 Task: Look for space in Ashta, India from 6th September, 2023 to 18th September, 2023 for 3 adults in price range Rs.6000 to Rs.12000. Place can be entire place with 2 bedrooms having 2 beds and 2 bathrooms. Property type can be house, flat, guest house, hotel. Booking option can be shelf check-in. Required host language is English.
Action: Mouse moved to (442, 89)
Screenshot: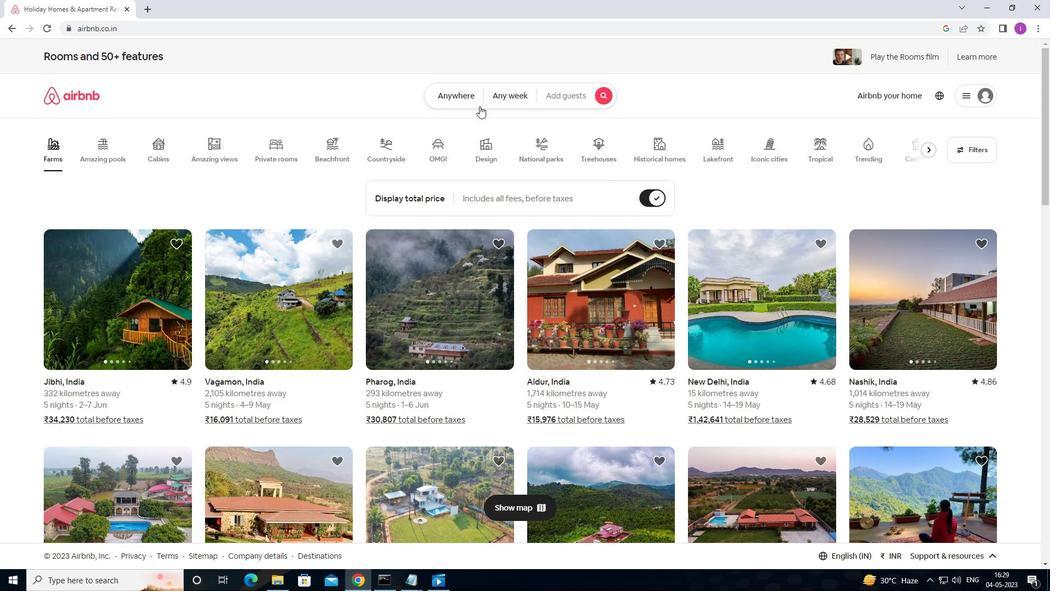 
Action: Mouse pressed left at (442, 89)
Screenshot: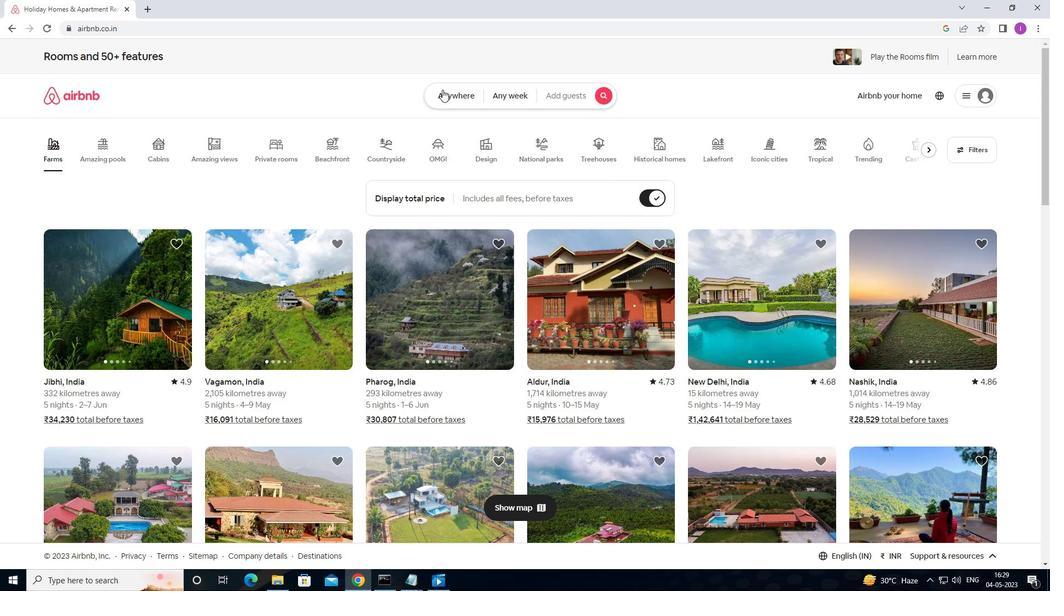 
Action: Mouse moved to (352, 146)
Screenshot: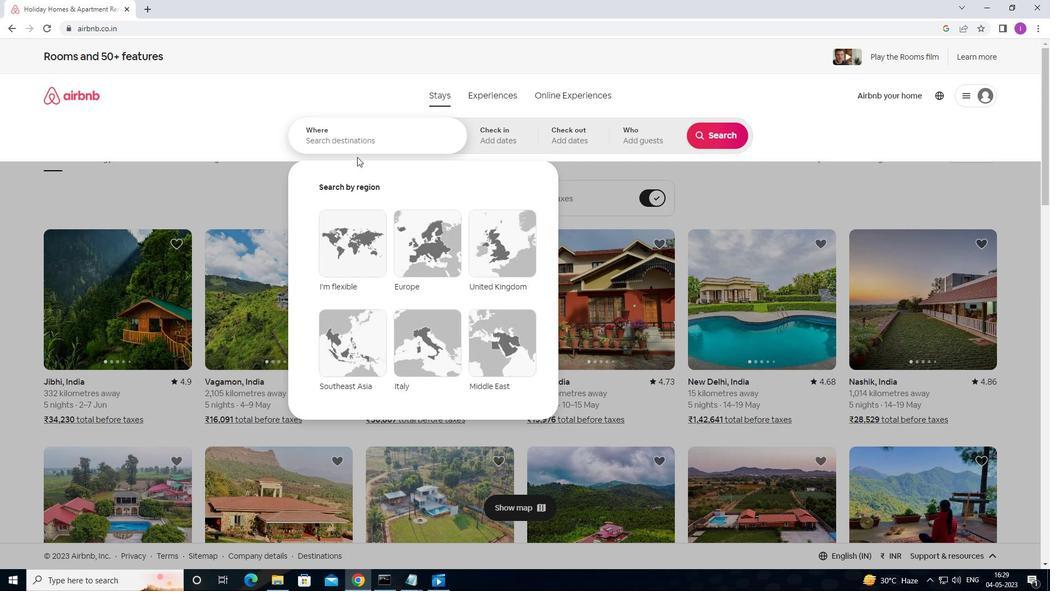 
Action: Mouse pressed left at (352, 146)
Screenshot: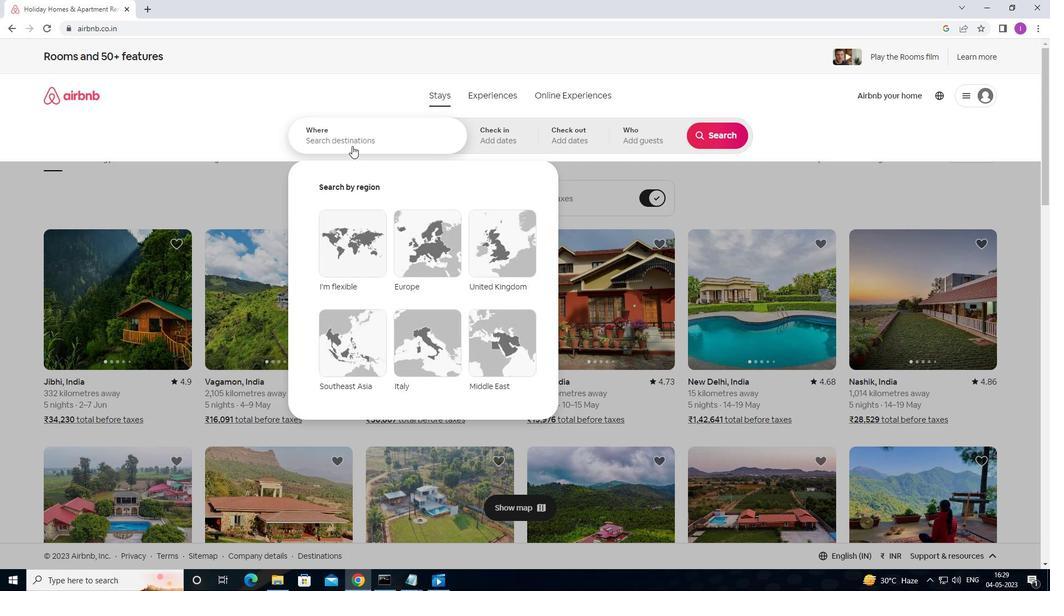 
Action: Mouse moved to (468, 153)
Screenshot: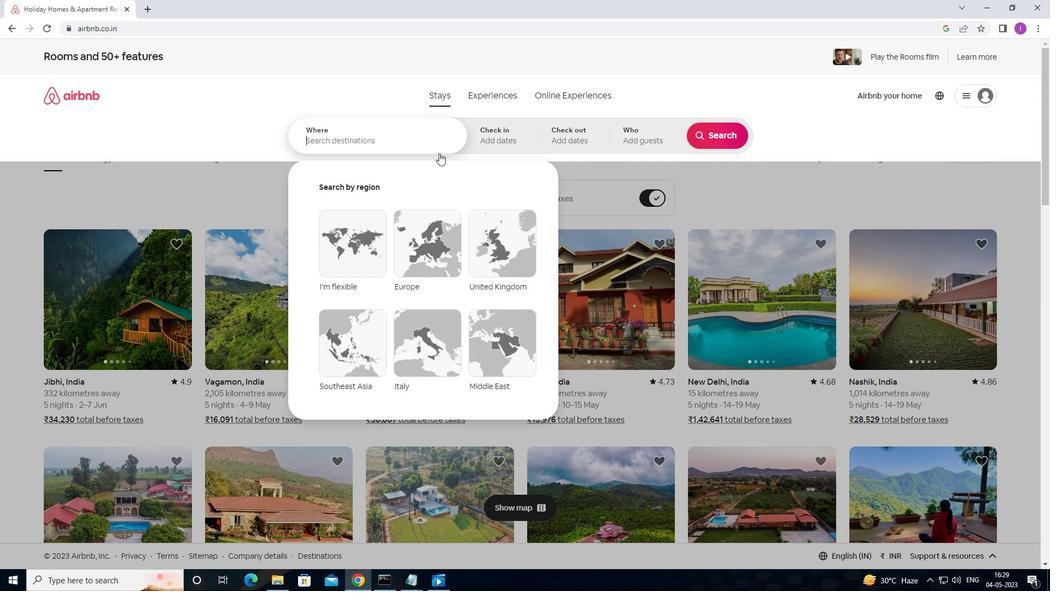 
Action: Key pressed <Key.shift>ASHTA,<Key.shift>INDIA
Screenshot: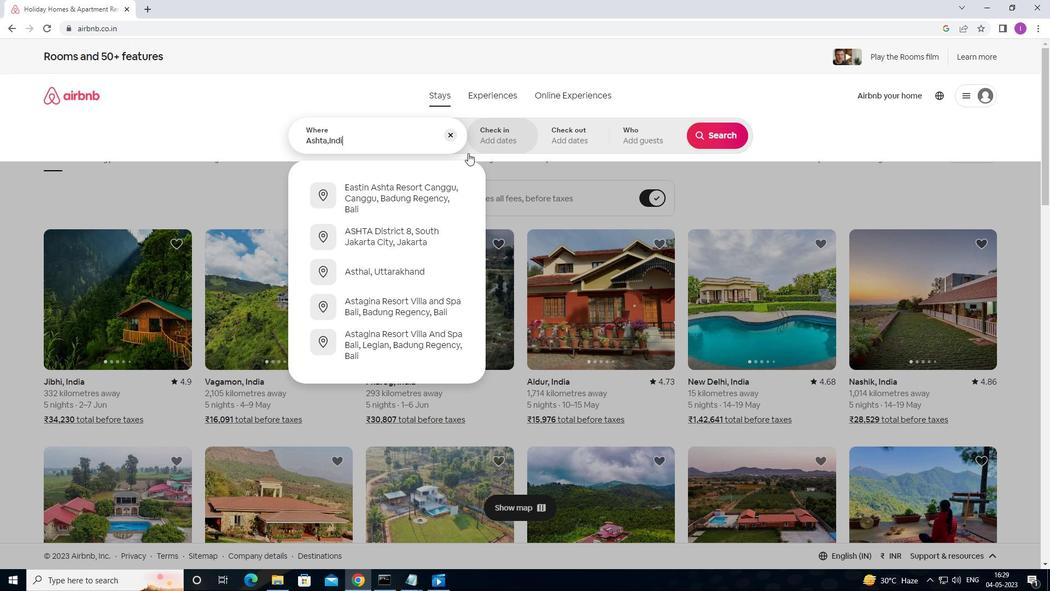 
Action: Mouse moved to (480, 140)
Screenshot: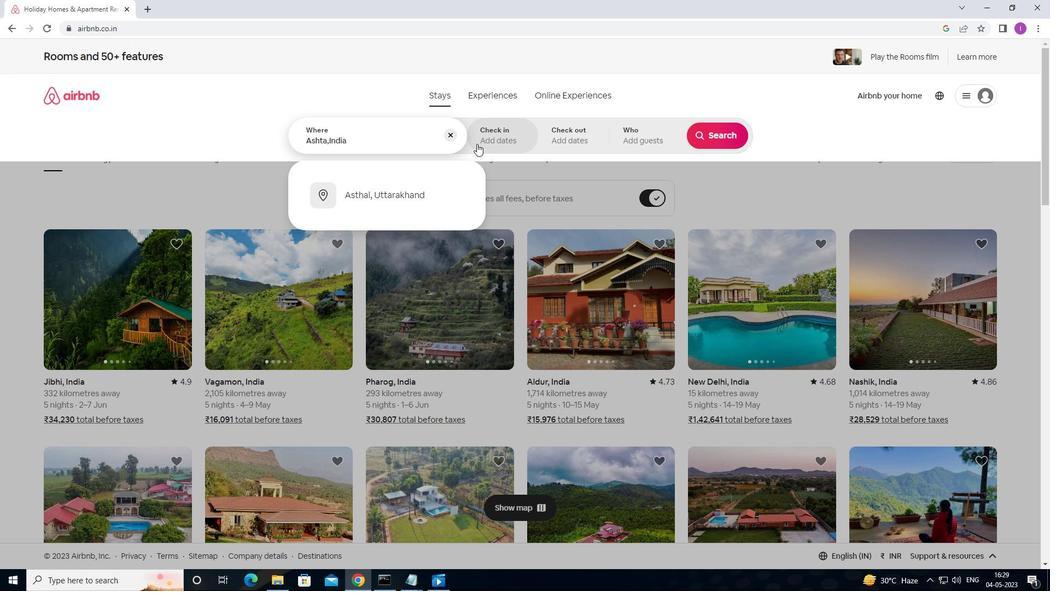 
Action: Mouse pressed left at (480, 140)
Screenshot: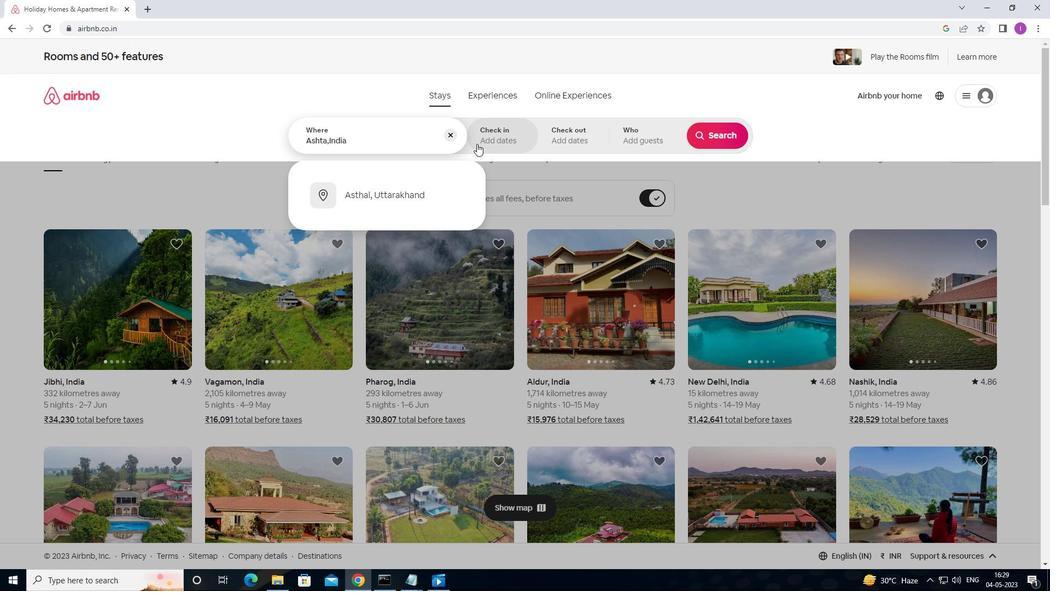 
Action: Mouse moved to (711, 220)
Screenshot: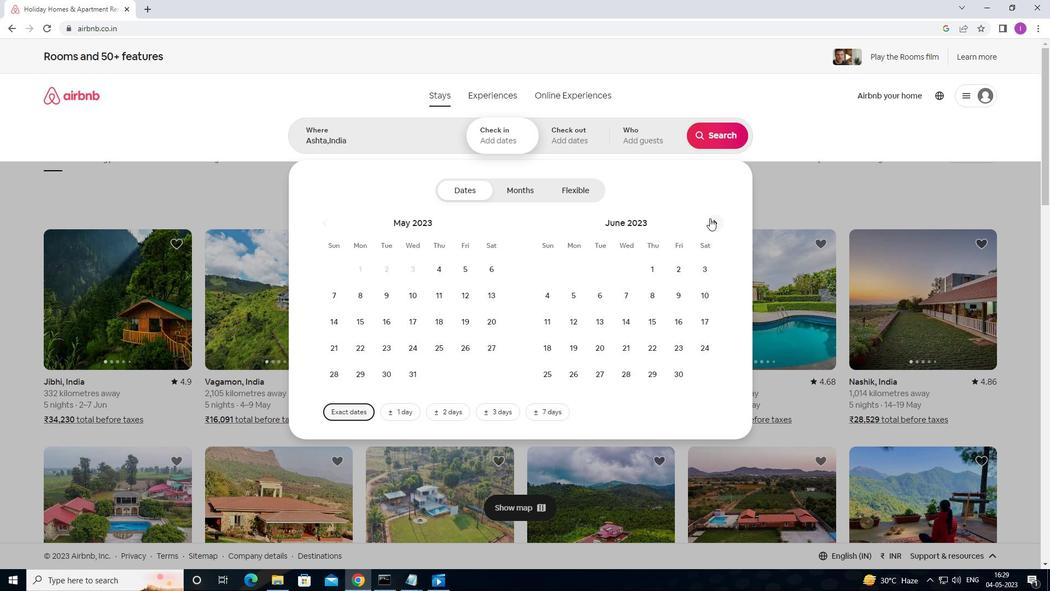 
Action: Mouse pressed left at (711, 220)
Screenshot: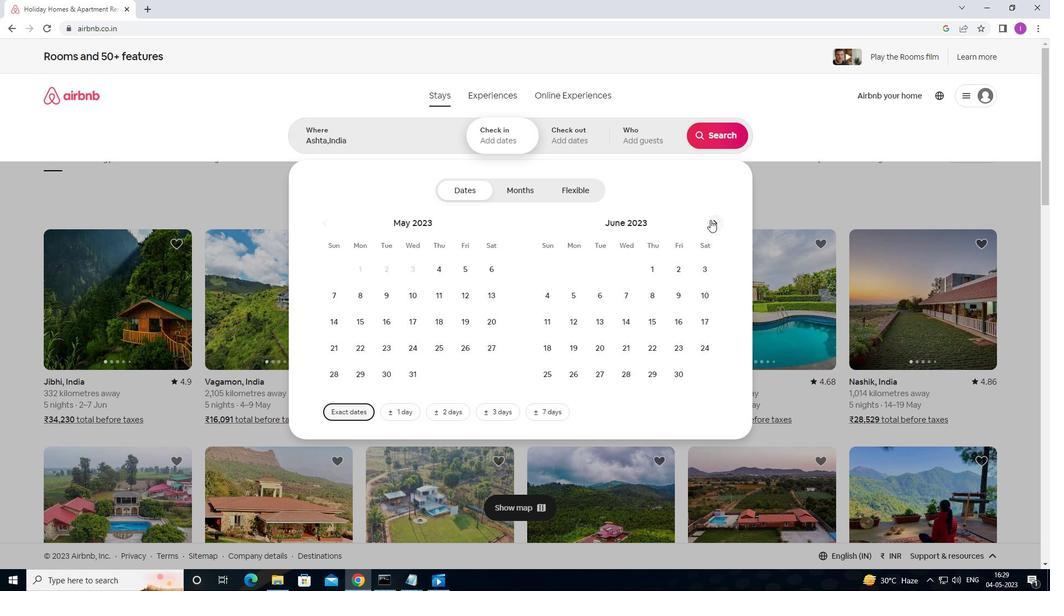 
Action: Mouse pressed left at (711, 220)
Screenshot: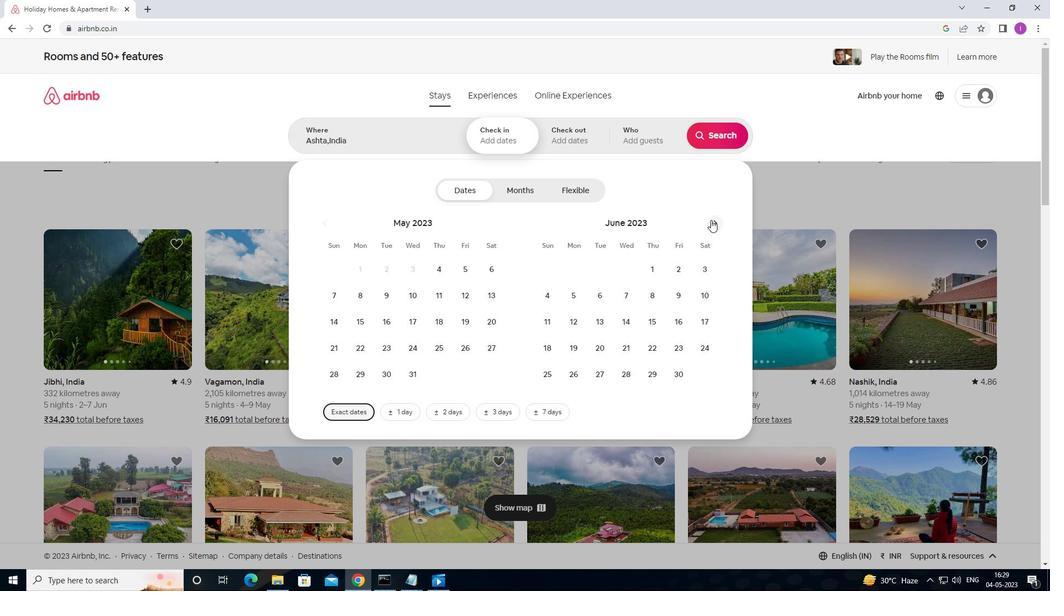 
Action: Mouse moved to (712, 220)
Screenshot: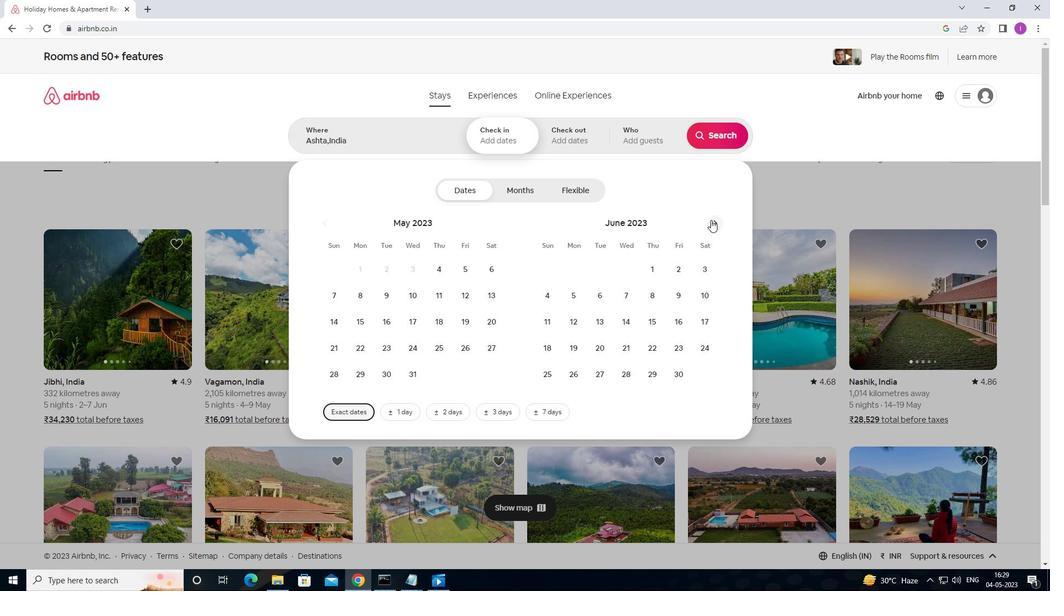 
Action: Mouse pressed left at (712, 220)
Screenshot: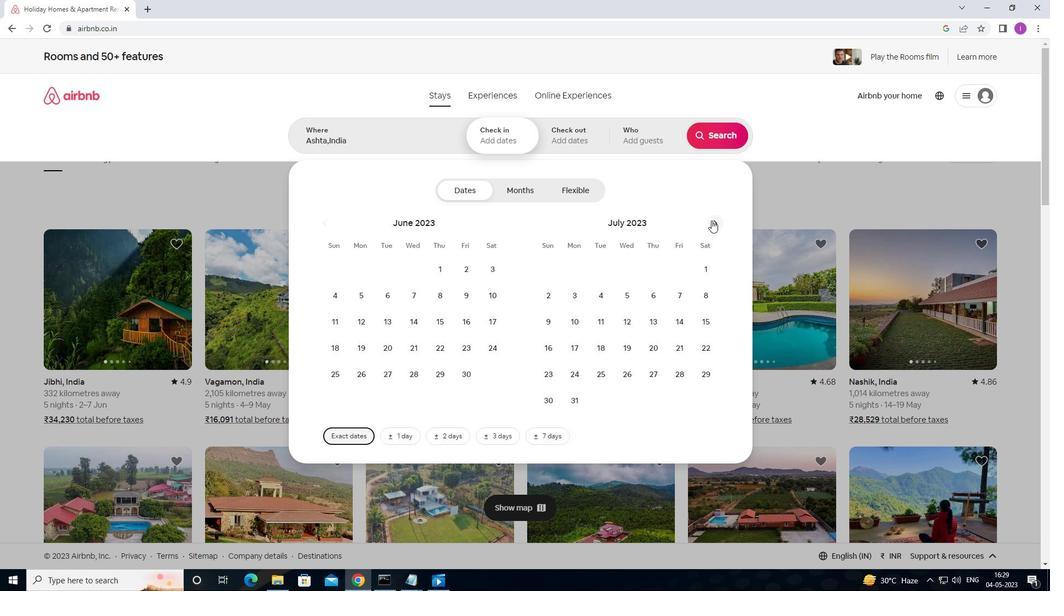 
Action: Mouse pressed left at (712, 220)
Screenshot: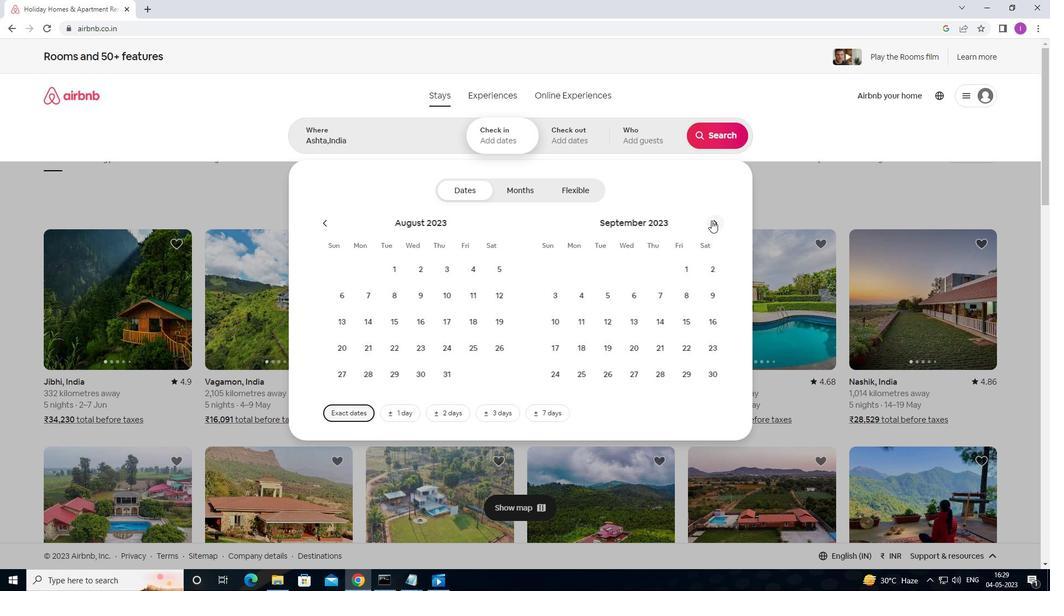 
Action: Mouse moved to (410, 290)
Screenshot: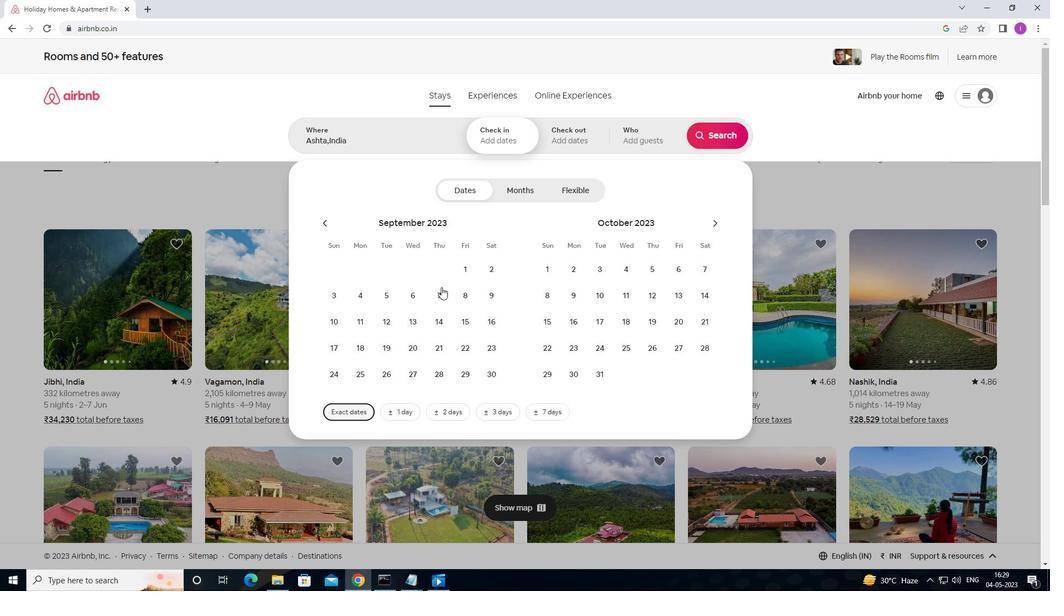 
Action: Mouse pressed left at (410, 290)
Screenshot: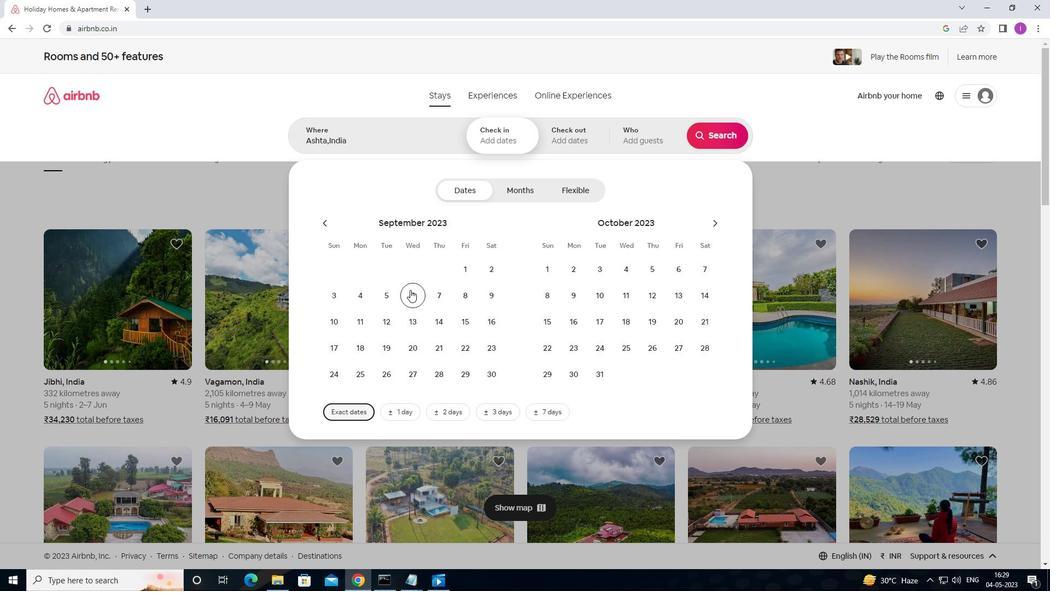 
Action: Mouse moved to (464, 294)
Screenshot: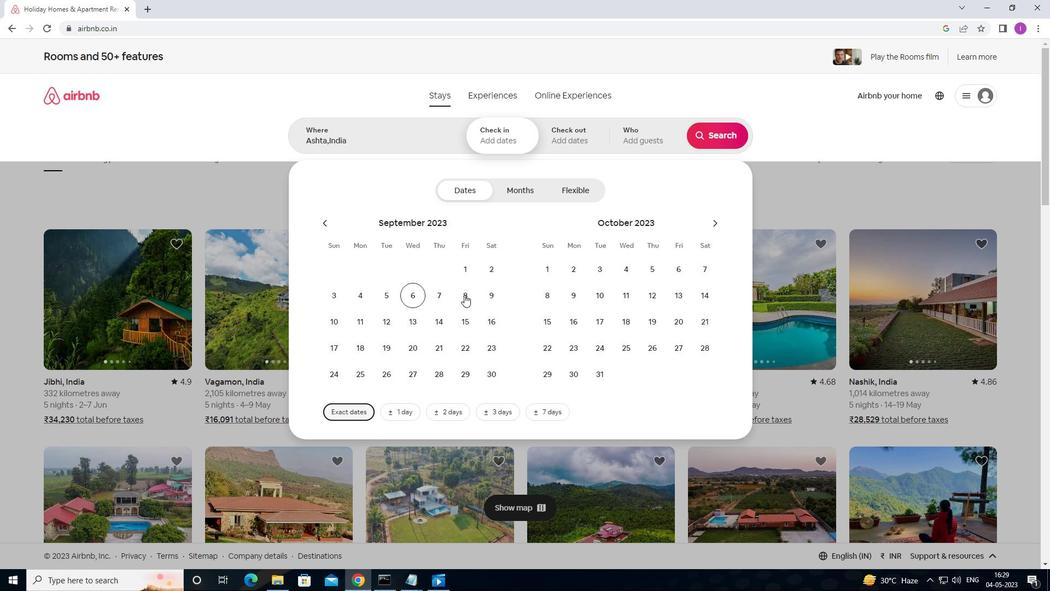
Action: Mouse pressed left at (464, 294)
Screenshot: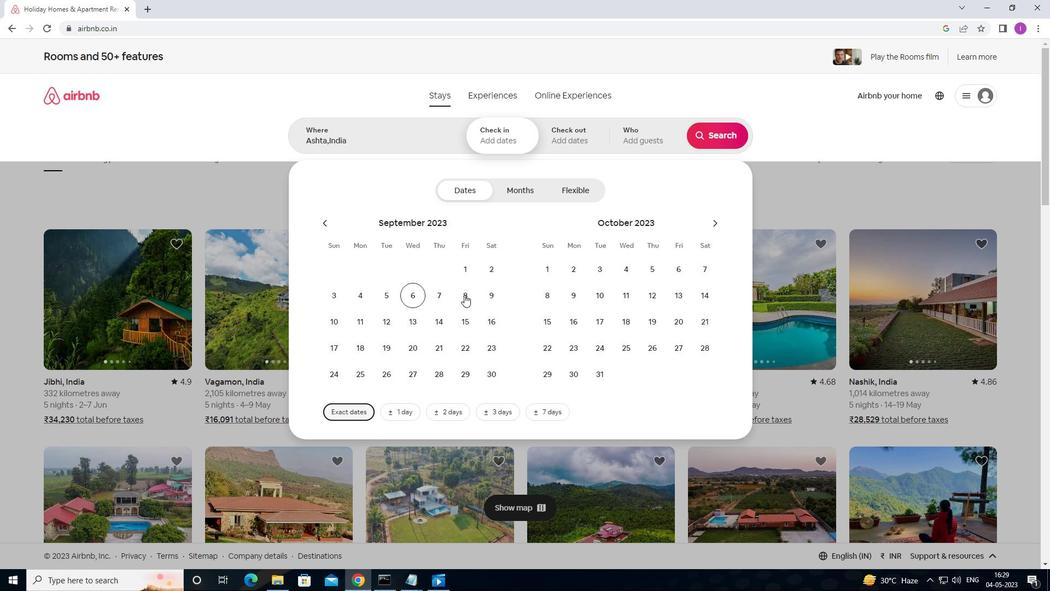 
Action: Mouse moved to (655, 143)
Screenshot: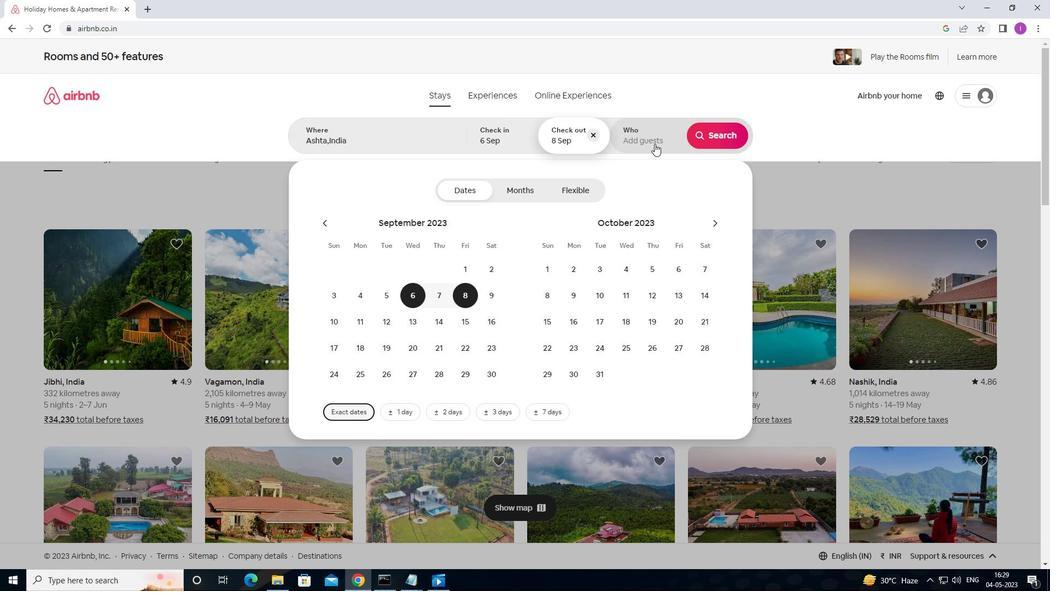 
Action: Mouse pressed left at (655, 143)
Screenshot: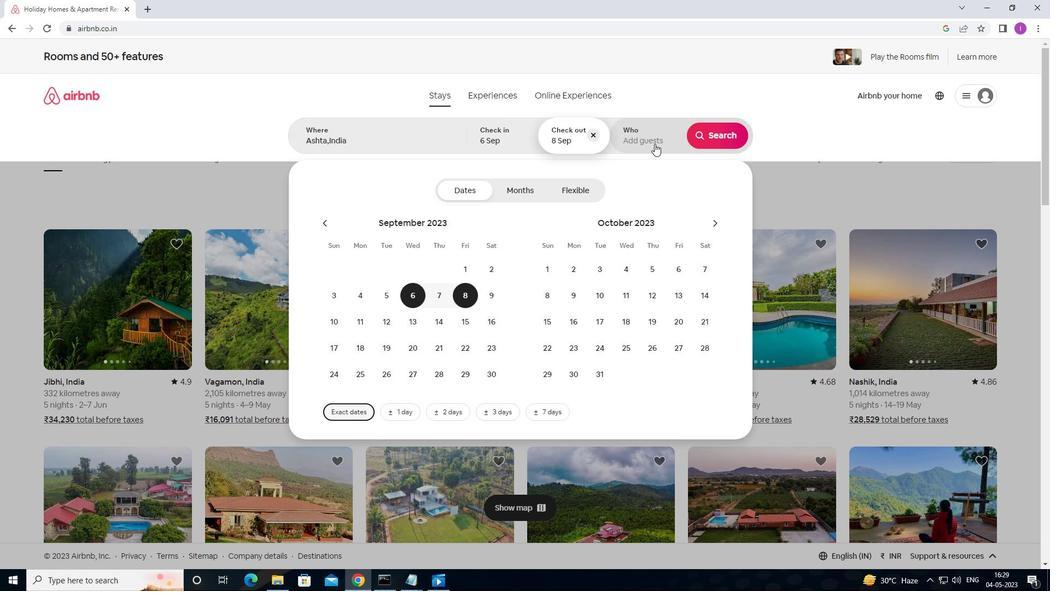 
Action: Mouse moved to (502, 135)
Screenshot: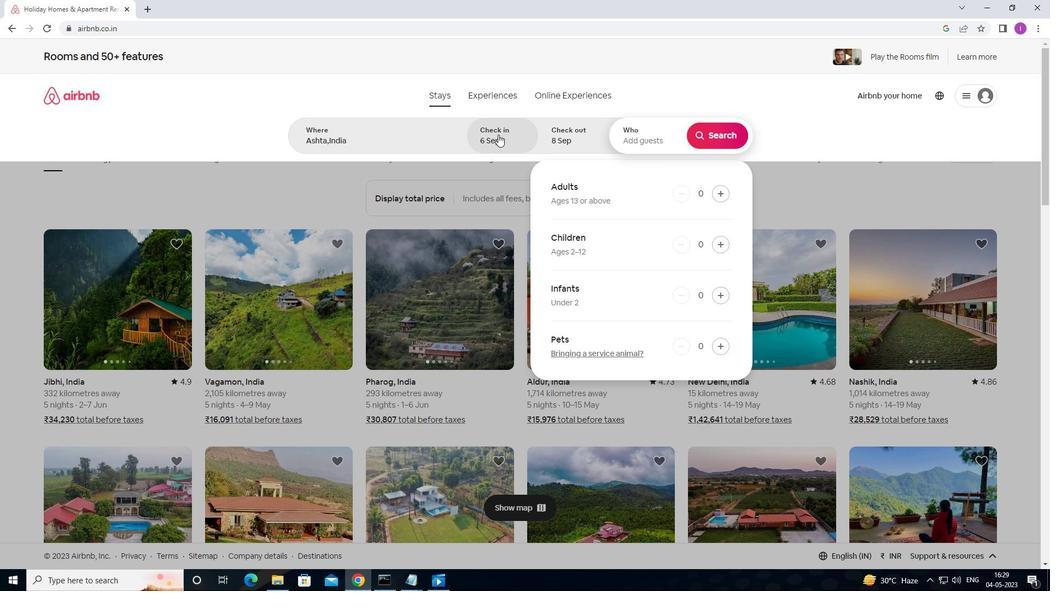
Action: Mouse pressed left at (502, 135)
Screenshot: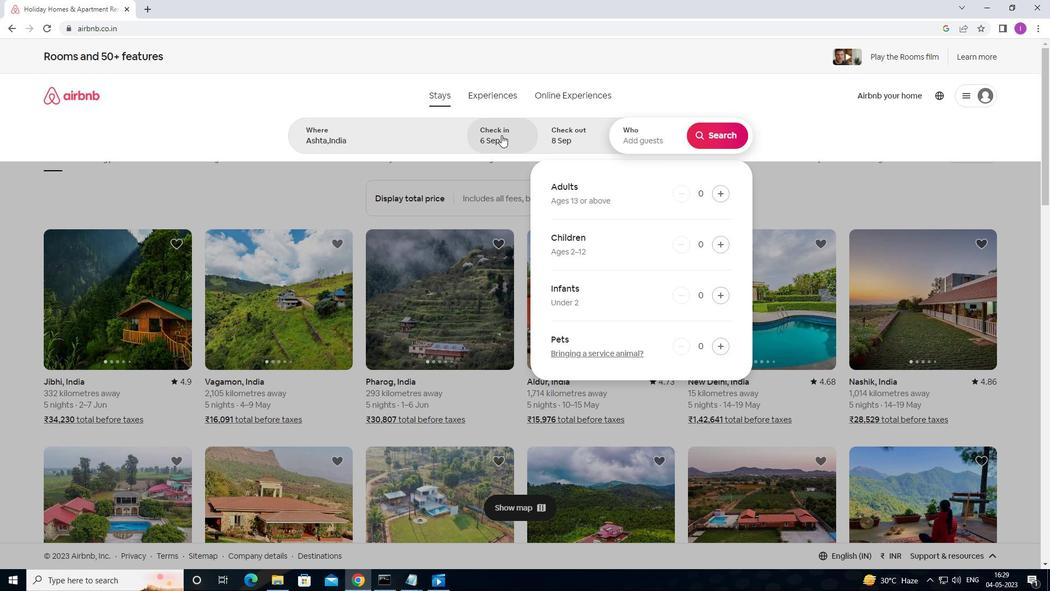 
Action: Mouse moved to (576, 137)
Screenshot: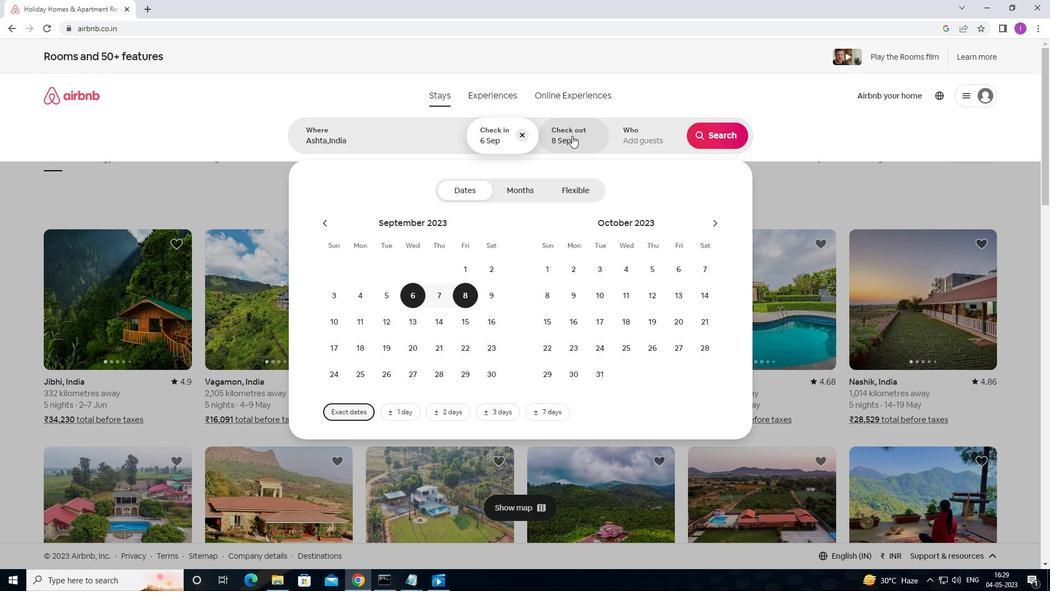 
Action: Mouse pressed left at (576, 137)
Screenshot: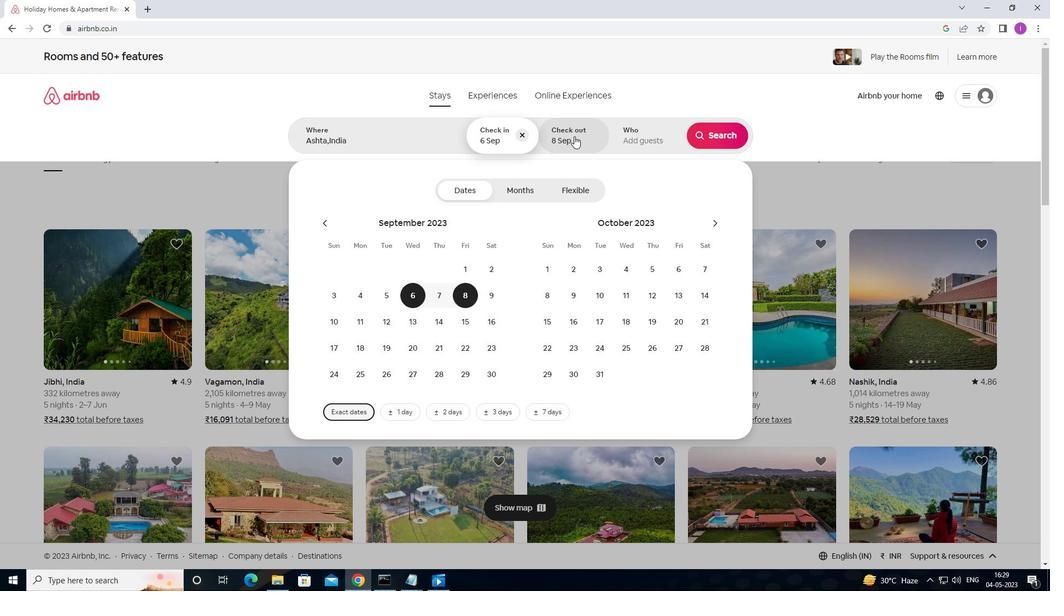 
Action: Mouse moved to (598, 131)
Screenshot: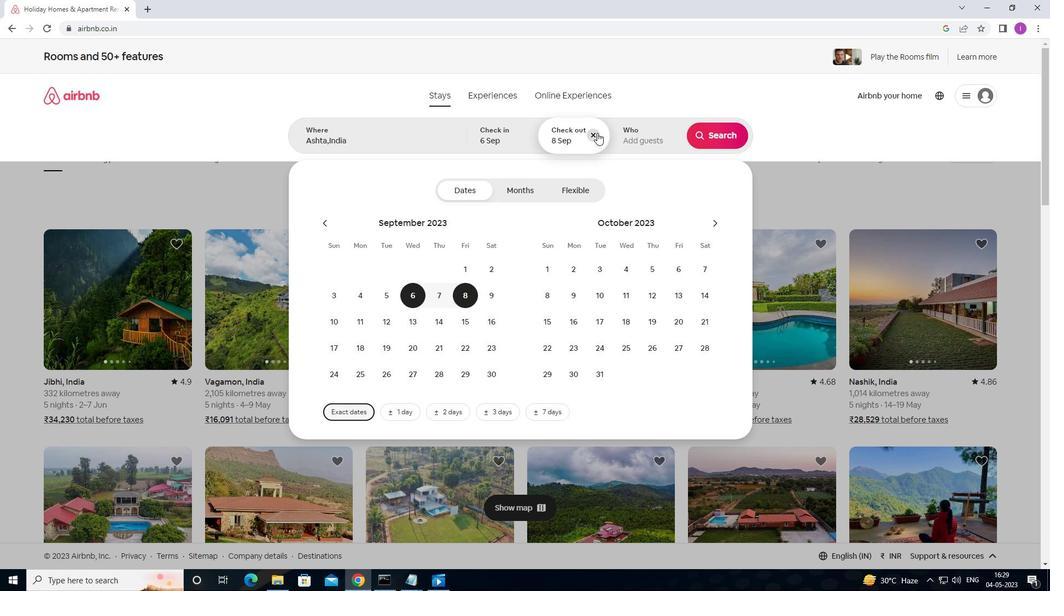 
Action: Mouse pressed left at (598, 131)
Screenshot: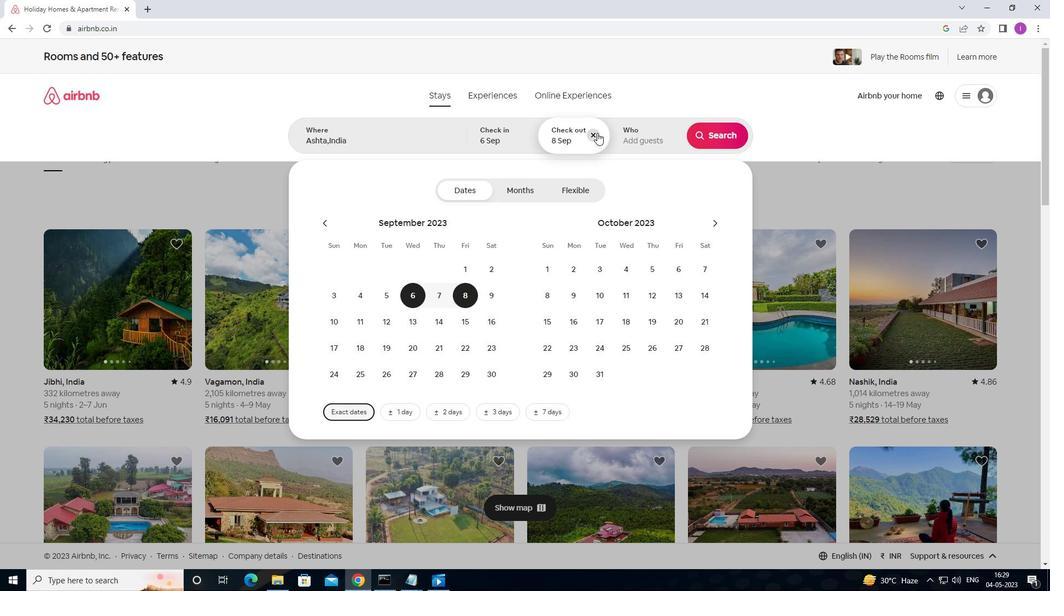 
Action: Mouse moved to (360, 348)
Screenshot: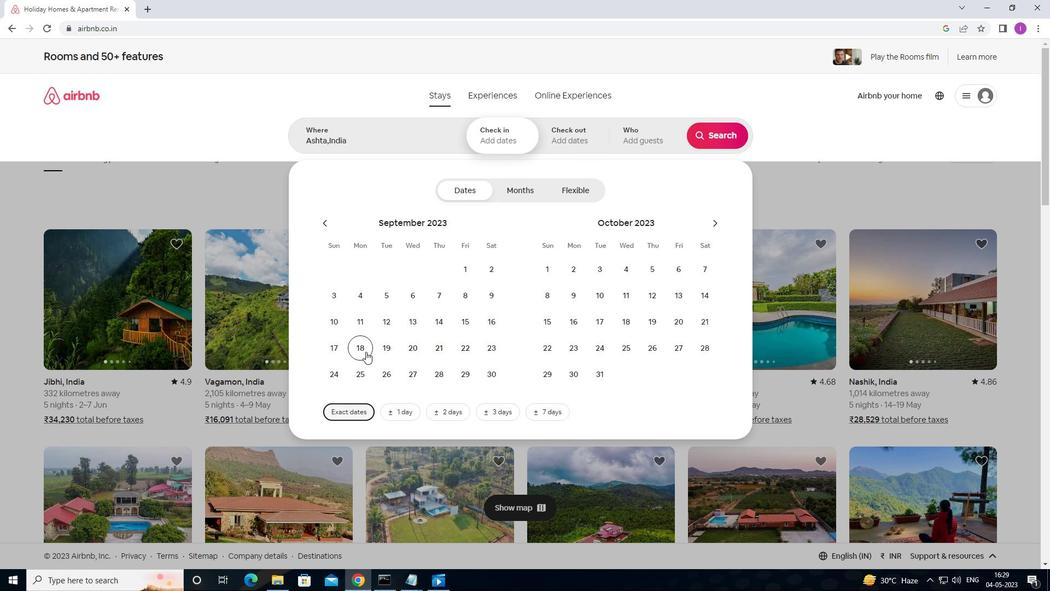 
Action: Mouse pressed left at (360, 348)
Screenshot: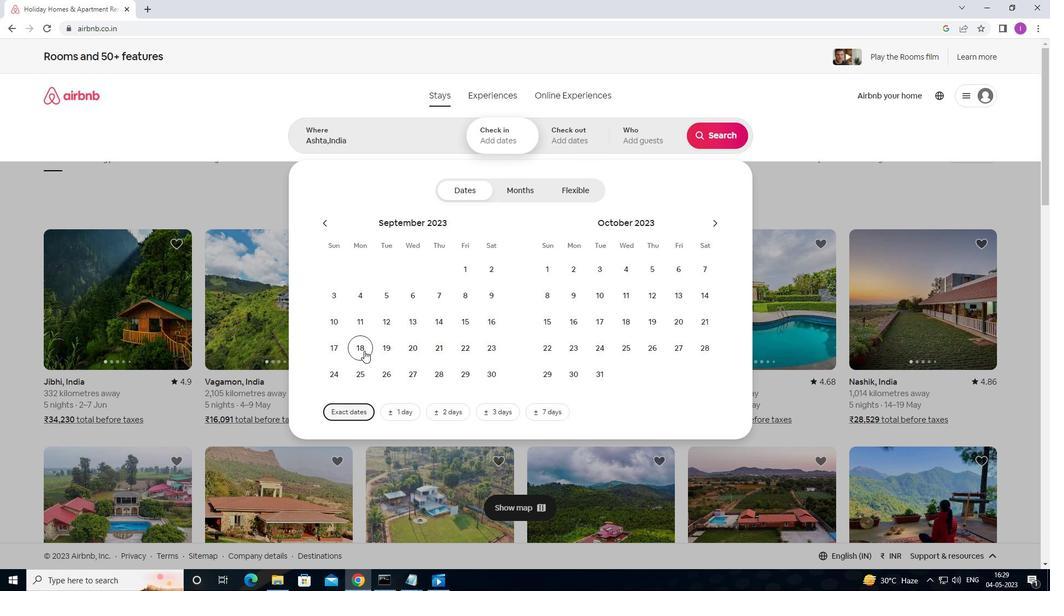 
Action: Mouse moved to (415, 296)
Screenshot: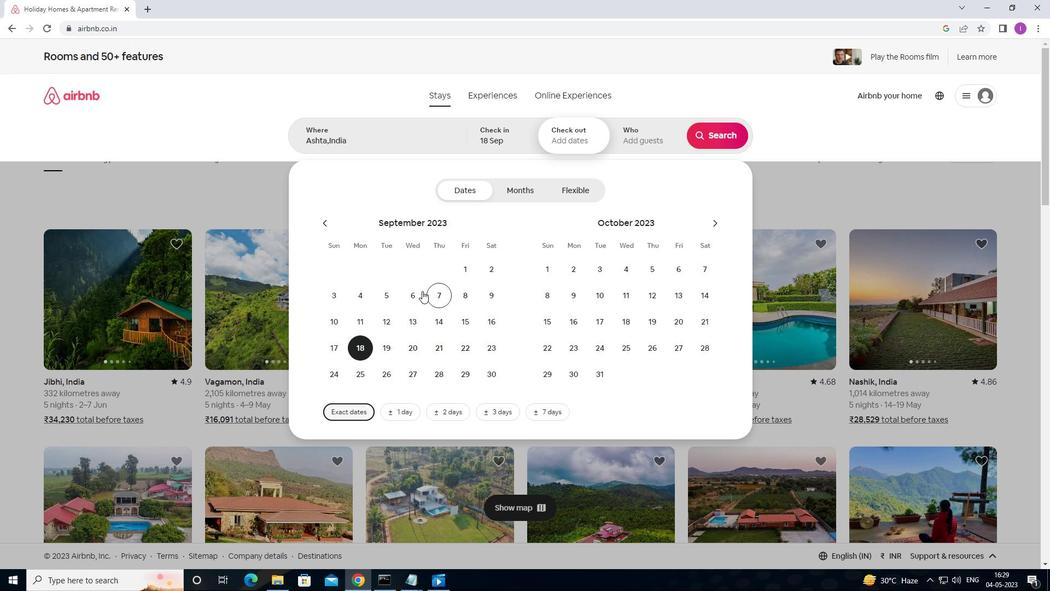 
Action: Mouse pressed left at (415, 296)
Screenshot: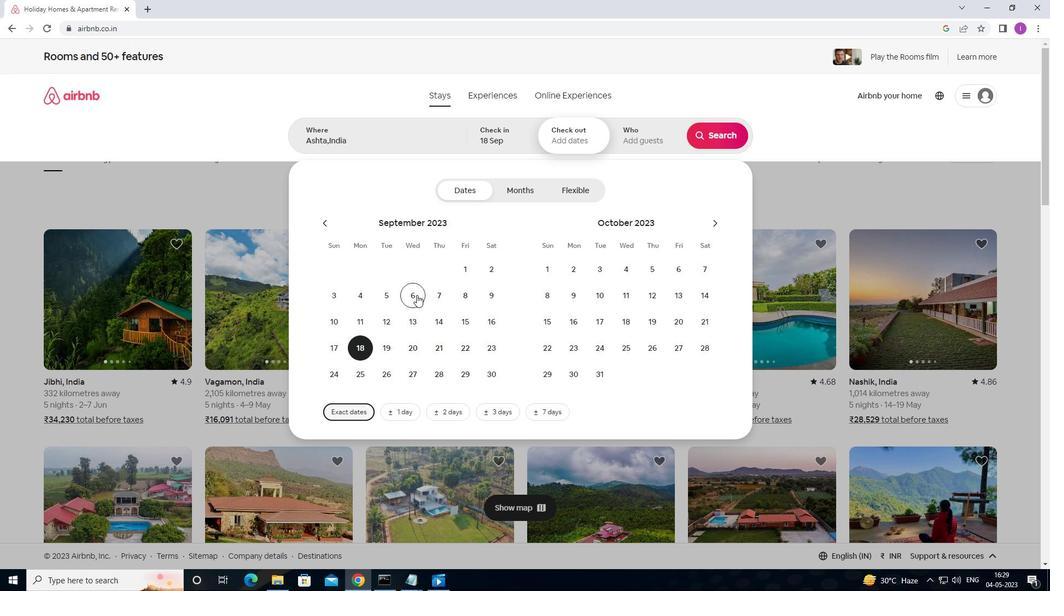 
Action: Mouse moved to (361, 344)
Screenshot: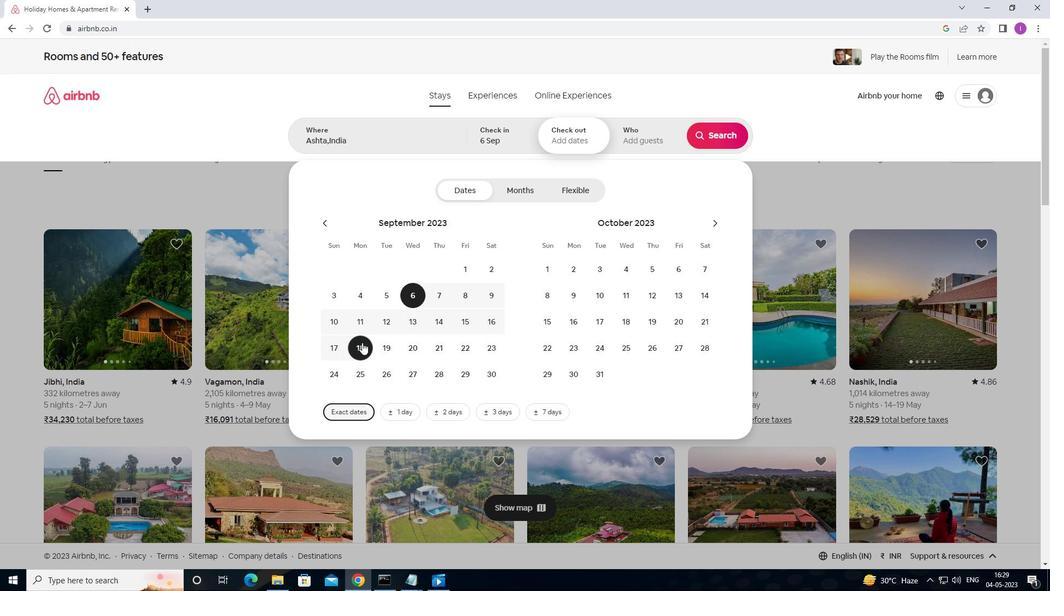
Action: Mouse pressed left at (361, 344)
Screenshot: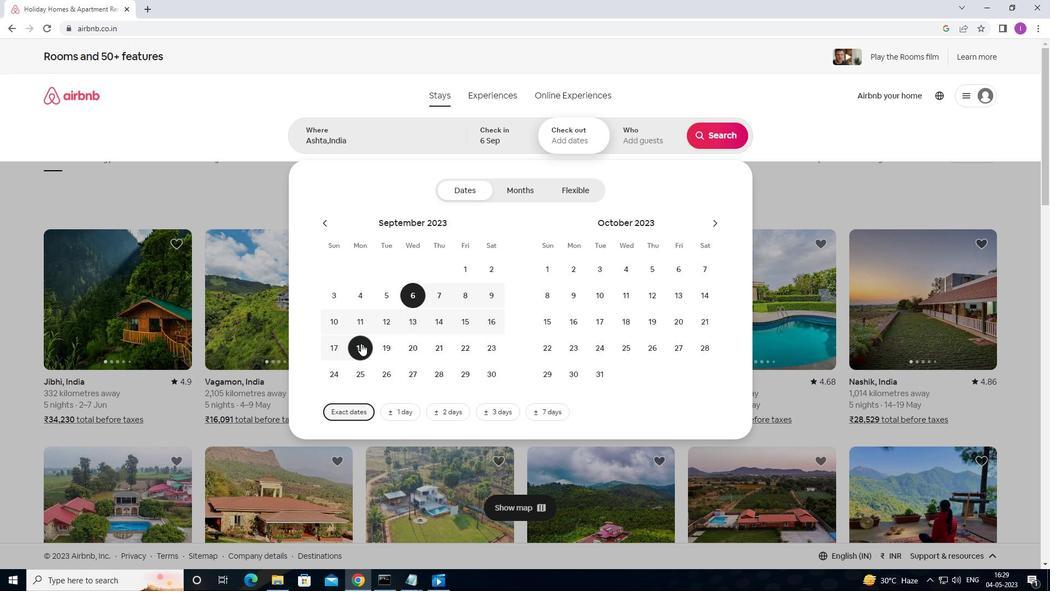 
Action: Mouse moved to (660, 139)
Screenshot: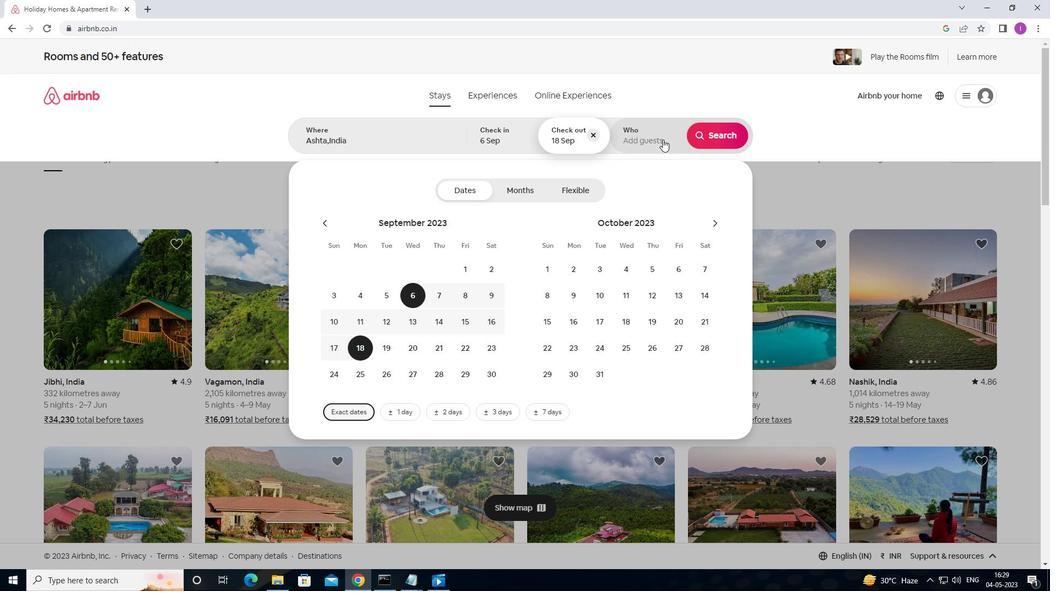 
Action: Mouse pressed left at (660, 139)
Screenshot: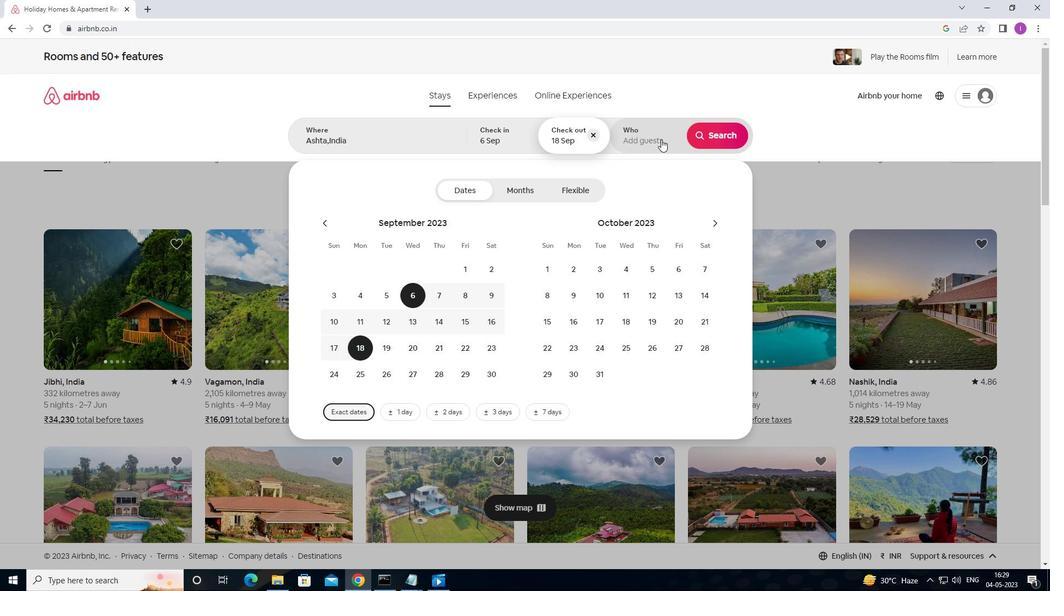 
Action: Mouse moved to (710, 191)
Screenshot: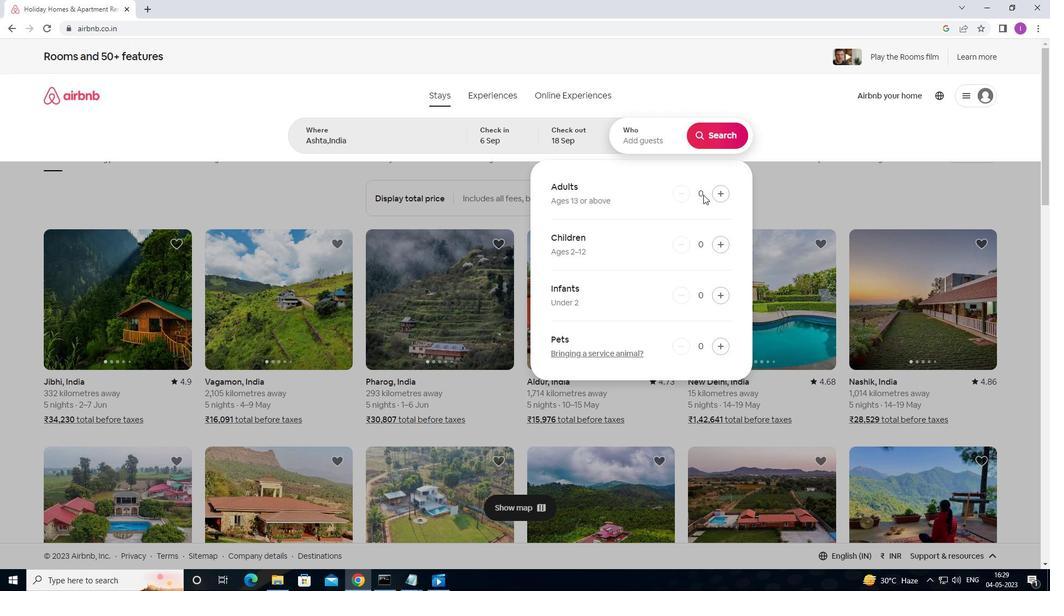 
Action: Mouse pressed left at (710, 191)
Screenshot: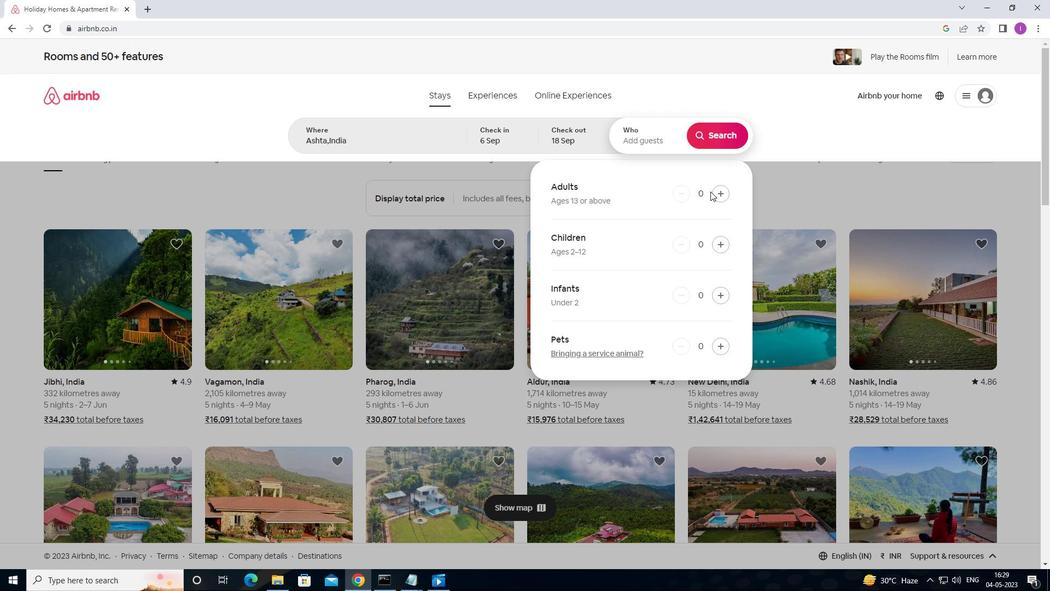 
Action: Mouse pressed left at (710, 191)
Screenshot: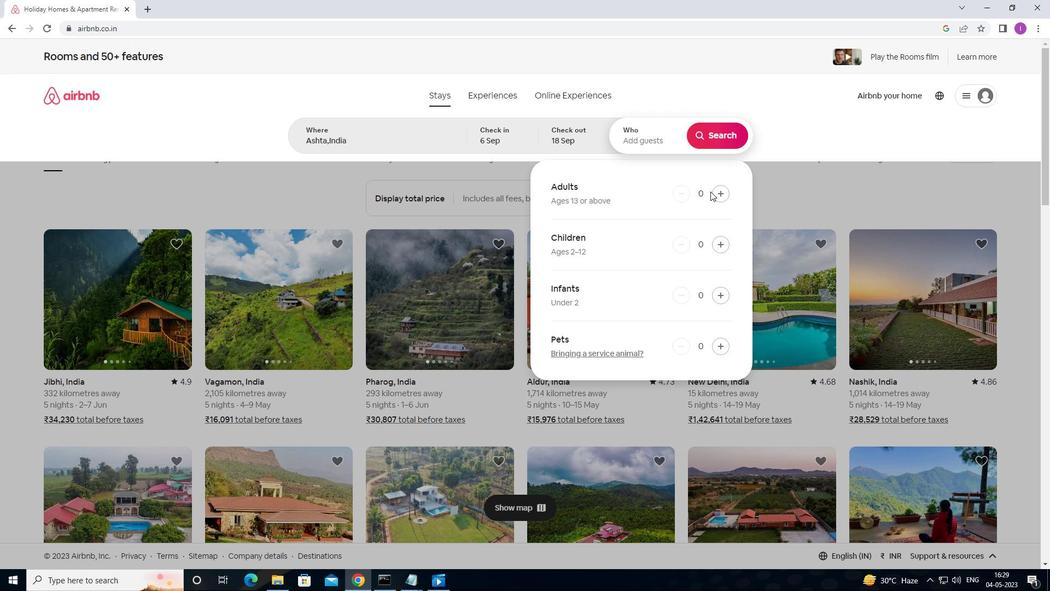 
Action: Mouse moved to (711, 191)
Screenshot: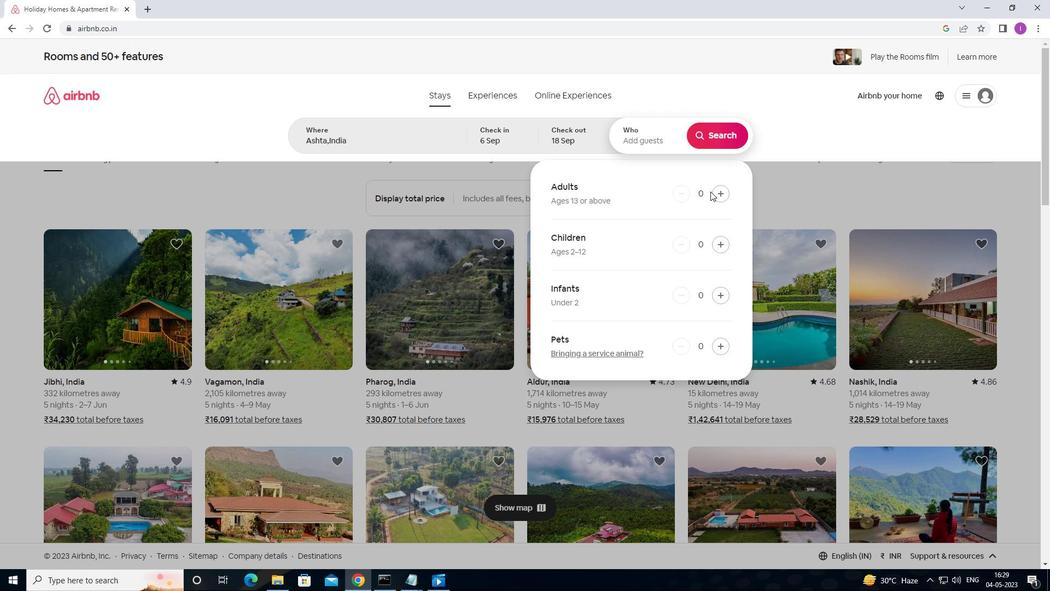 
Action: Mouse pressed left at (711, 191)
Screenshot: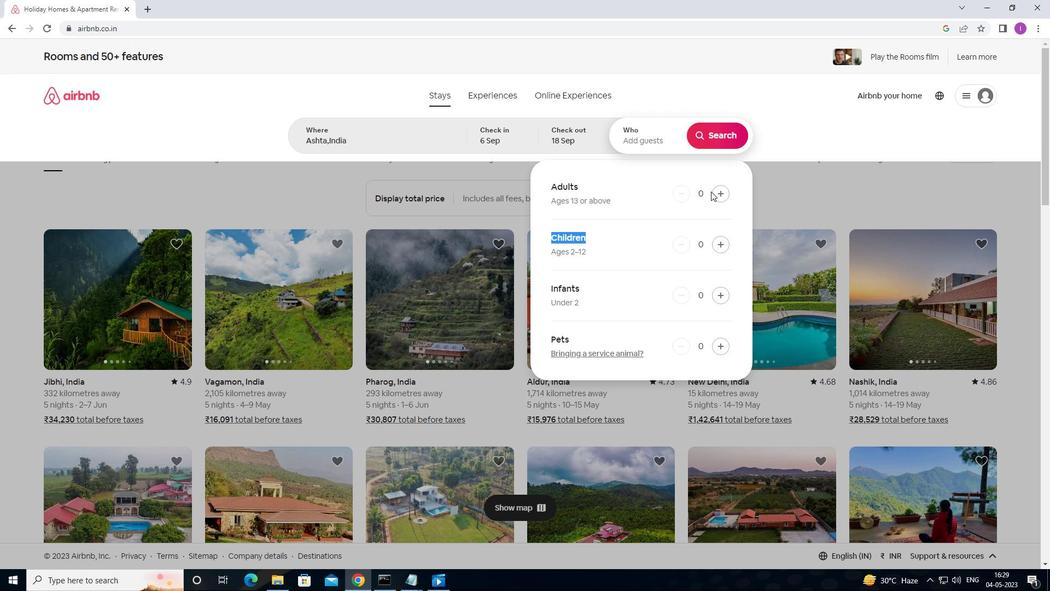 
Action: Mouse moved to (720, 192)
Screenshot: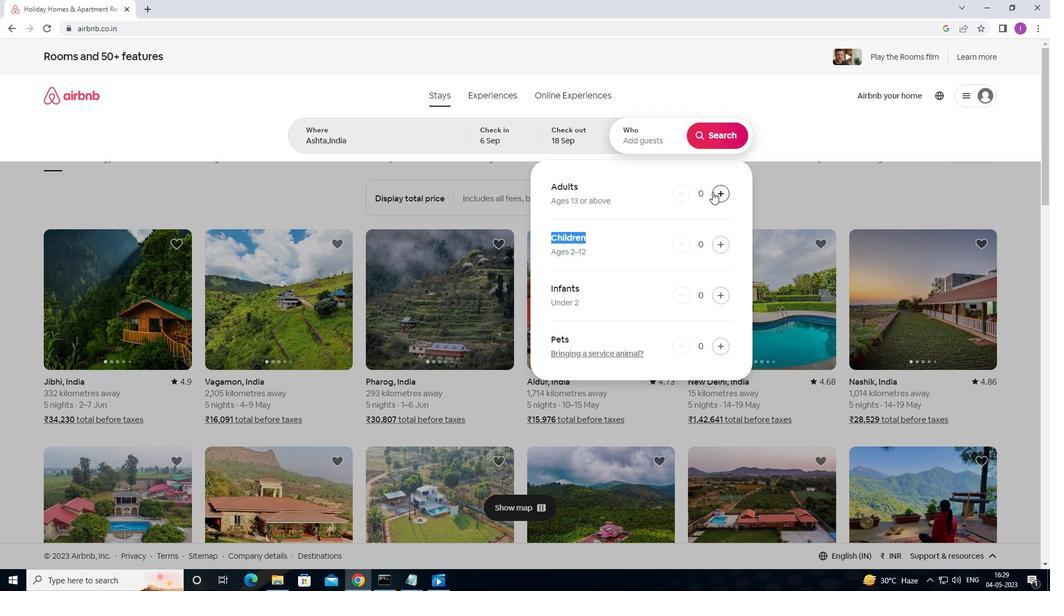
Action: Mouse pressed left at (720, 192)
Screenshot: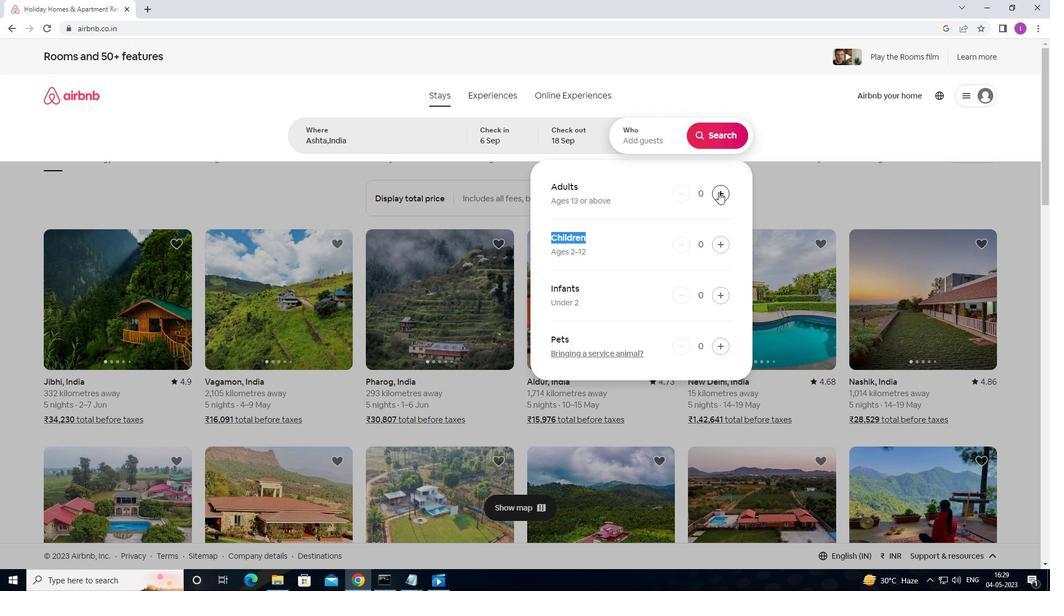 
Action: Mouse pressed left at (720, 192)
Screenshot: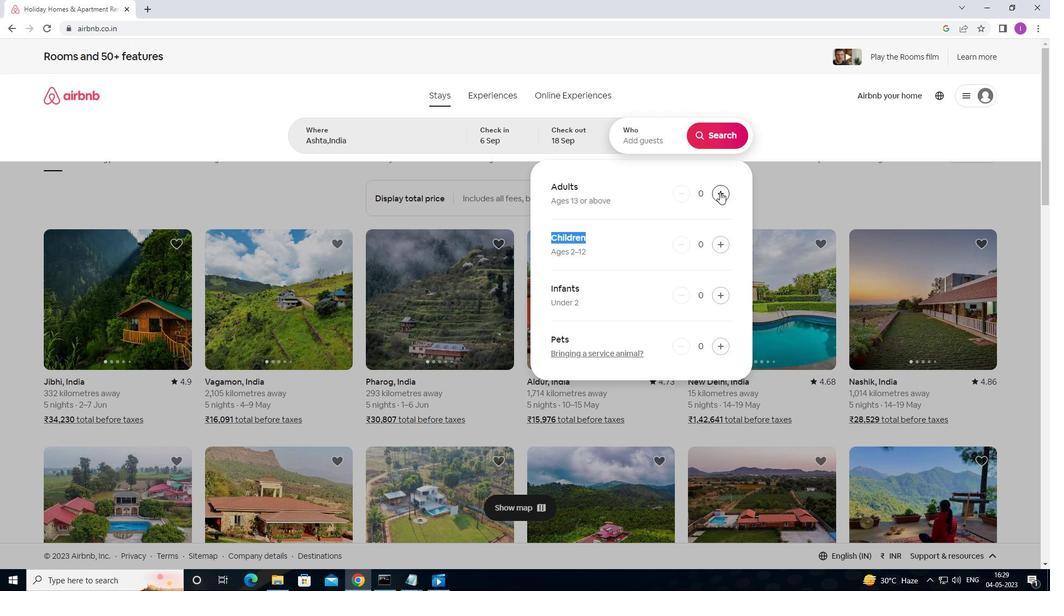 
Action: Mouse pressed left at (720, 192)
Screenshot: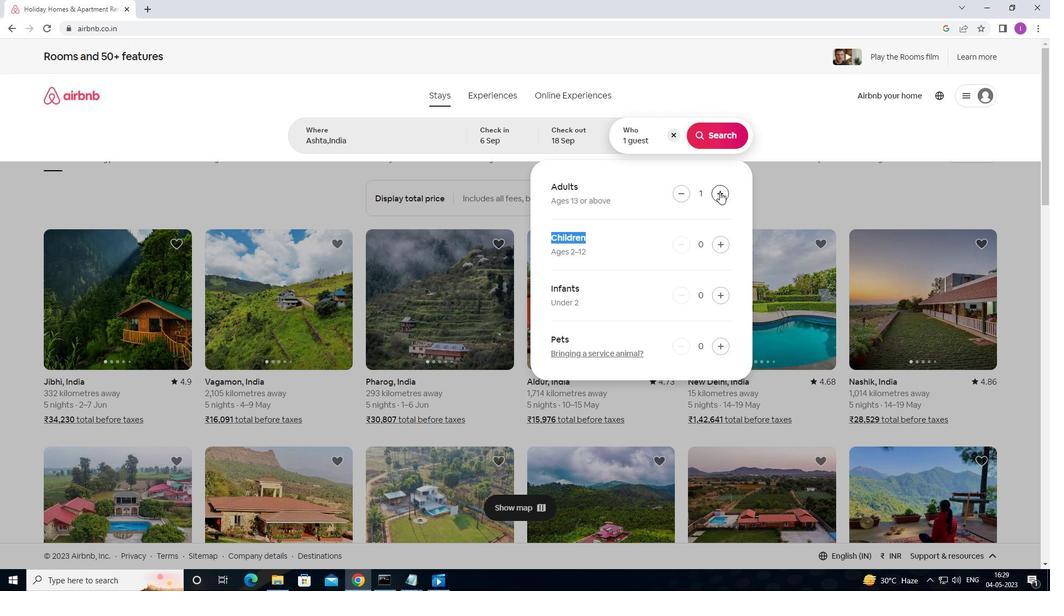 
Action: Mouse moved to (781, 136)
Screenshot: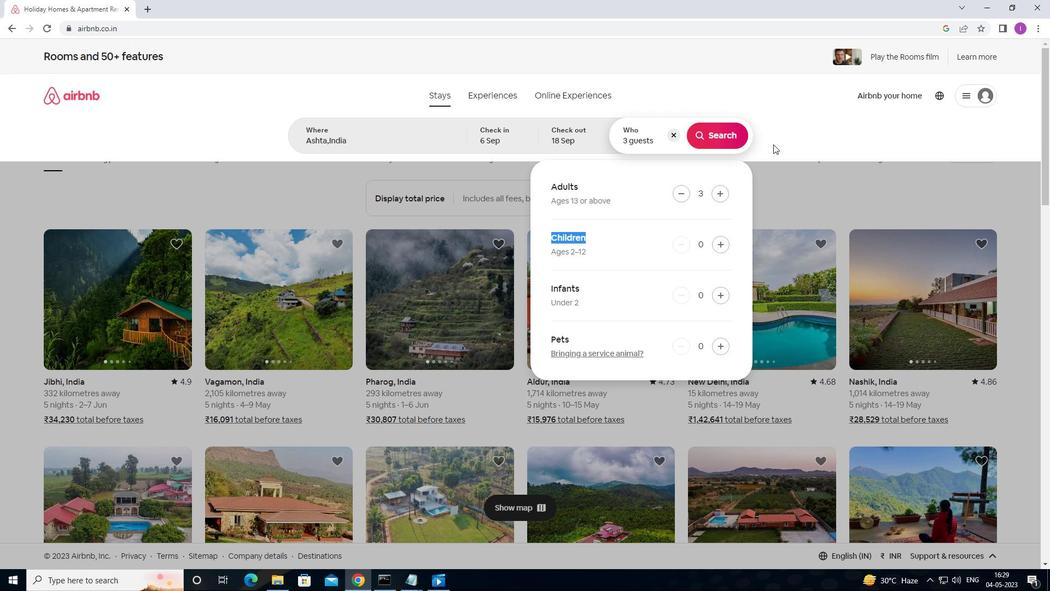 
Action: Mouse pressed left at (781, 136)
Screenshot: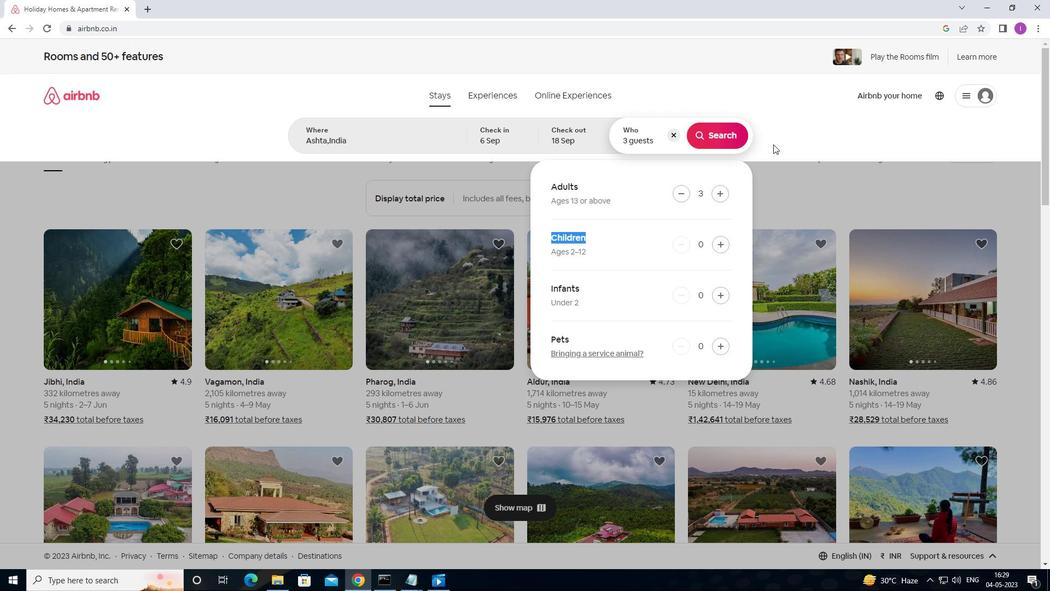 
Action: Mouse moved to (653, 141)
Screenshot: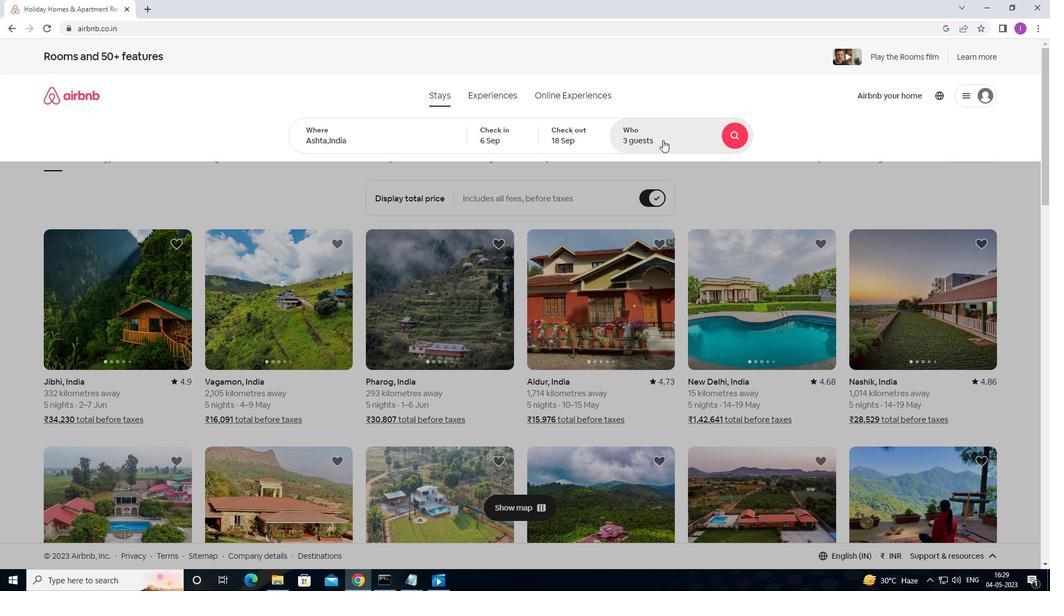 
Action: Mouse pressed left at (653, 141)
Screenshot: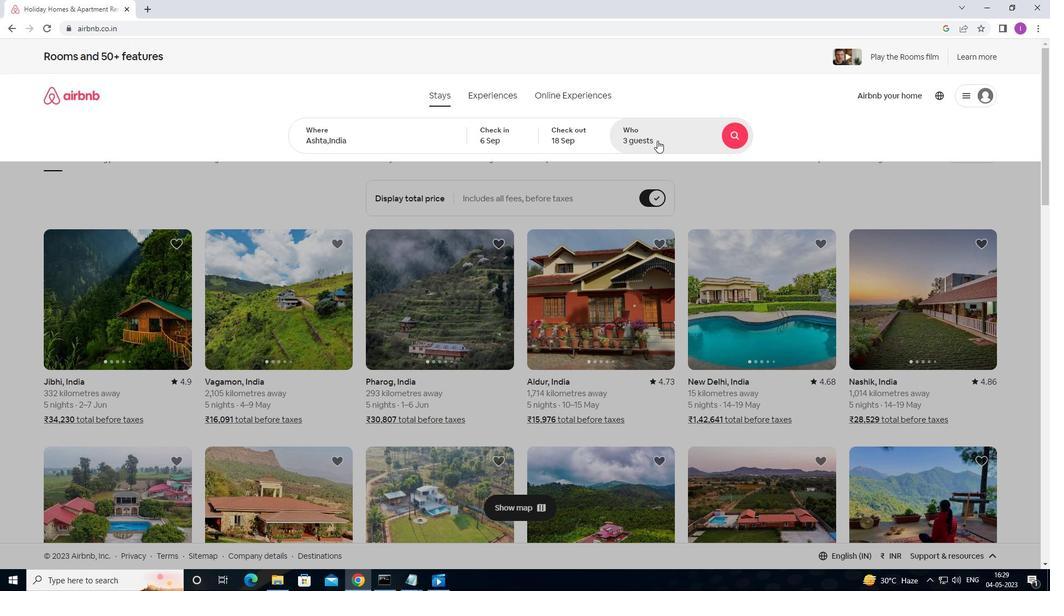 
Action: Mouse moved to (731, 142)
Screenshot: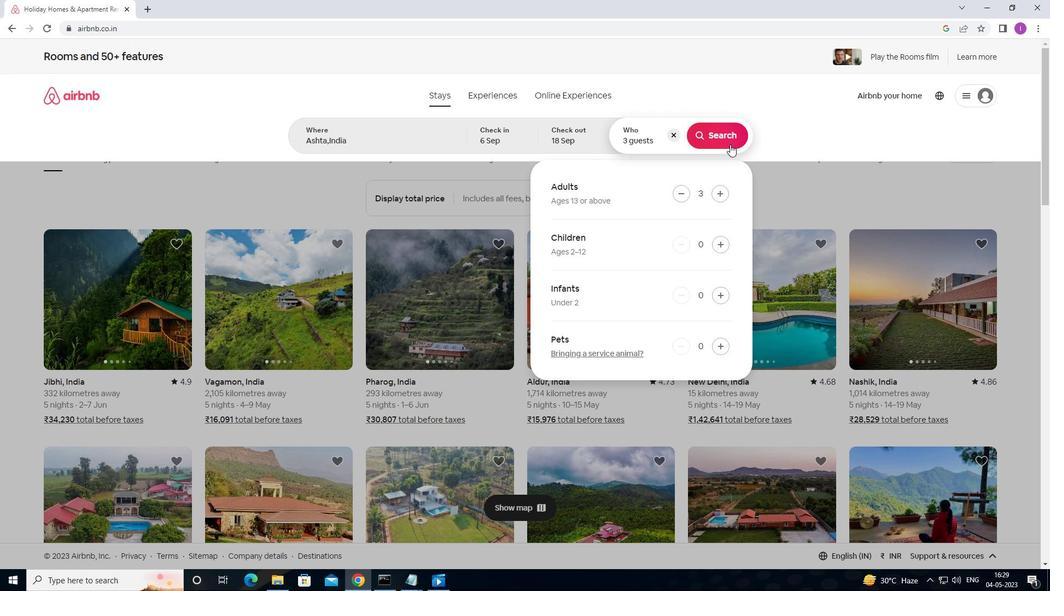 
Action: Mouse pressed left at (731, 142)
Screenshot: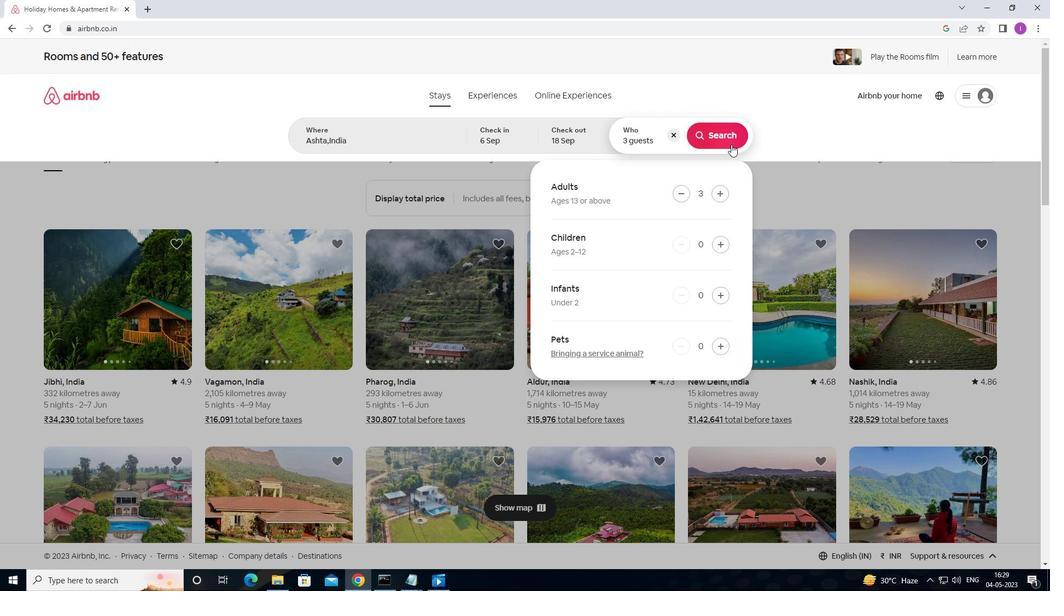 
Action: Mouse moved to (993, 103)
Screenshot: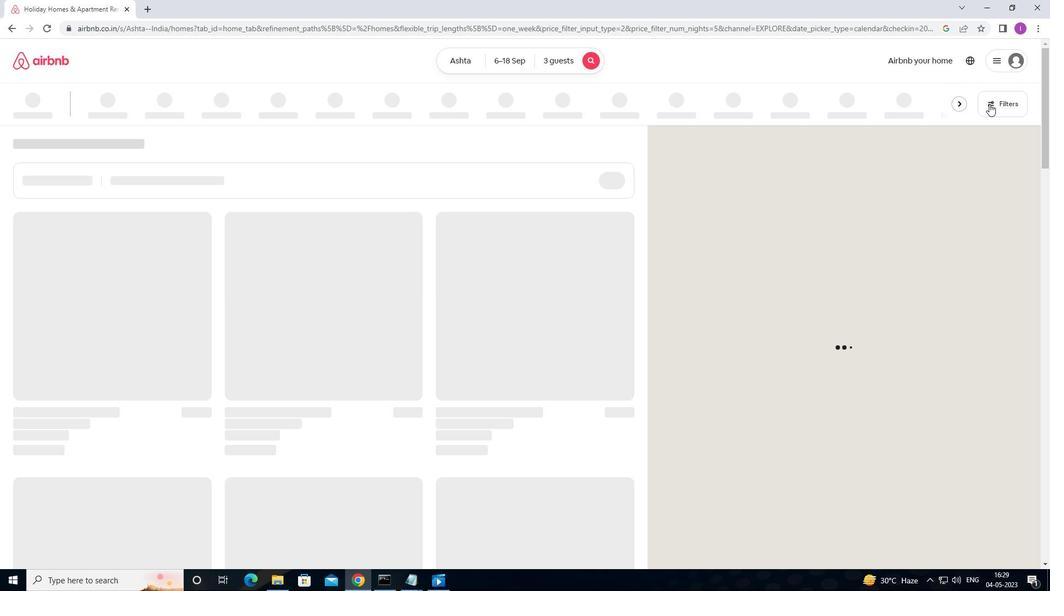 
Action: Mouse pressed left at (993, 103)
Screenshot: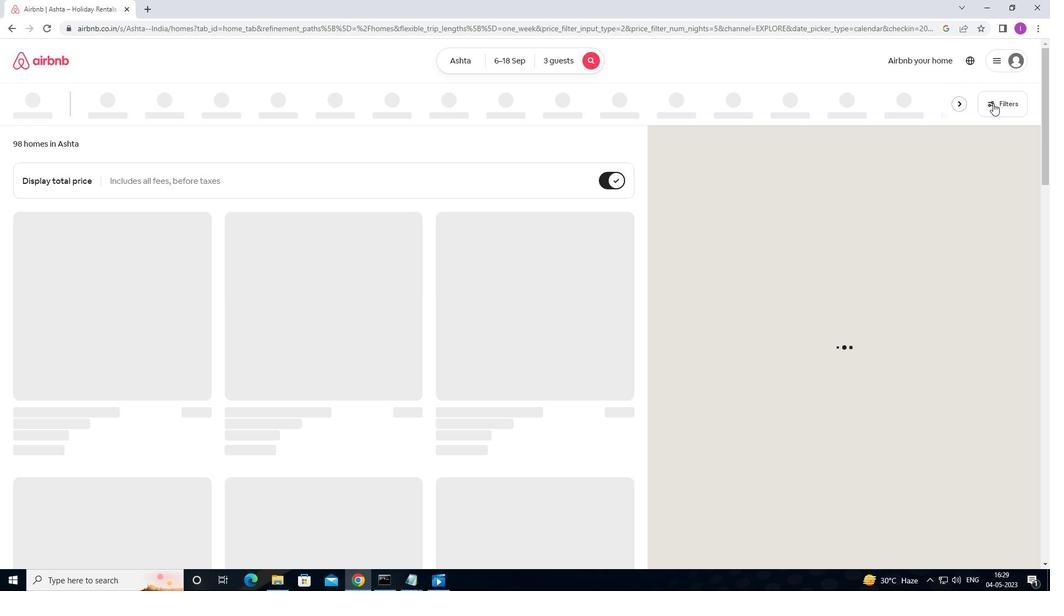 
Action: Mouse moved to (409, 237)
Screenshot: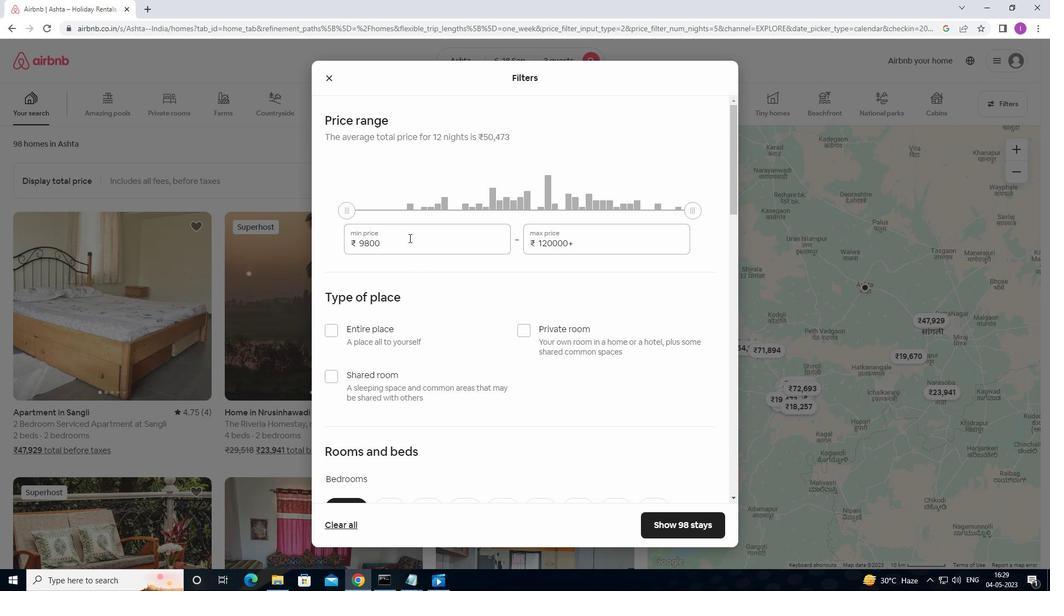 
Action: Mouse pressed left at (409, 237)
Screenshot: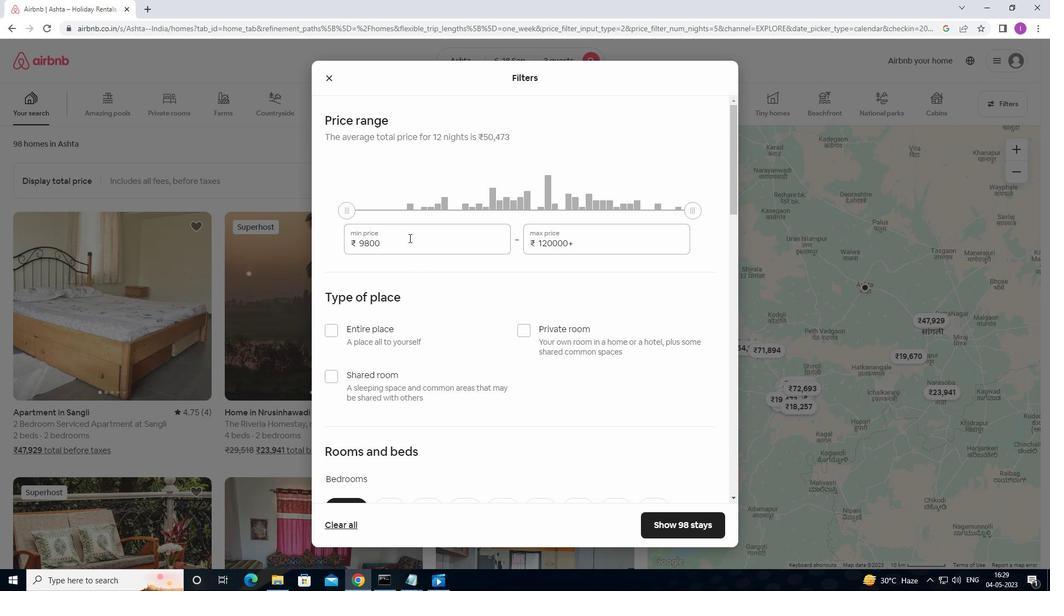 
Action: Mouse moved to (390, 242)
Screenshot: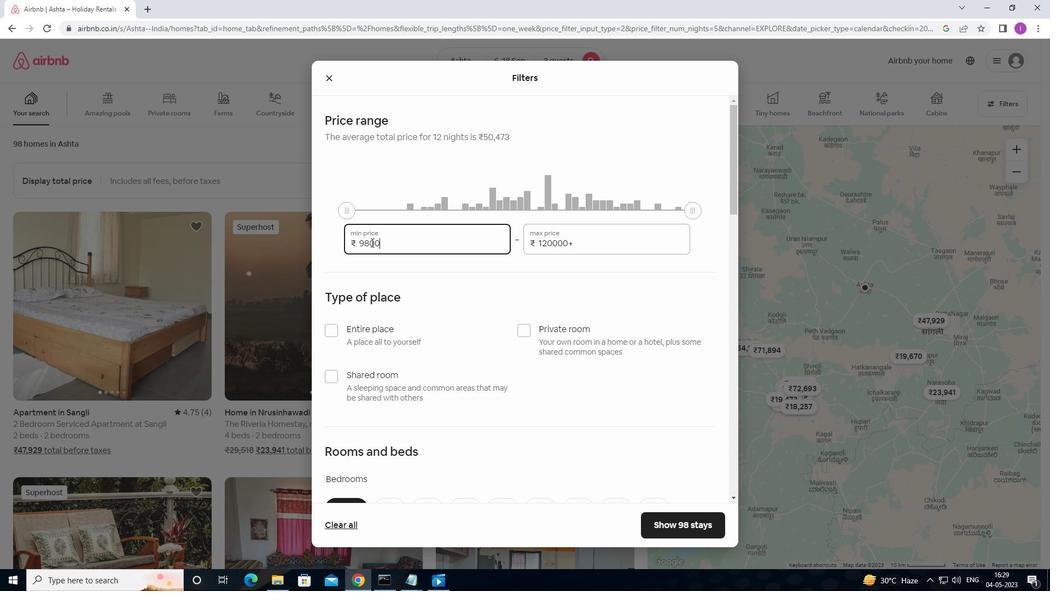 
Action: Mouse pressed left at (390, 242)
Screenshot: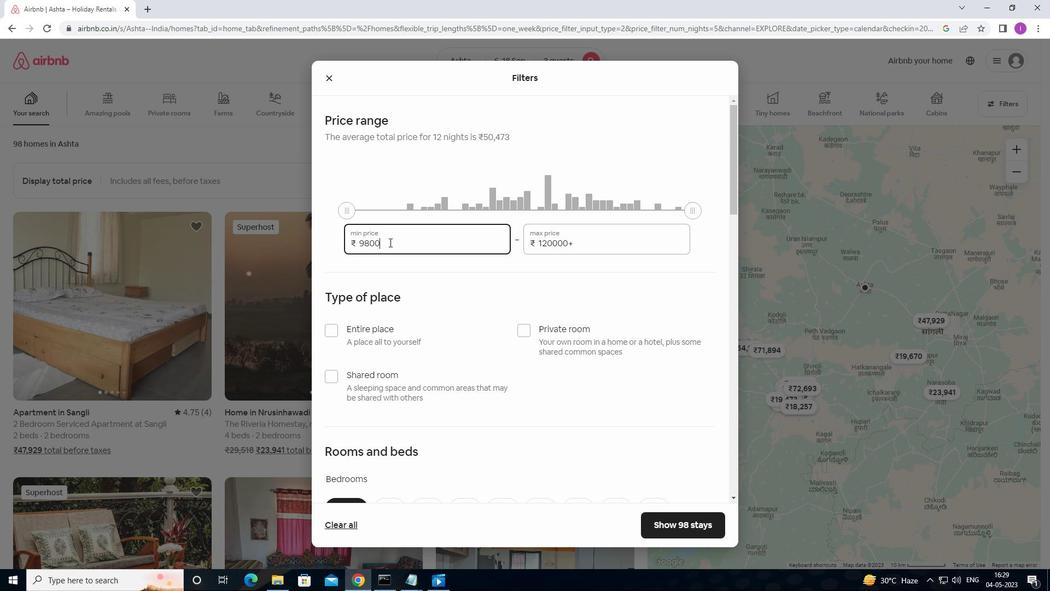 
Action: Mouse moved to (348, 246)
Screenshot: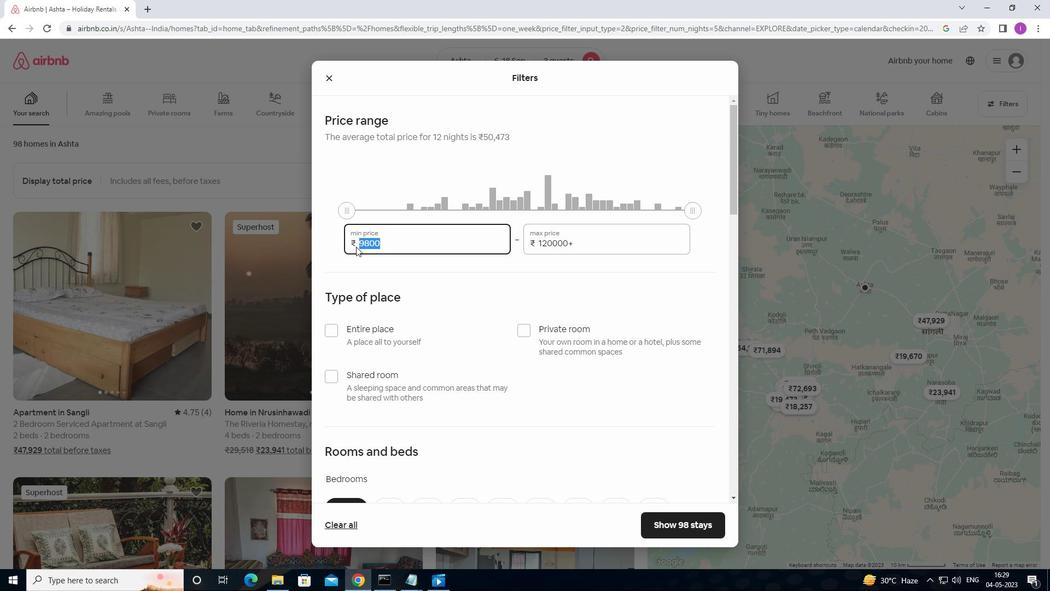 
Action: Key pressed 600
Screenshot: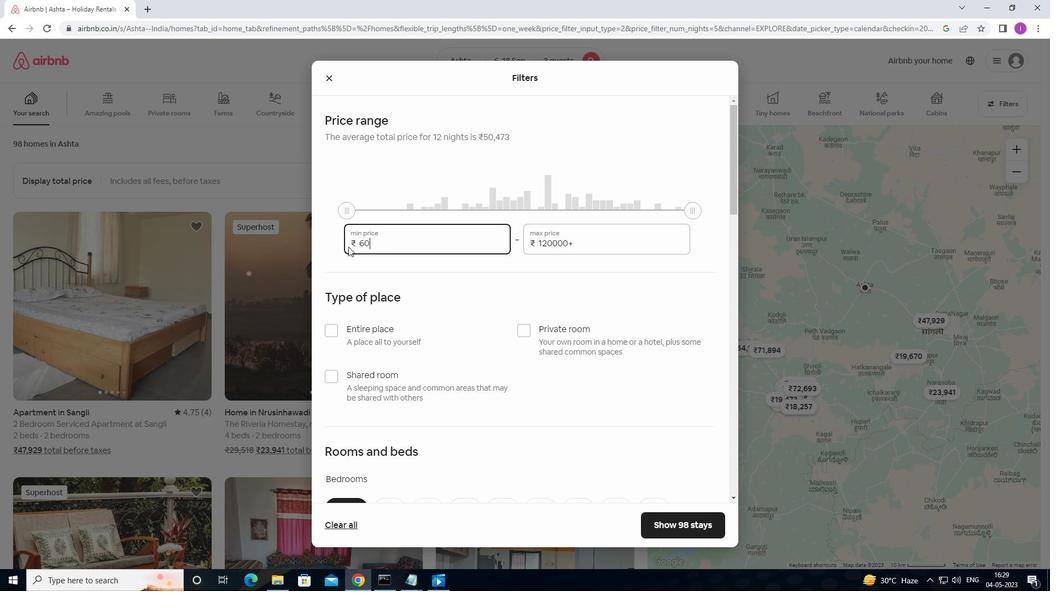
Action: Mouse moved to (360, 245)
Screenshot: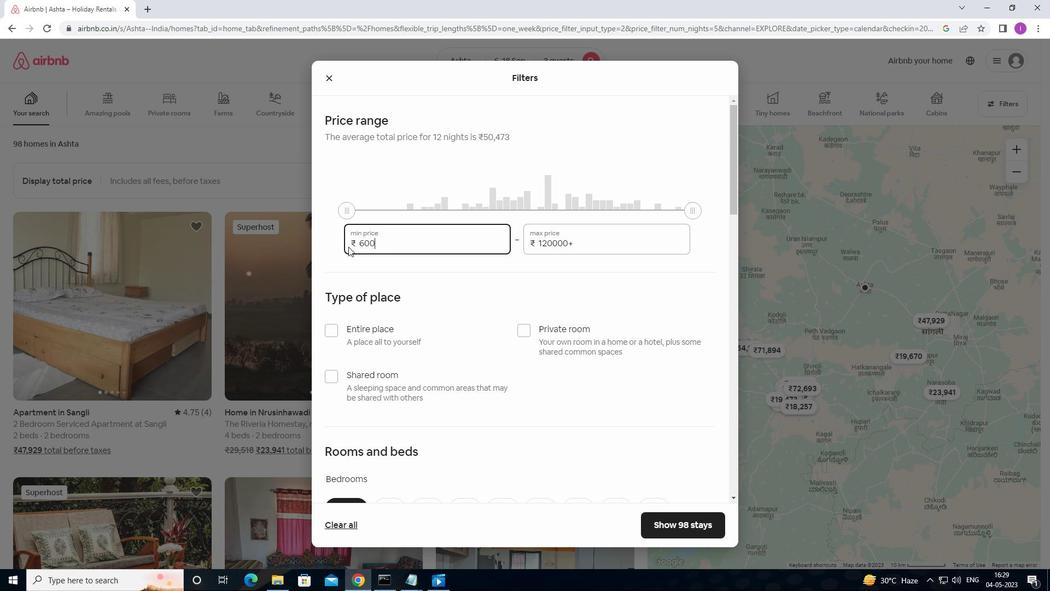 
Action: Key pressed 0
Screenshot: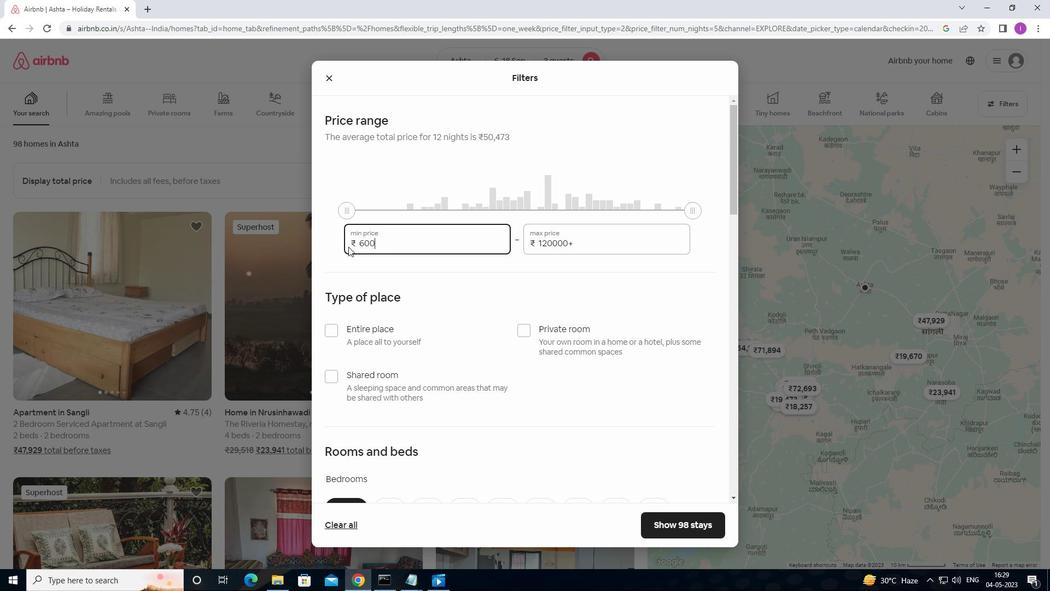 
Action: Mouse moved to (586, 243)
Screenshot: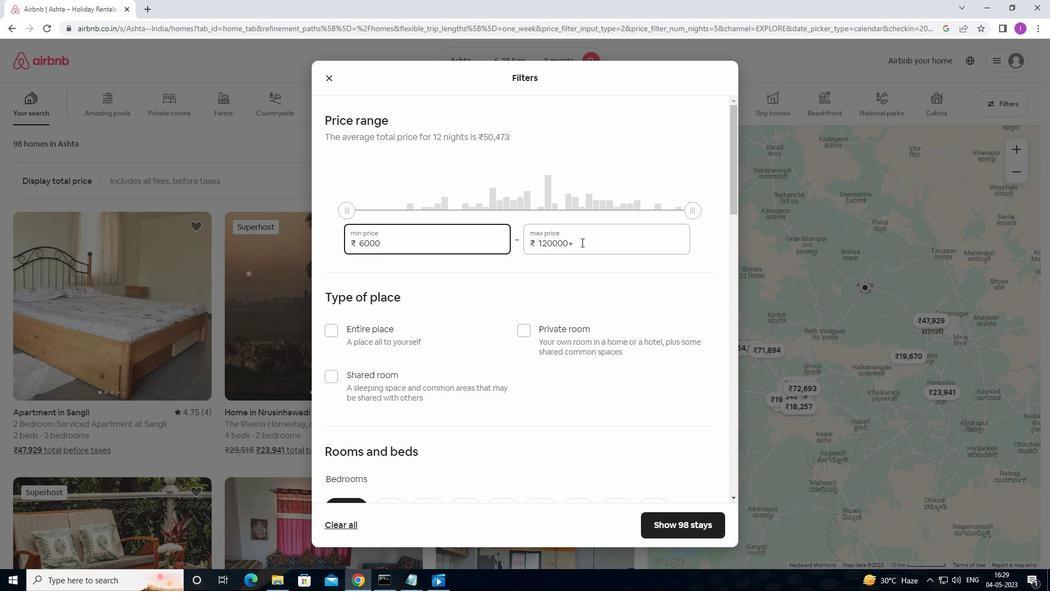 
Action: Mouse pressed left at (586, 243)
Screenshot: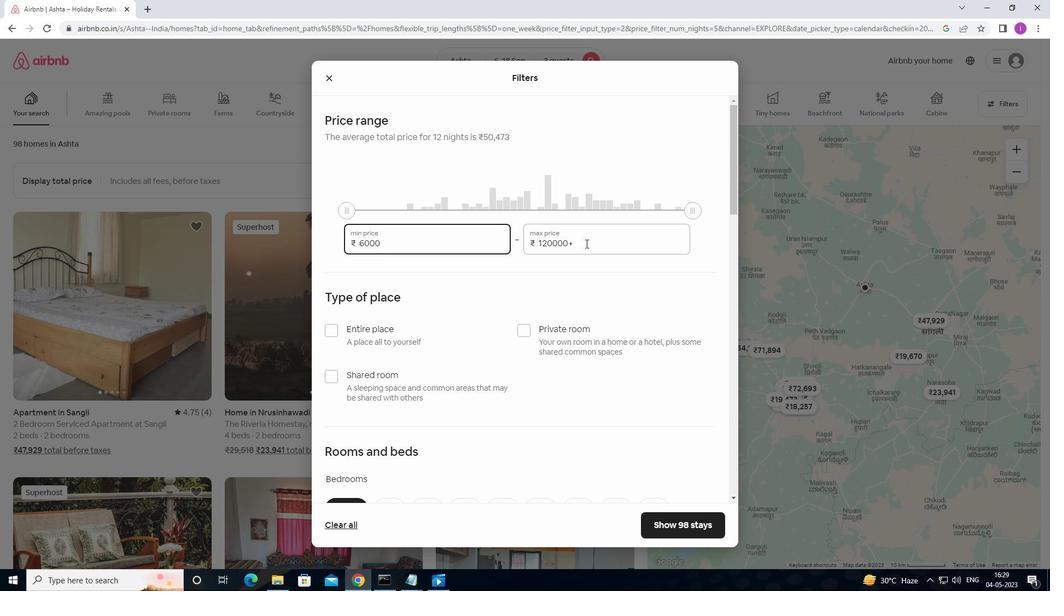 
Action: Mouse moved to (516, 254)
Screenshot: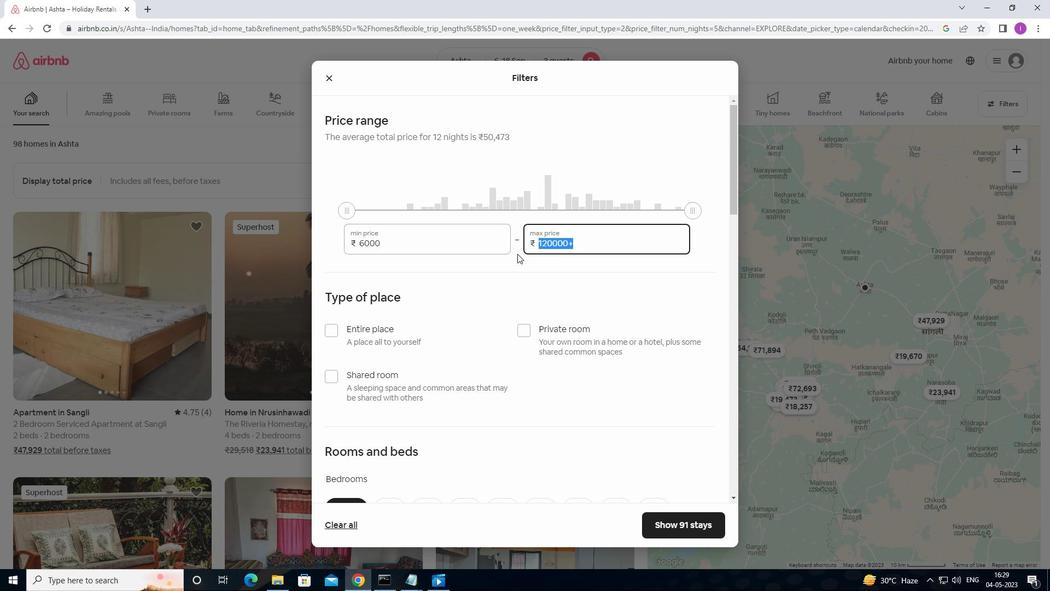 
Action: Key pressed 1200
Screenshot: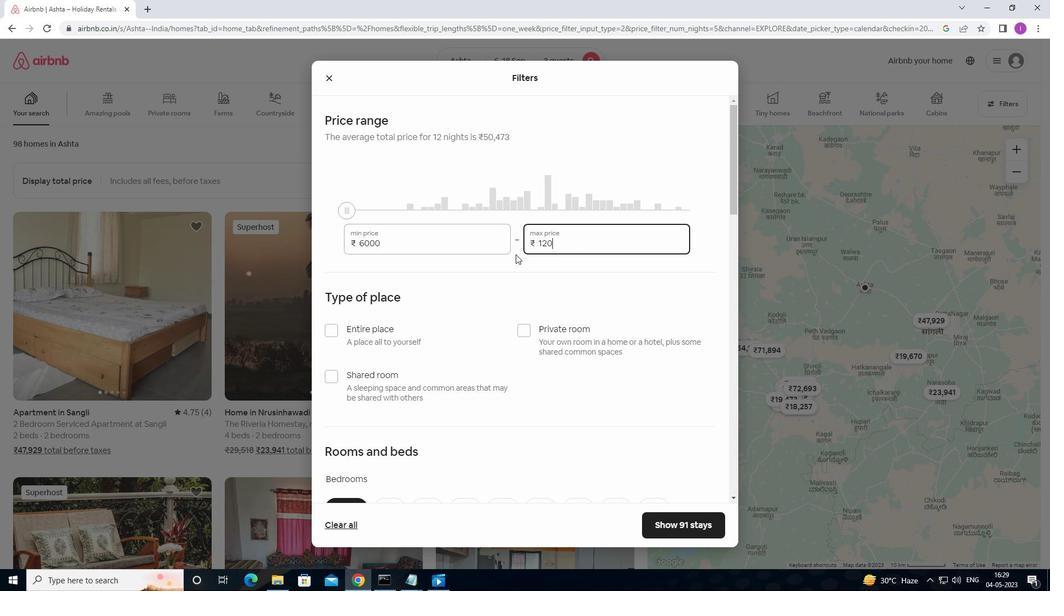 
Action: Mouse moved to (520, 255)
Screenshot: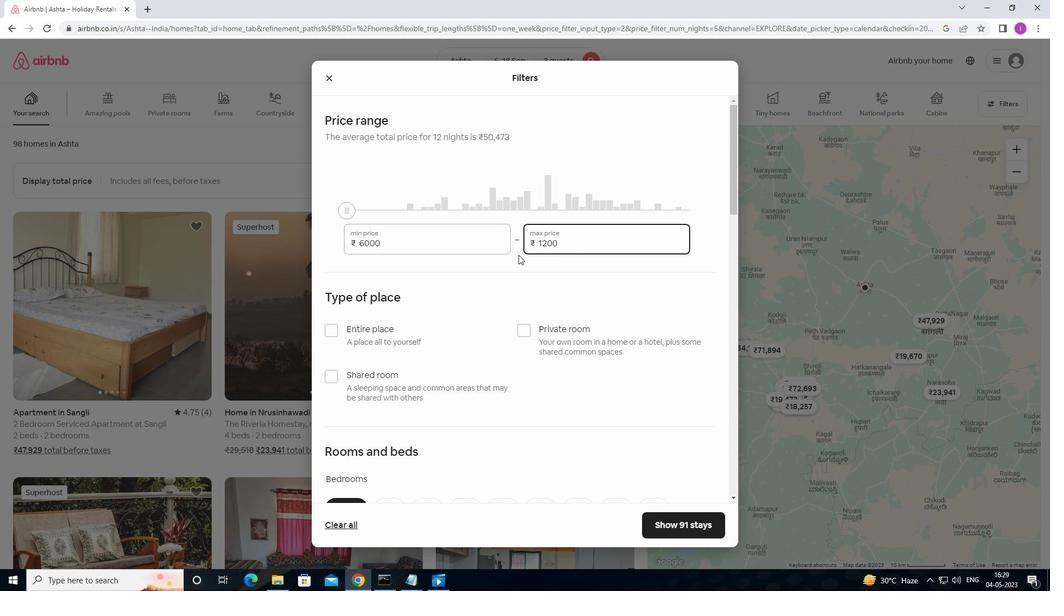 
Action: Key pressed 0
Screenshot: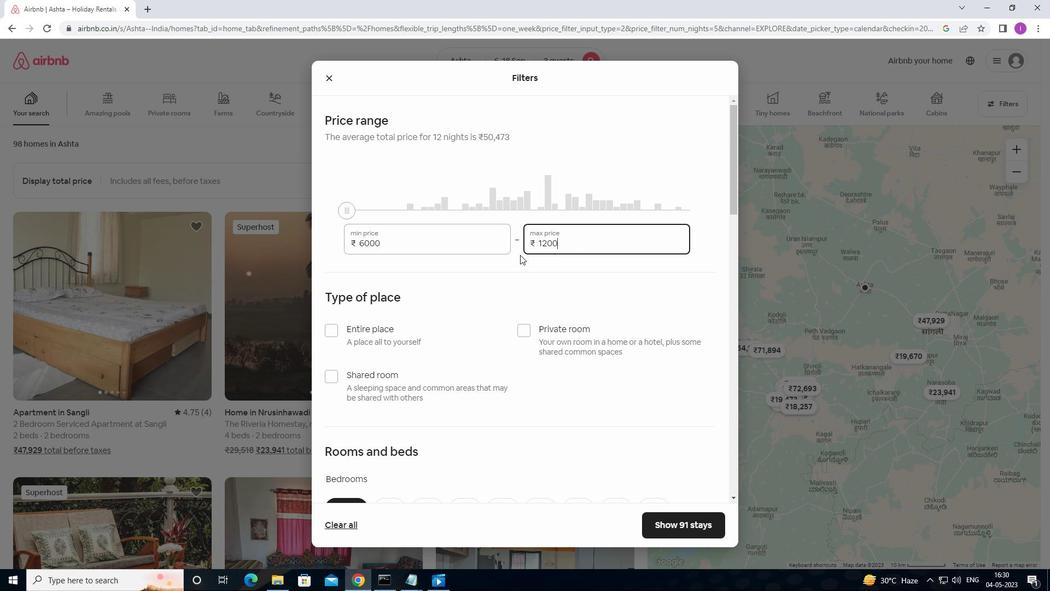 
Action: Mouse moved to (489, 323)
Screenshot: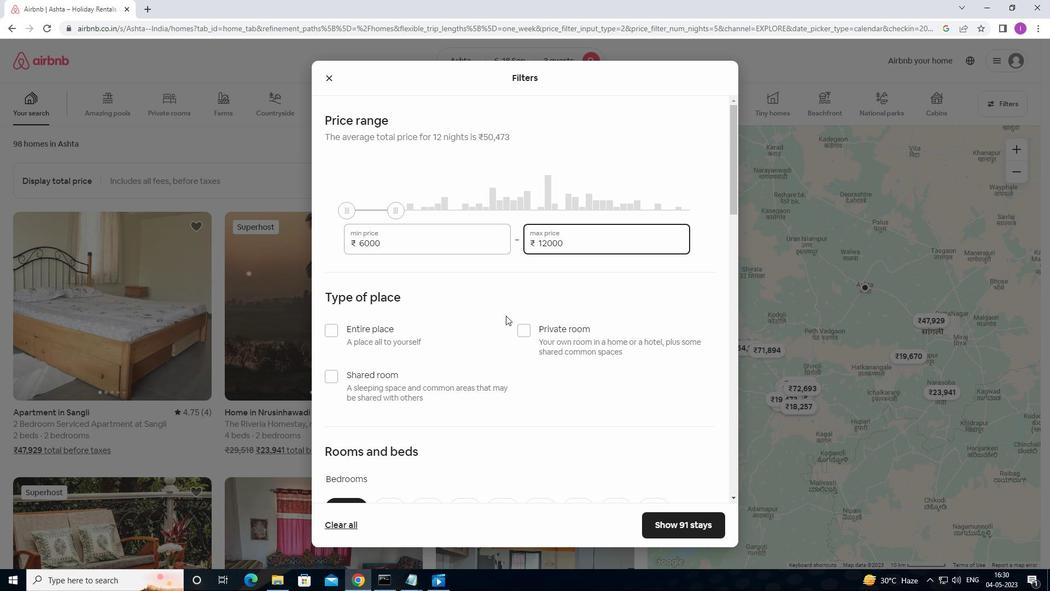 
Action: Mouse scrolled (489, 322) with delta (0, 0)
Screenshot: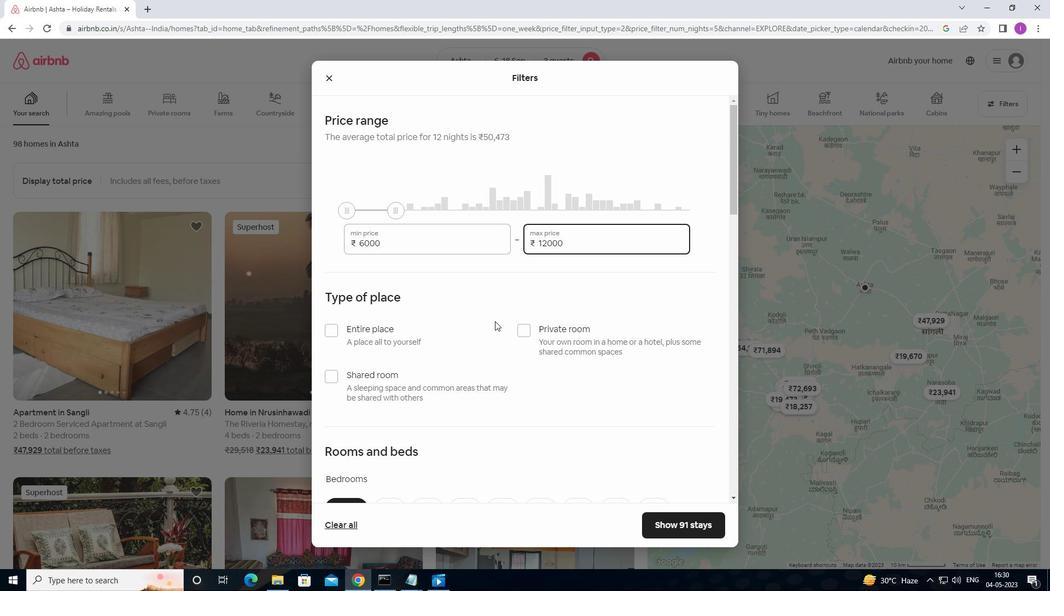 
Action: Mouse moved to (335, 279)
Screenshot: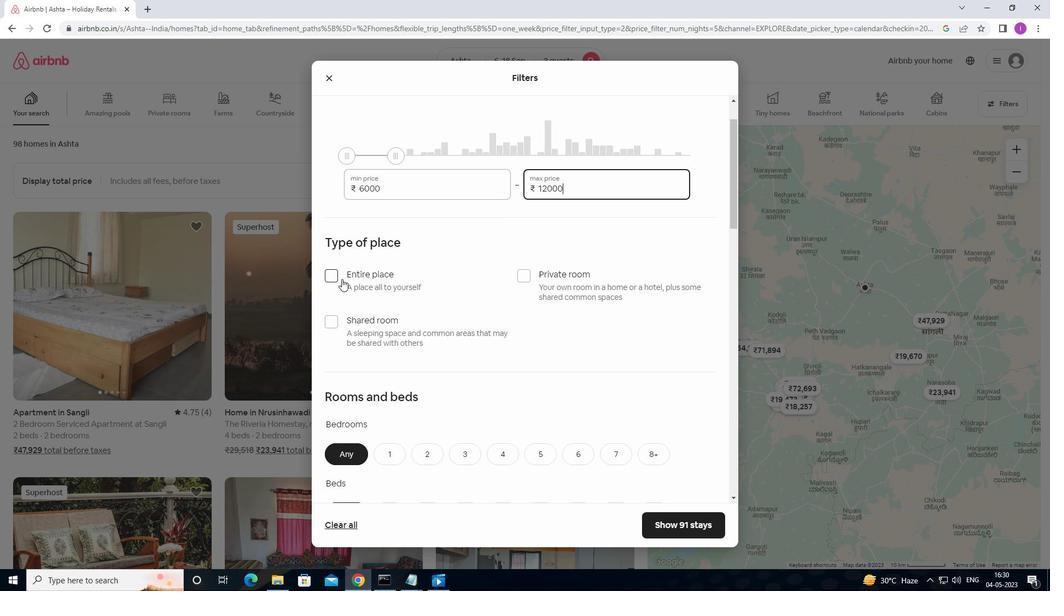 
Action: Mouse pressed left at (335, 279)
Screenshot: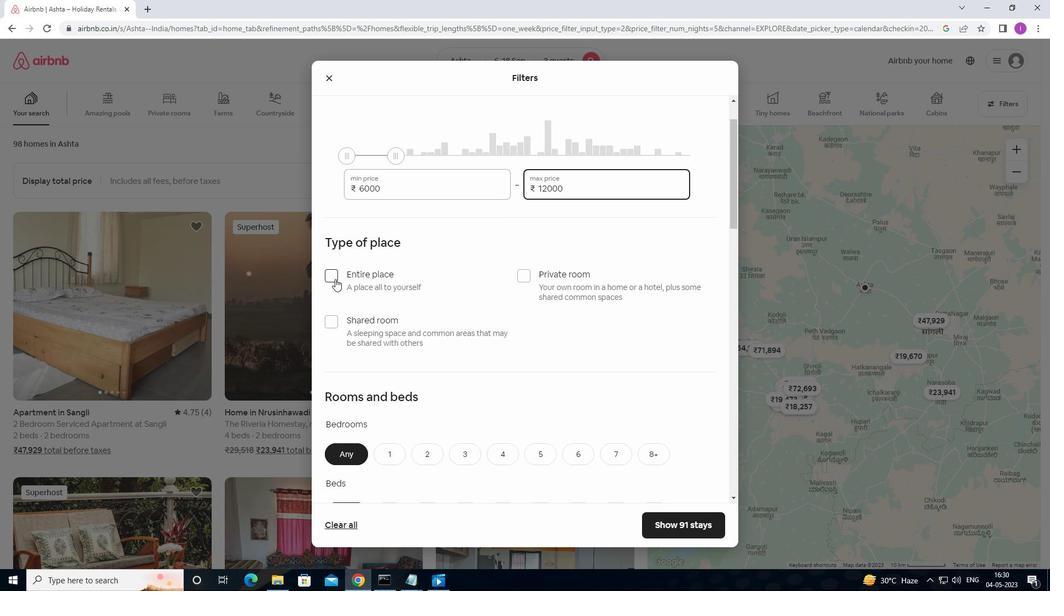 
Action: Mouse moved to (471, 278)
Screenshot: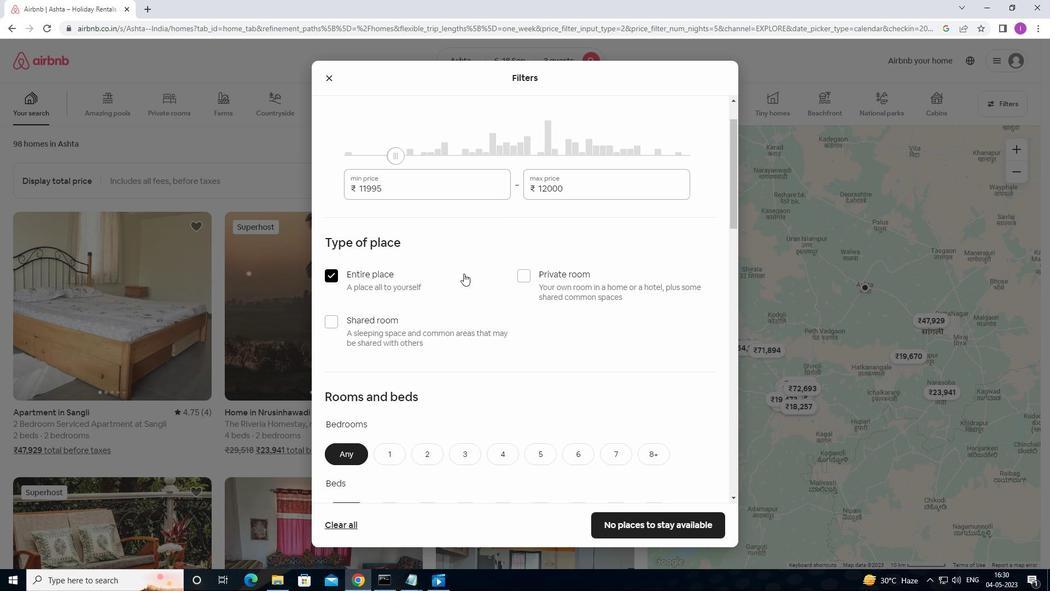 
Action: Mouse scrolled (471, 277) with delta (0, 0)
Screenshot: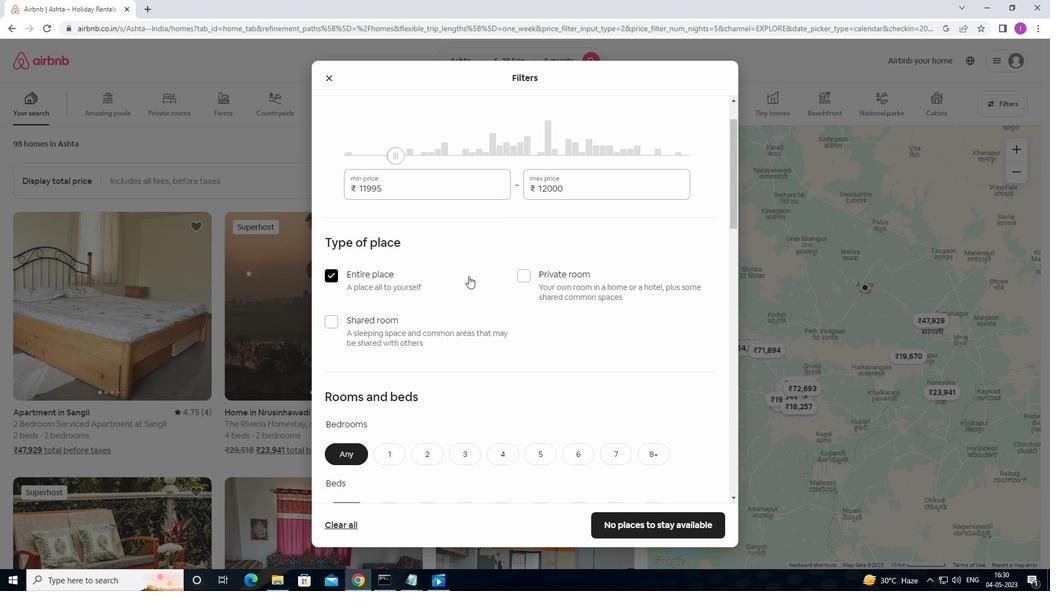 
Action: Mouse moved to (472, 279)
Screenshot: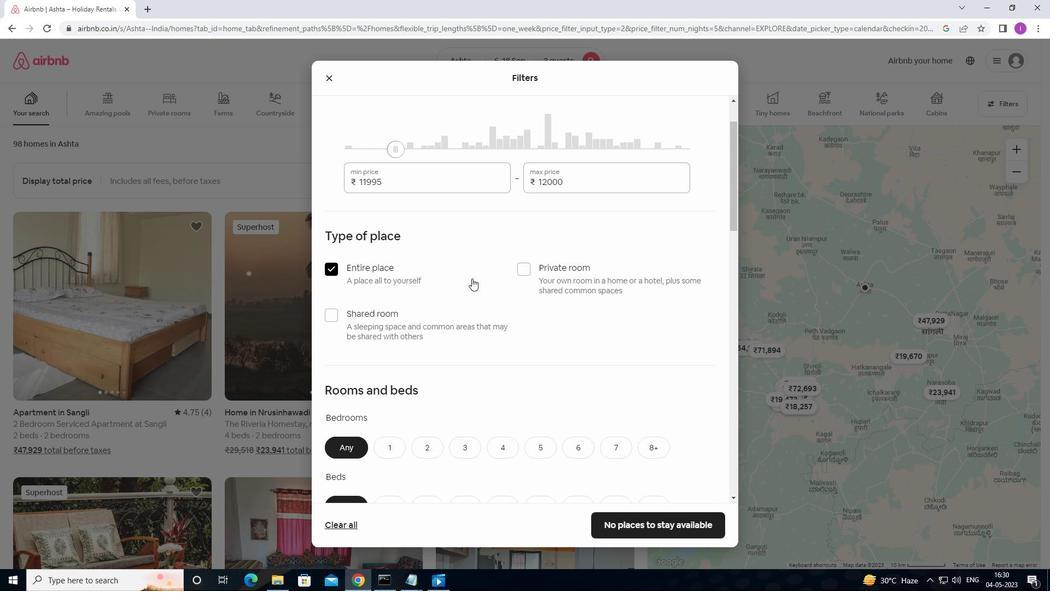 
Action: Mouse scrolled (472, 278) with delta (0, 0)
Screenshot: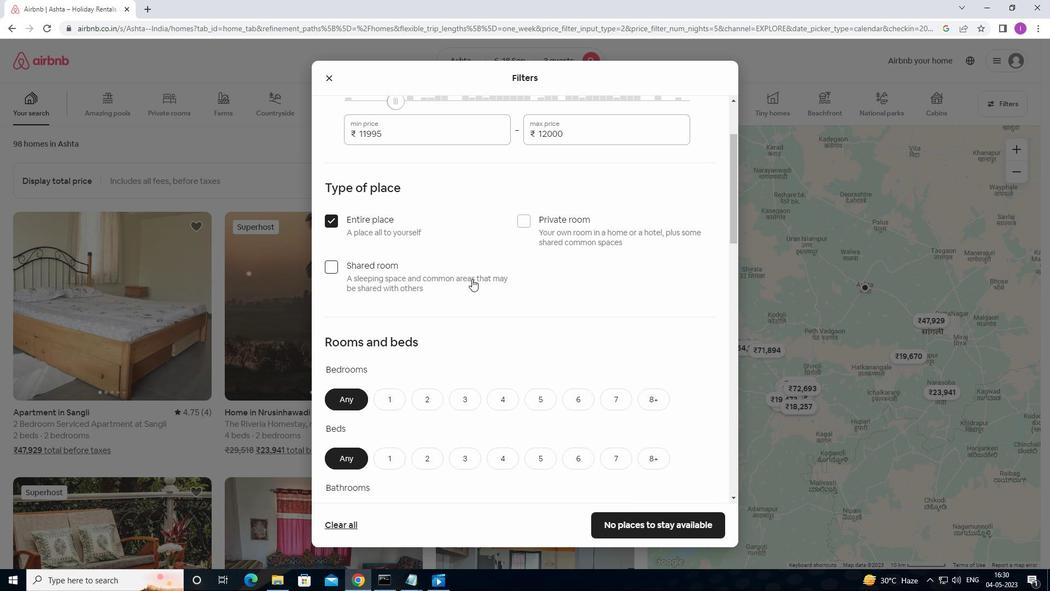 
Action: Mouse moved to (426, 340)
Screenshot: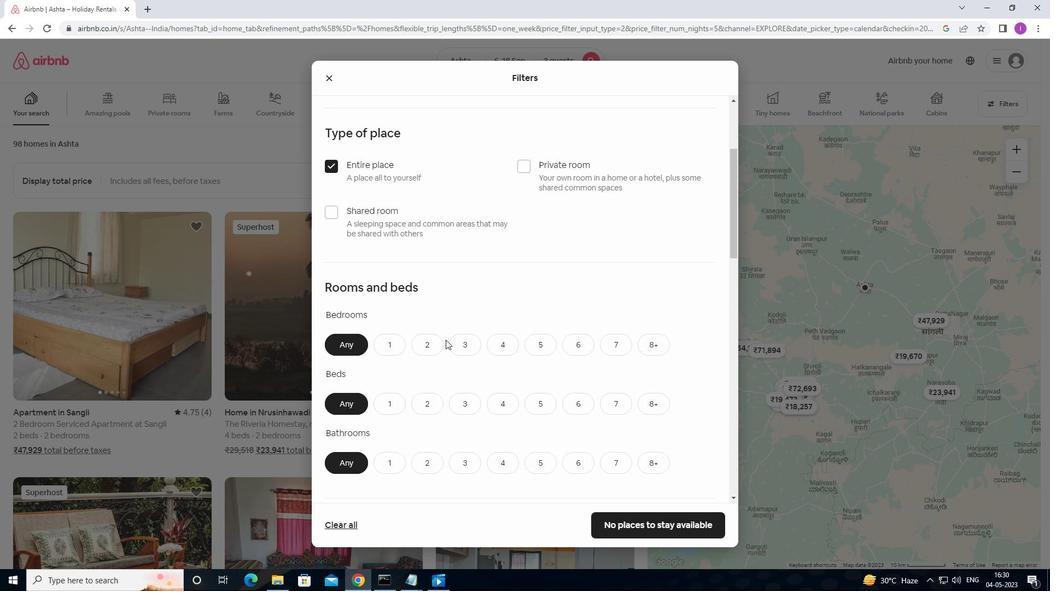 
Action: Mouse pressed left at (426, 340)
Screenshot: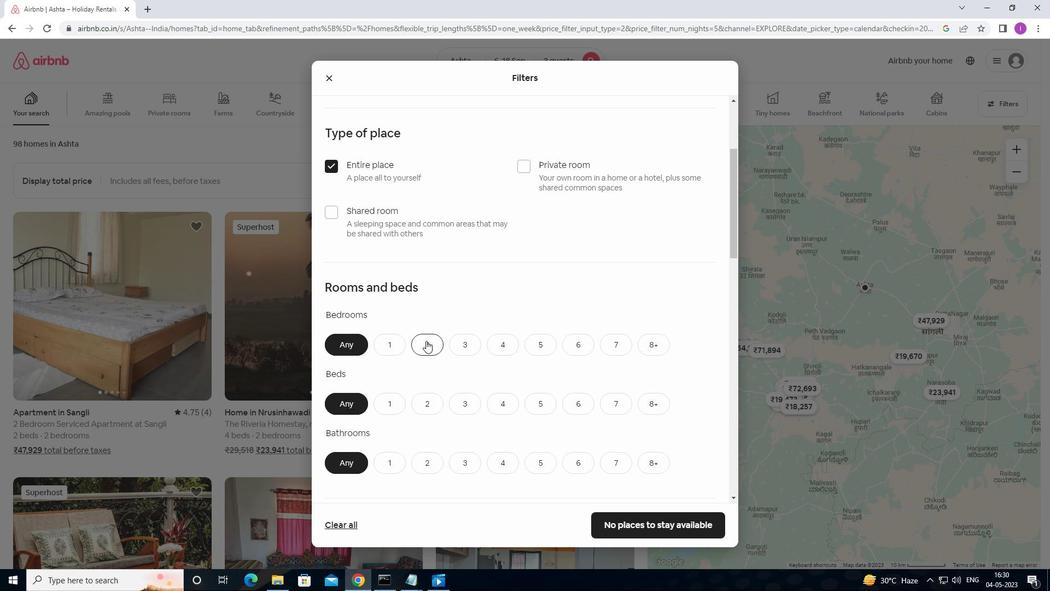 
Action: Mouse moved to (429, 401)
Screenshot: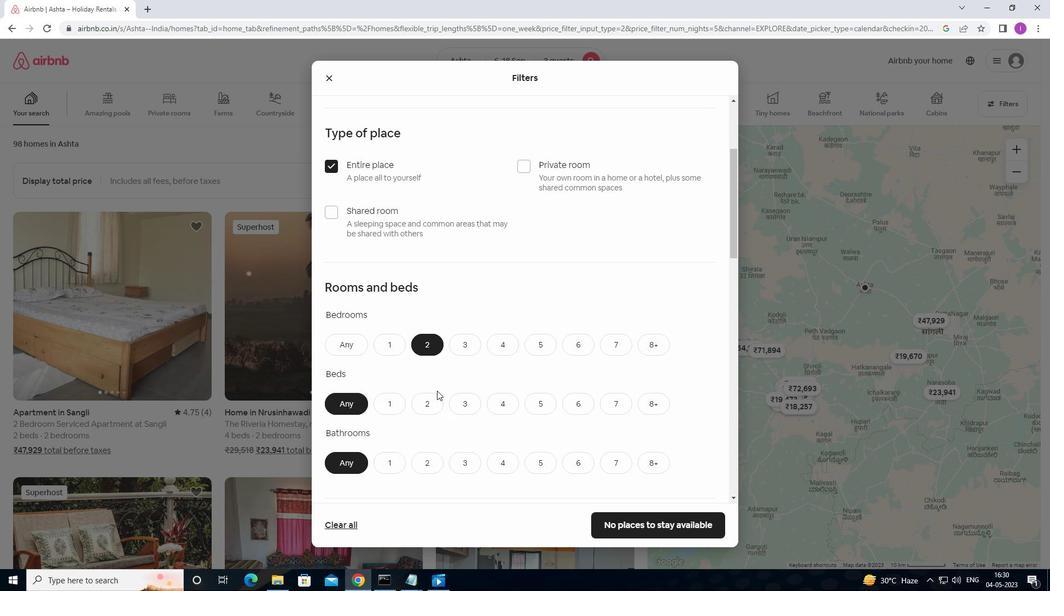 
Action: Mouse pressed left at (429, 401)
Screenshot: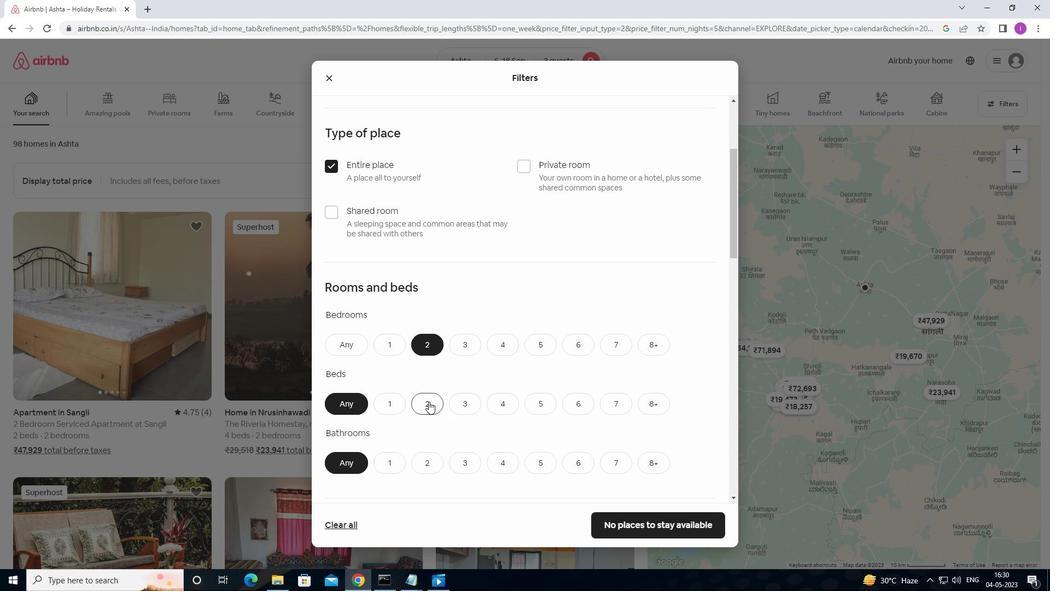 
Action: Mouse moved to (419, 459)
Screenshot: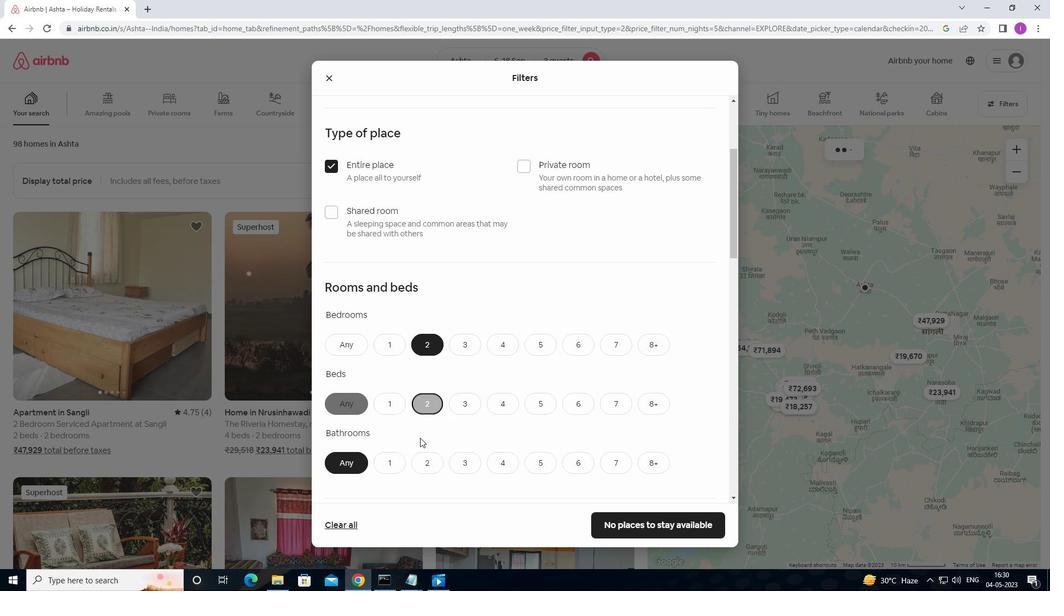 
Action: Mouse pressed left at (419, 459)
Screenshot: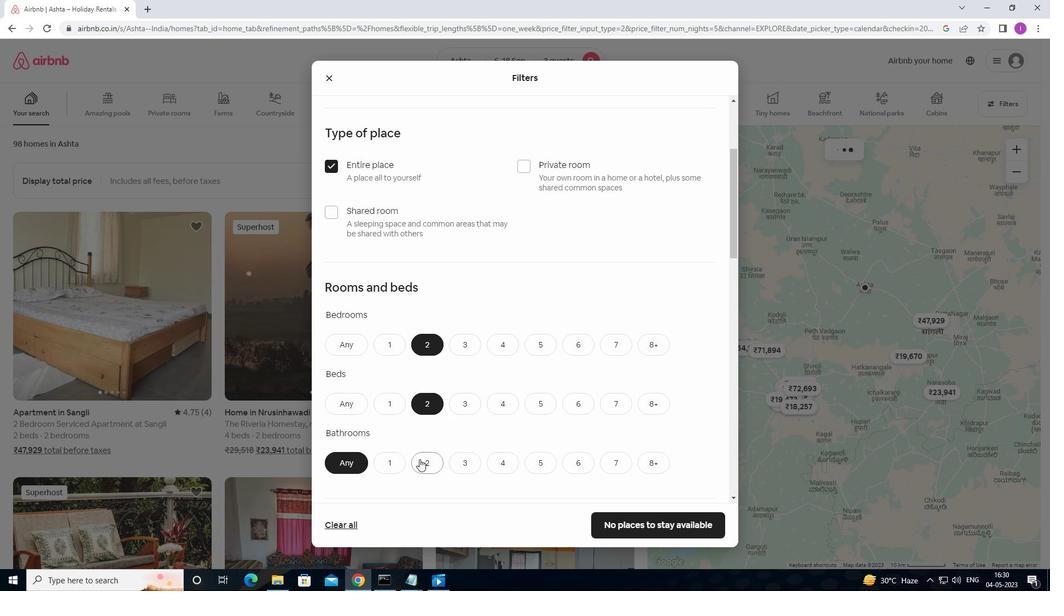 
Action: Mouse moved to (478, 423)
Screenshot: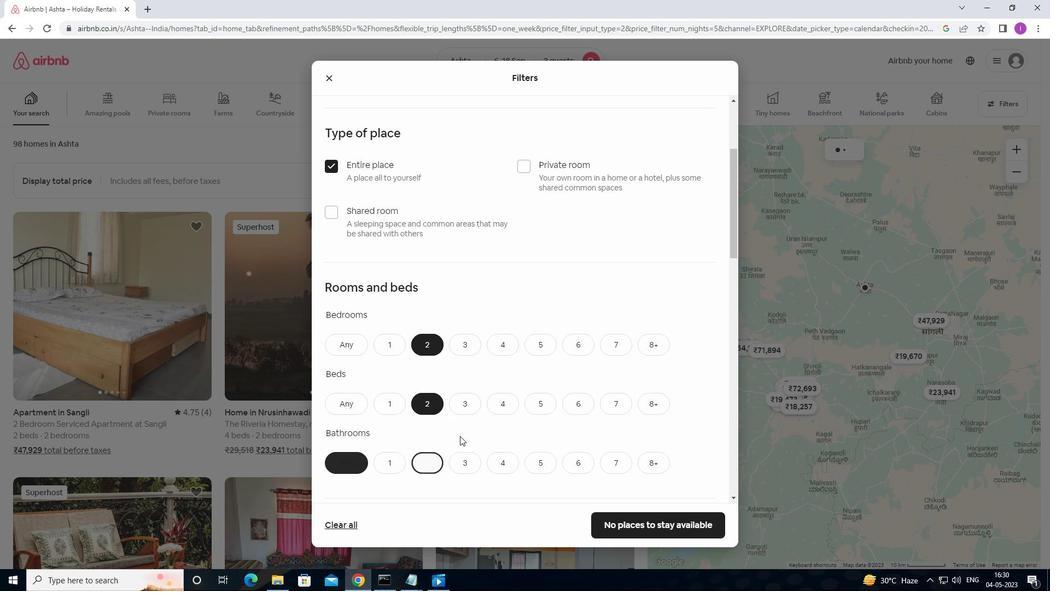 
Action: Mouse scrolled (478, 422) with delta (0, 0)
Screenshot: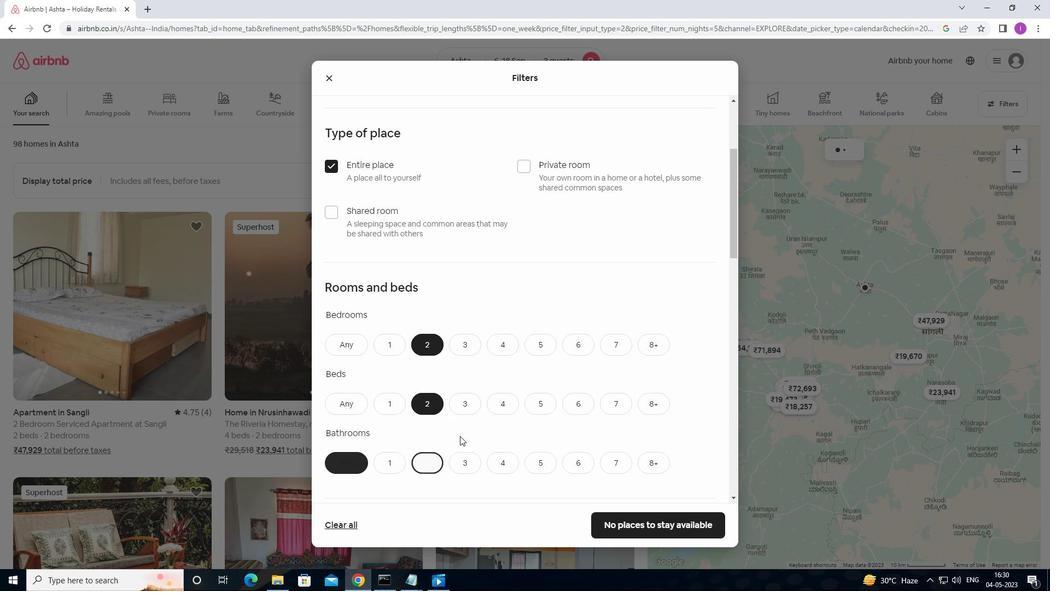 
Action: Mouse moved to (481, 422)
Screenshot: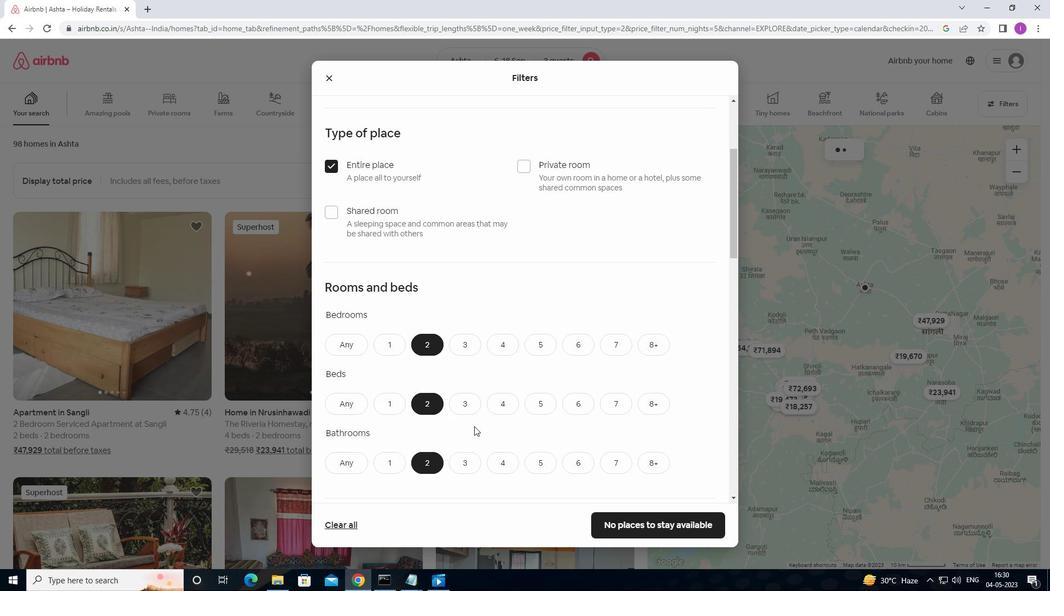 
Action: Mouse scrolled (481, 422) with delta (0, 0)
Screenshot: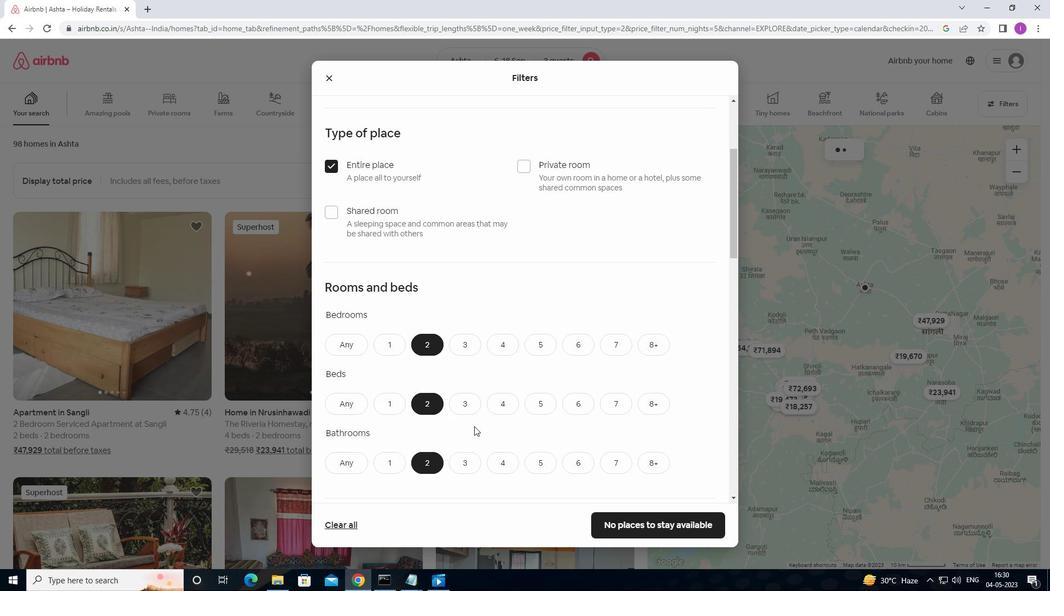 
Action: Mouse moved to (482, 421)
Screenshot: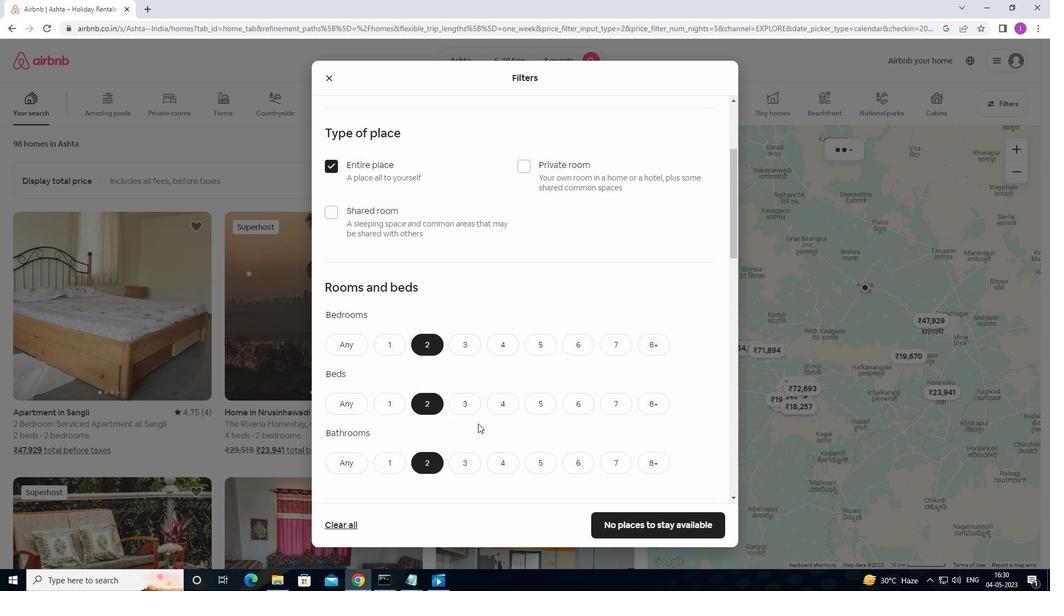 
Action: Mouse scrolled (482, 420) with delta (0, 0)
Screenshot: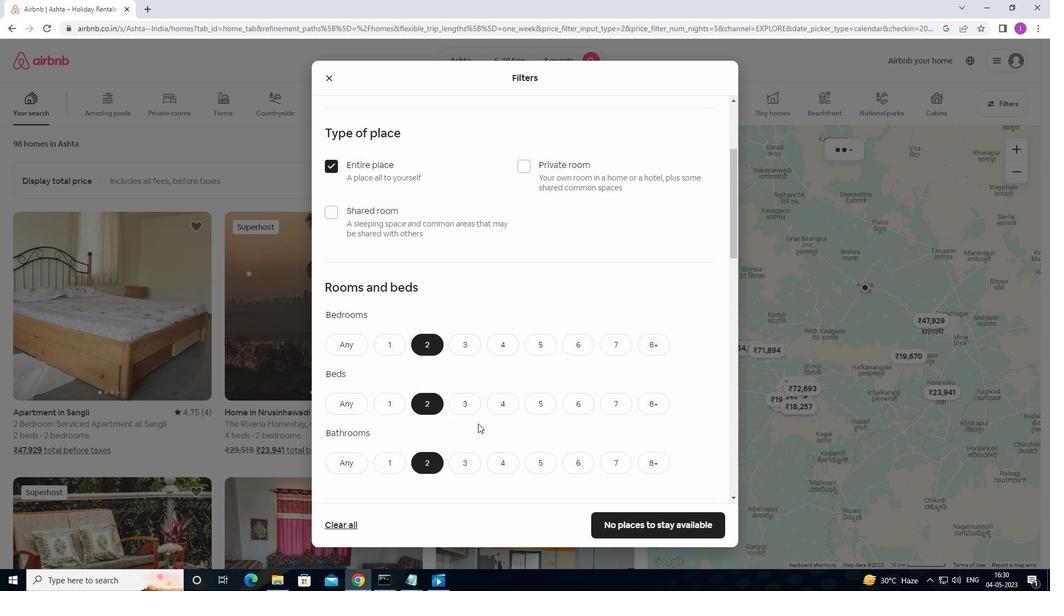 
Action: Mouse moved to (486, 419)
Screenshot: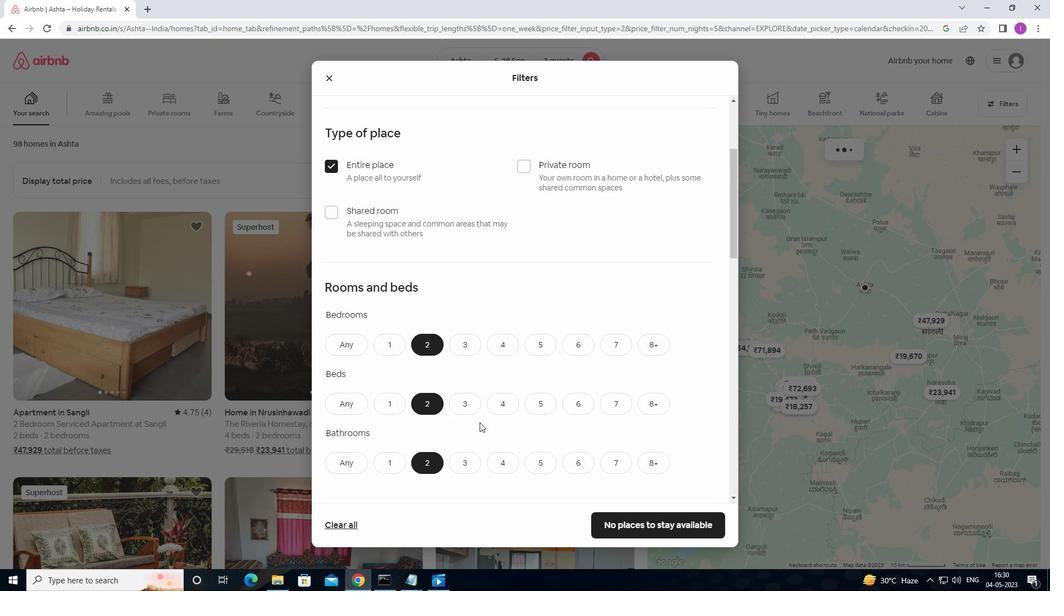 
Action: Mouse scrolled (486, 419) with delta (0, 0)
Screenshot: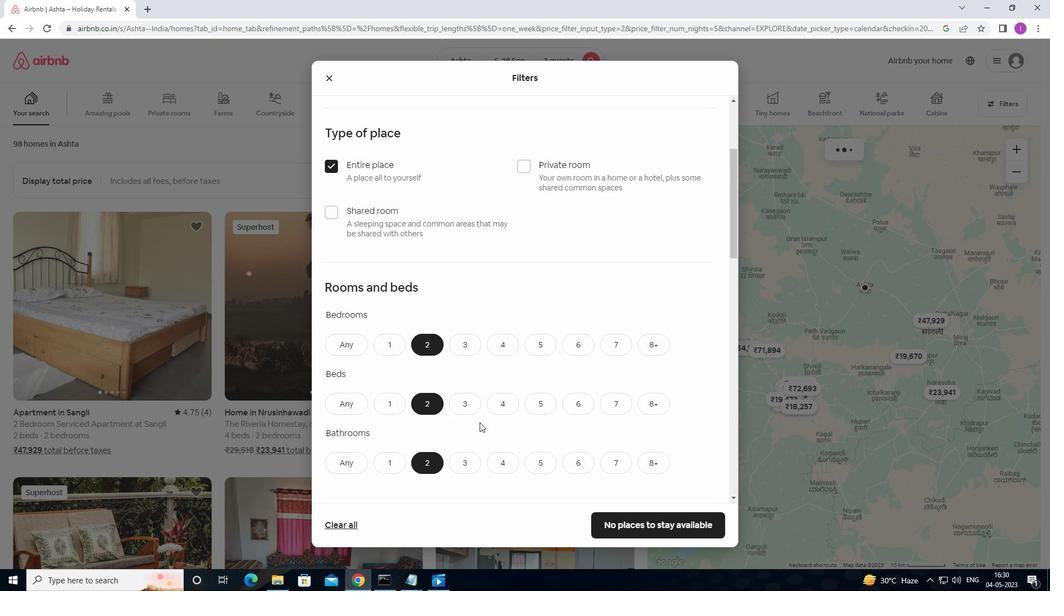 
Action: Mouse moved to (378, 371)
Screenshot: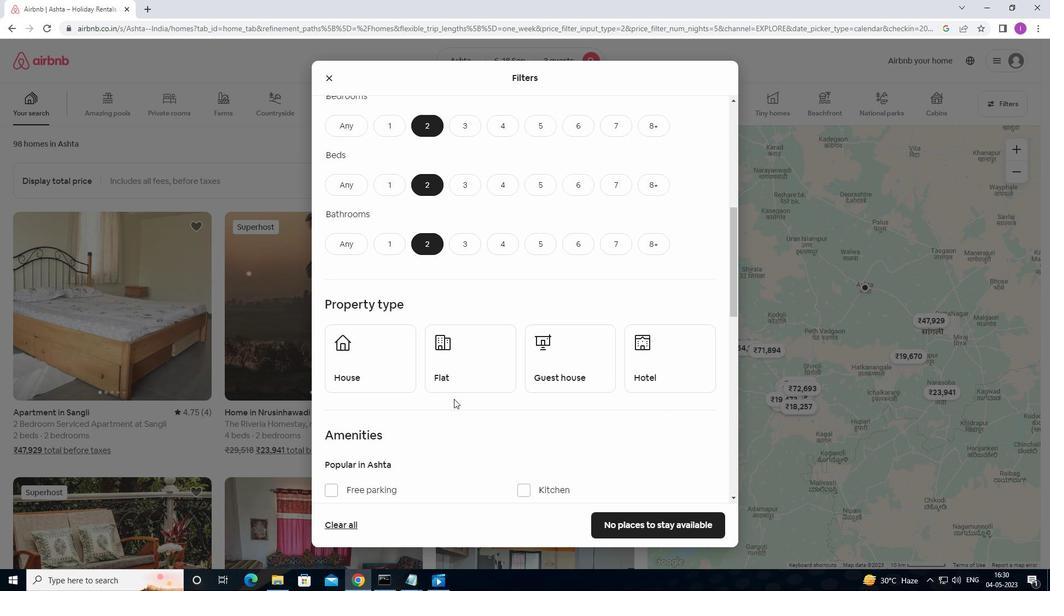 
Action: Mouse pressed left at (378, 371)
Screenshot: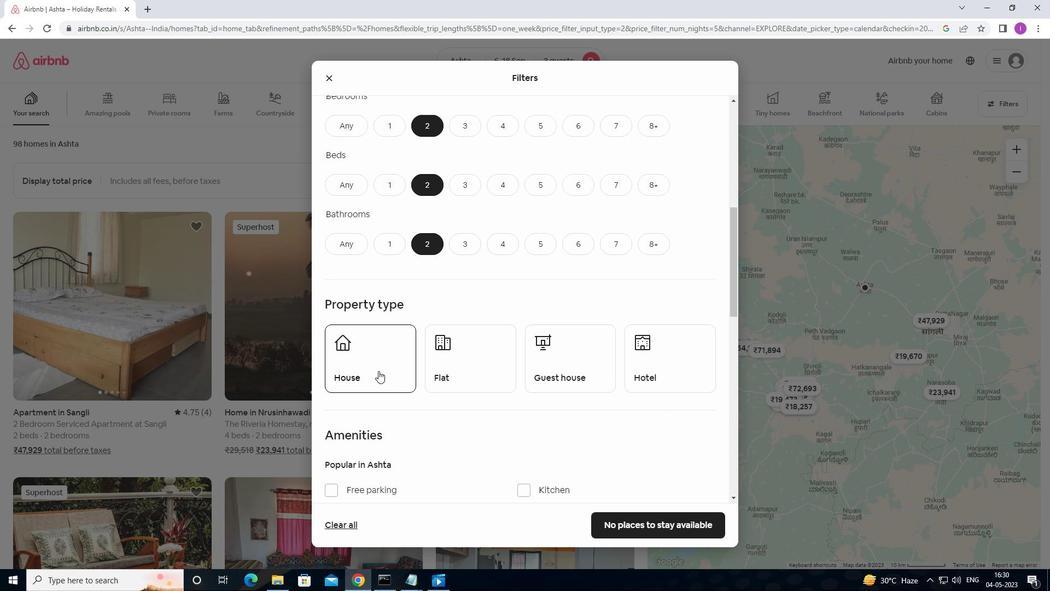 
Action: Mouse moved to (469, 366)
Screenshot: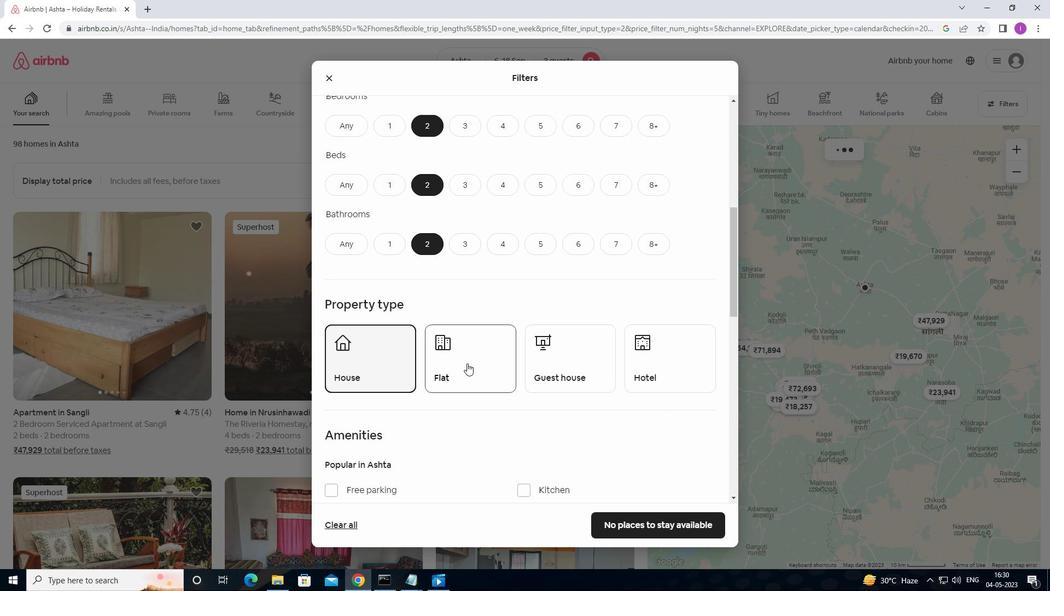 
Action: Mouse pressed left at (469, 366)
Screenshot: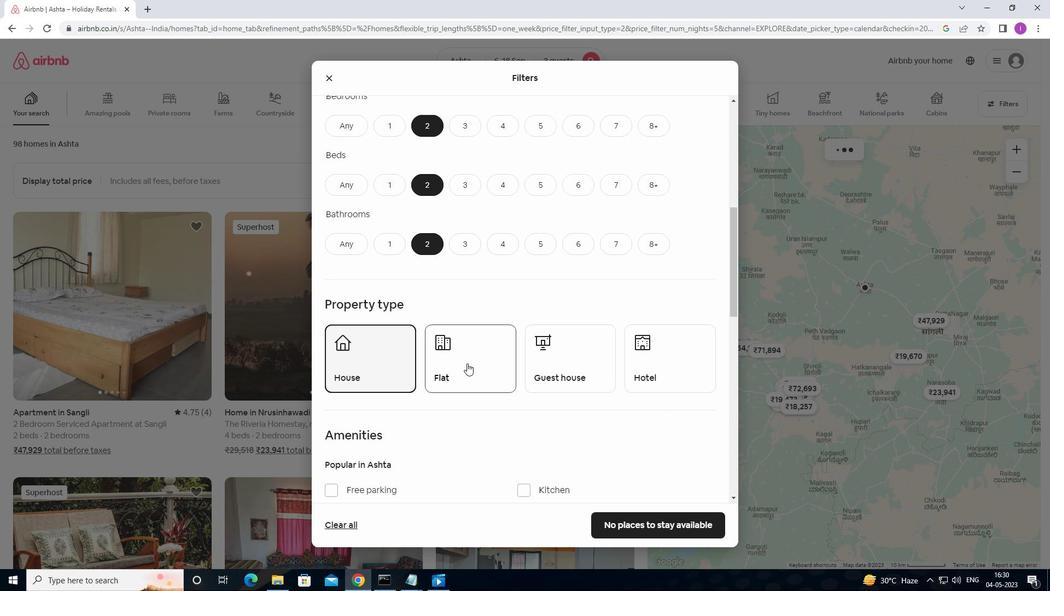 
Action: Mouse moved to (551, 356)
Screenshot: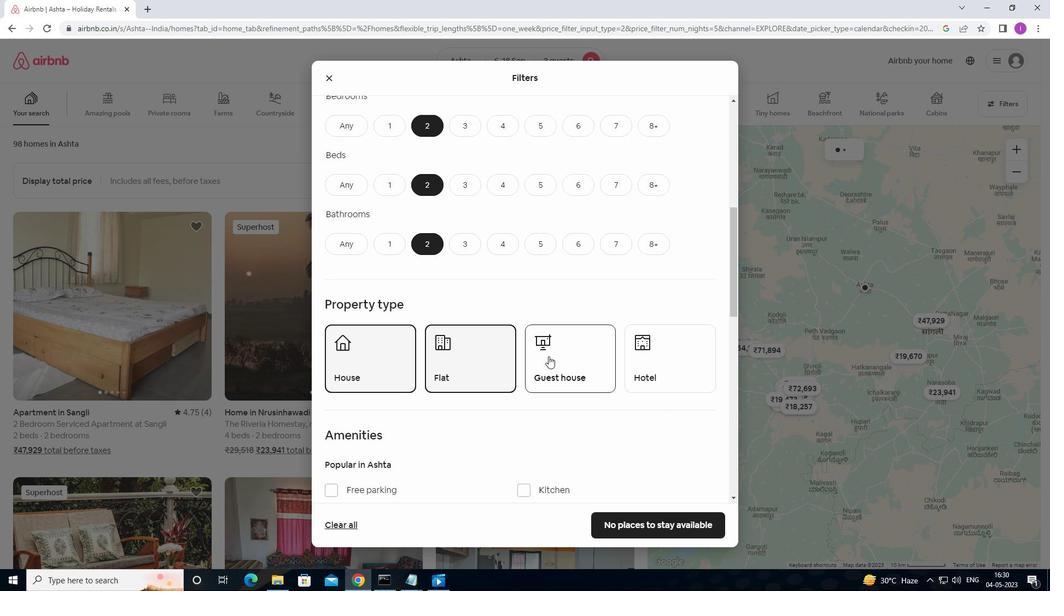 
Action: Mouse pressed left at (551, 356)
Screenshot: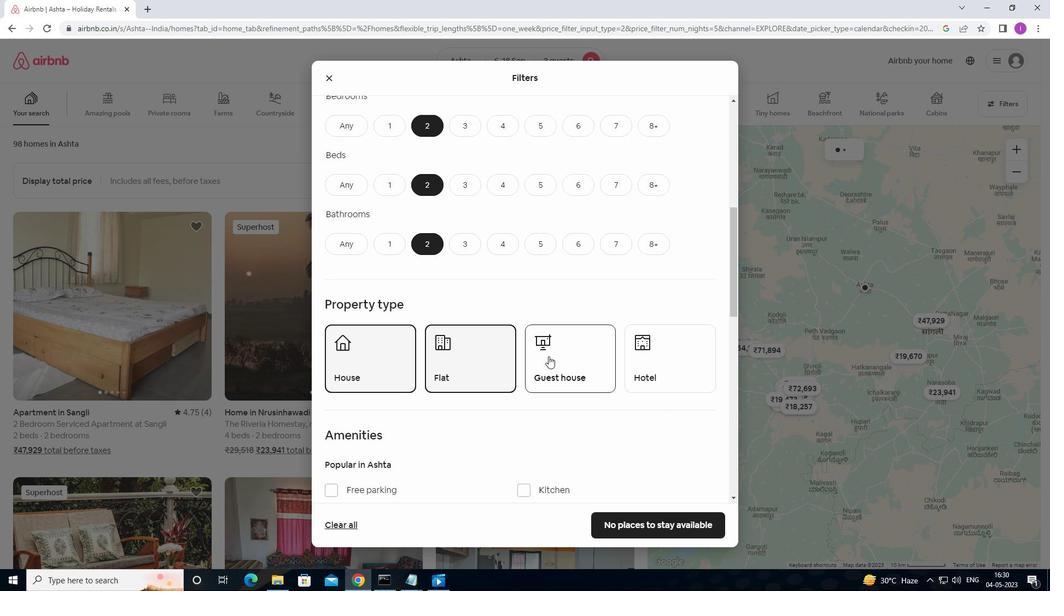 
Action: Mouse moved to (558, 362)
Screenshot: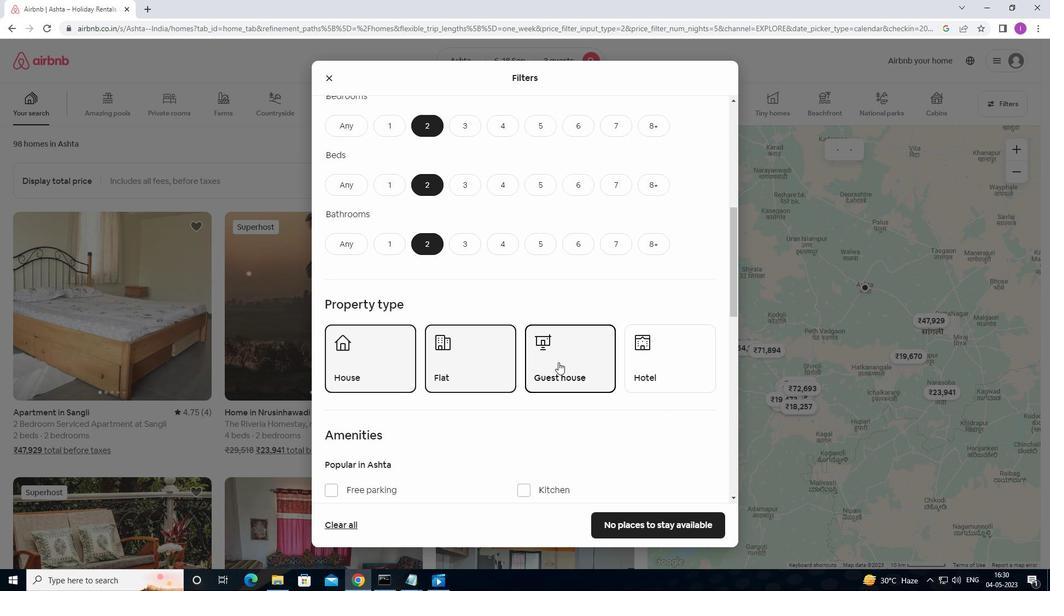 
Action: Mouse scrolled (558, 362) with delta (0, 0)
Screenshot: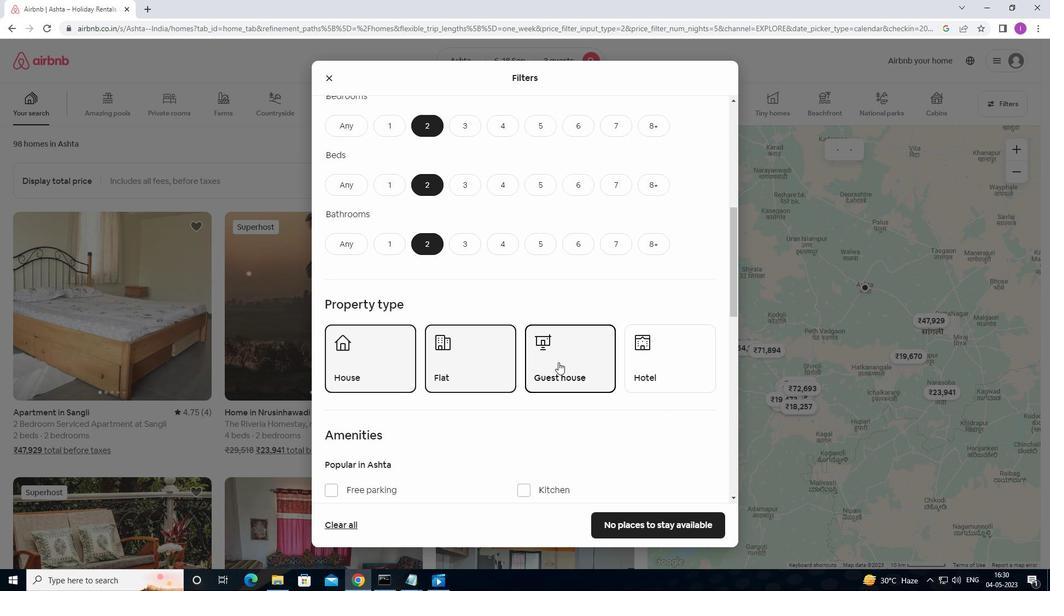 
Action: Mouse scrolled (558, 362) with delta (0, 0)
Screenshot: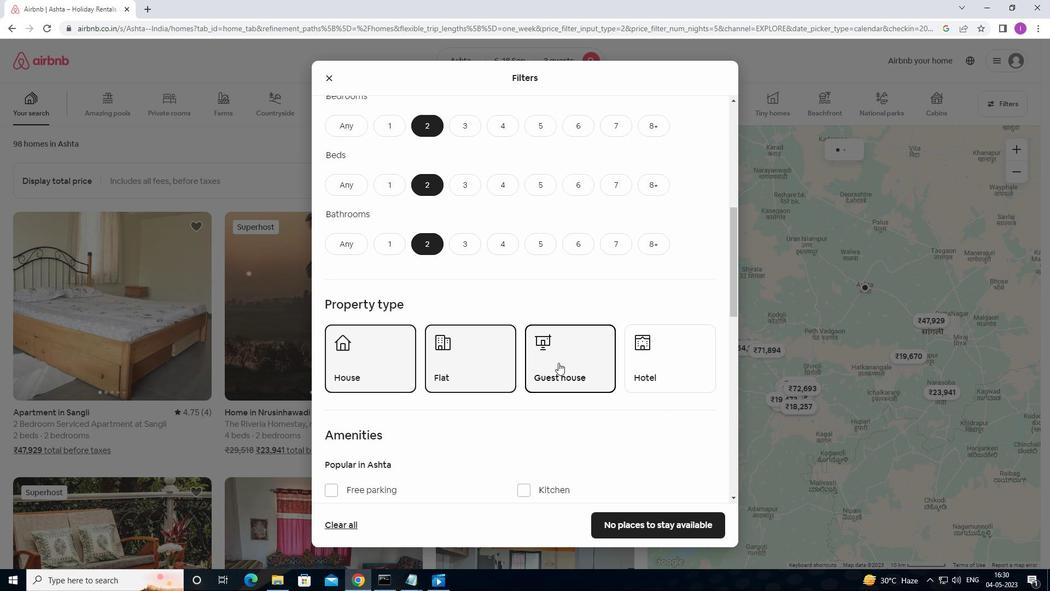 
Action: Mouse moved to (644, 270)
Screenshot: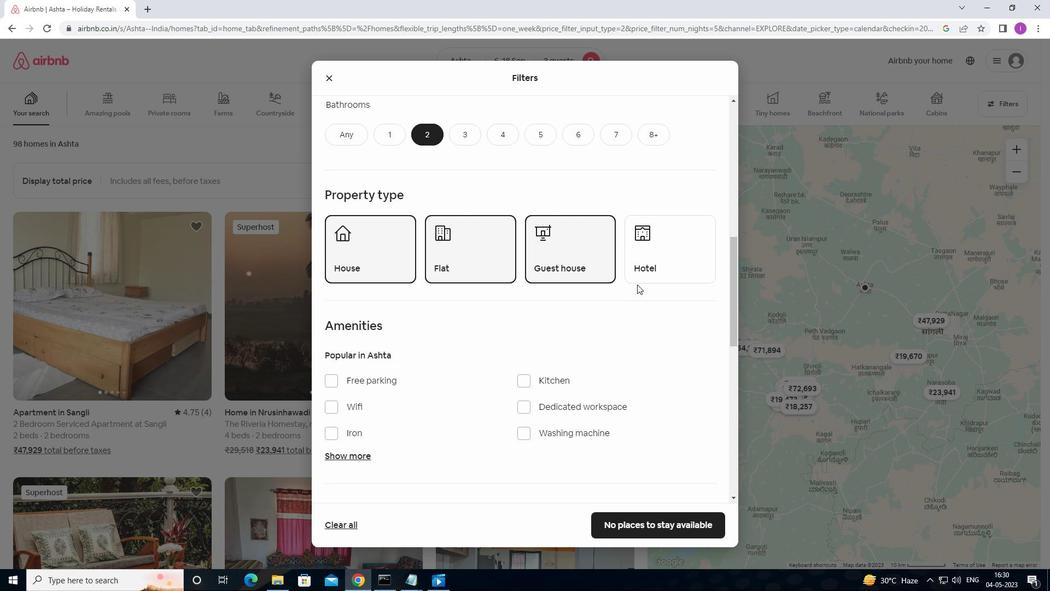 
Action: Mouse pressed left at (644, 270)
Screenshot: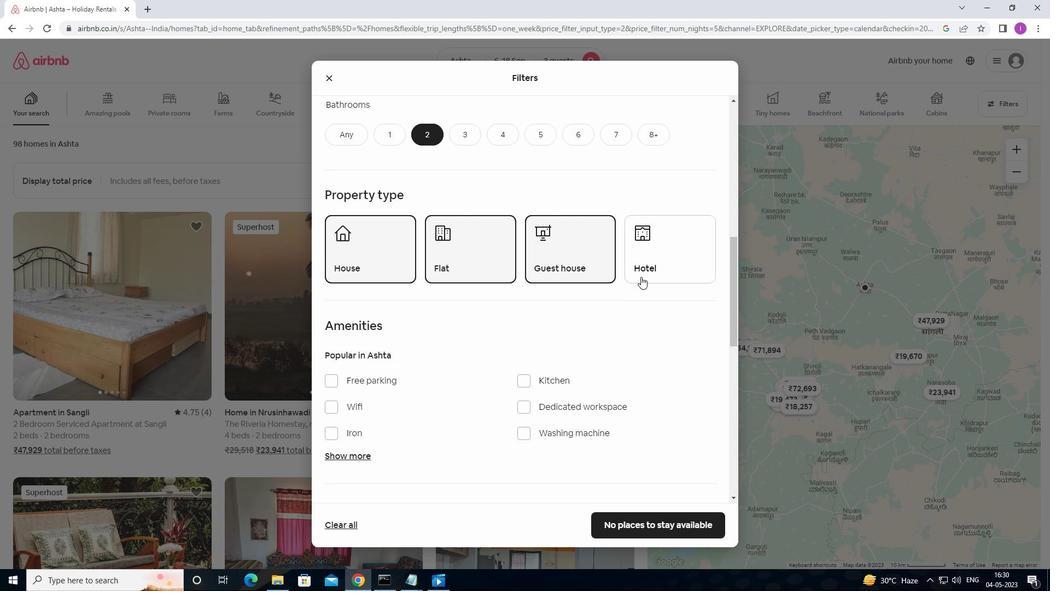 
Action: Mouse moved to (619, 372)
Screenshot: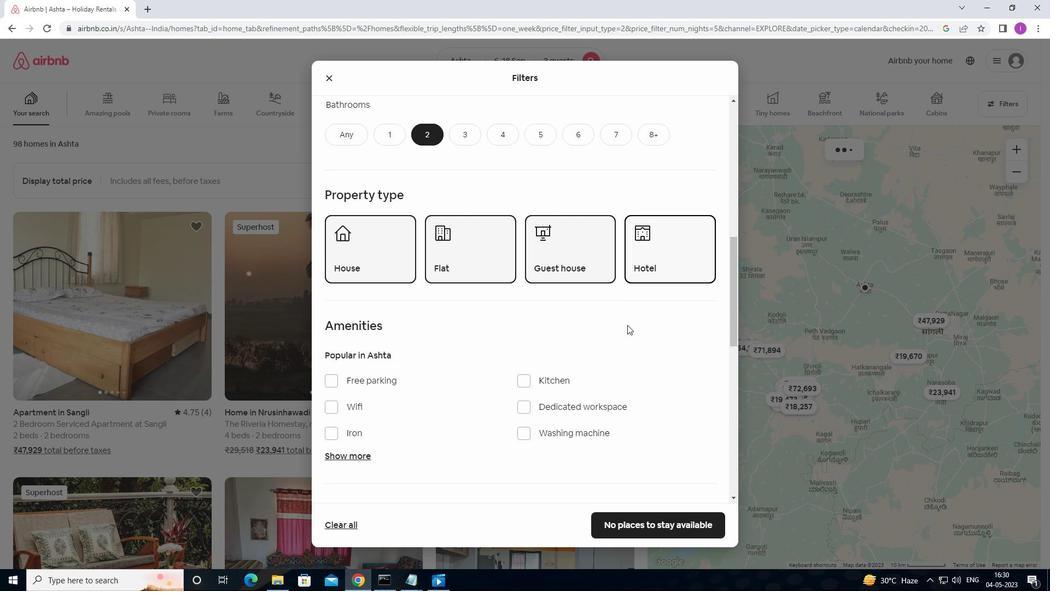 
Action: Mouse scrolled (619, 372) with delta (0, 0)
Screenshot: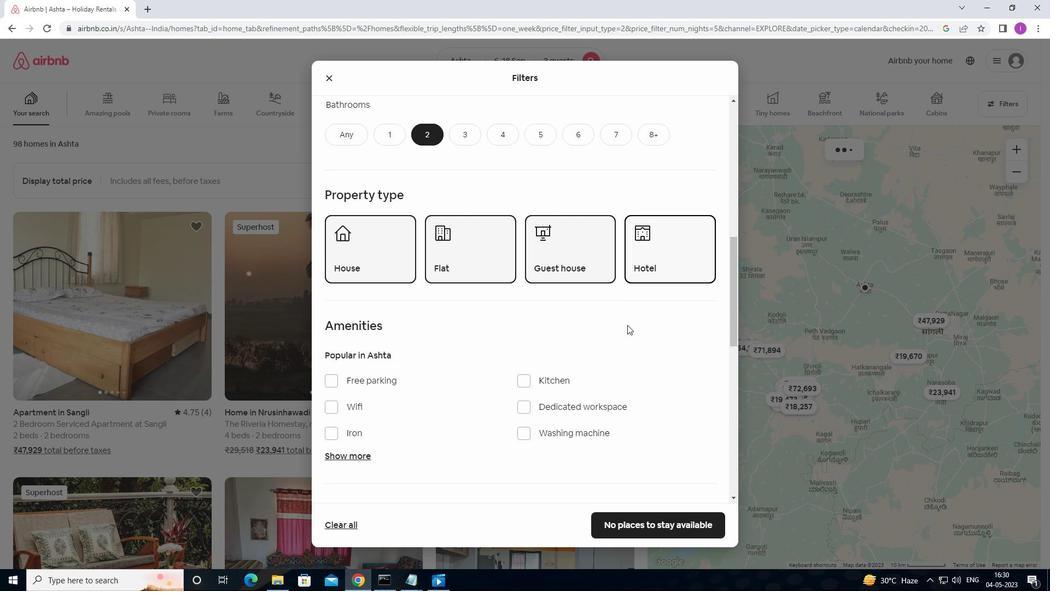 
Action: Mouse moved to (619, 374)
Screenshot: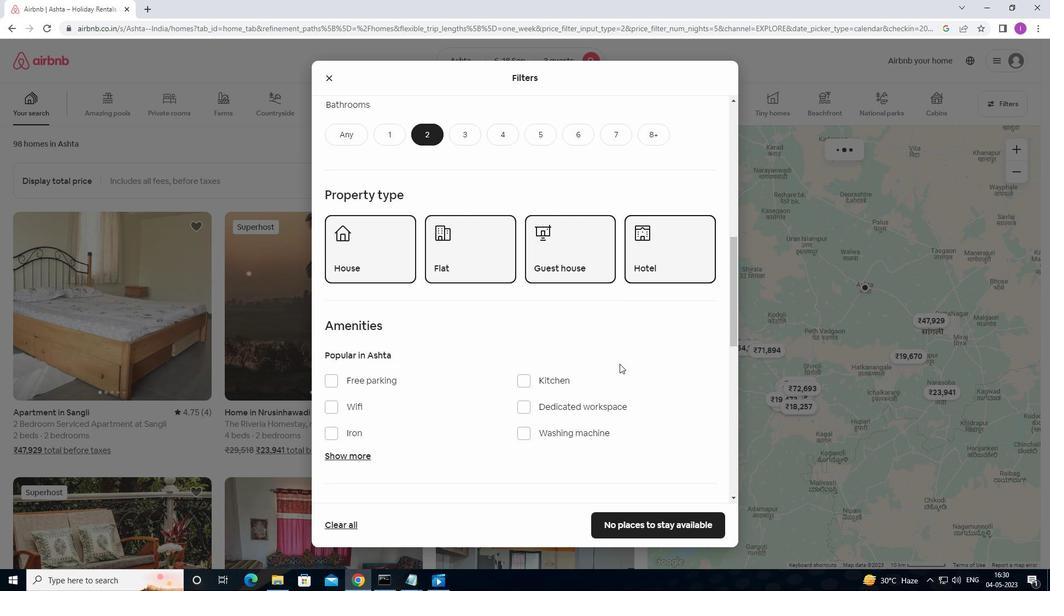
Action: Mouse scrolled (619, 373) with delta (0, 0)
Screenshot: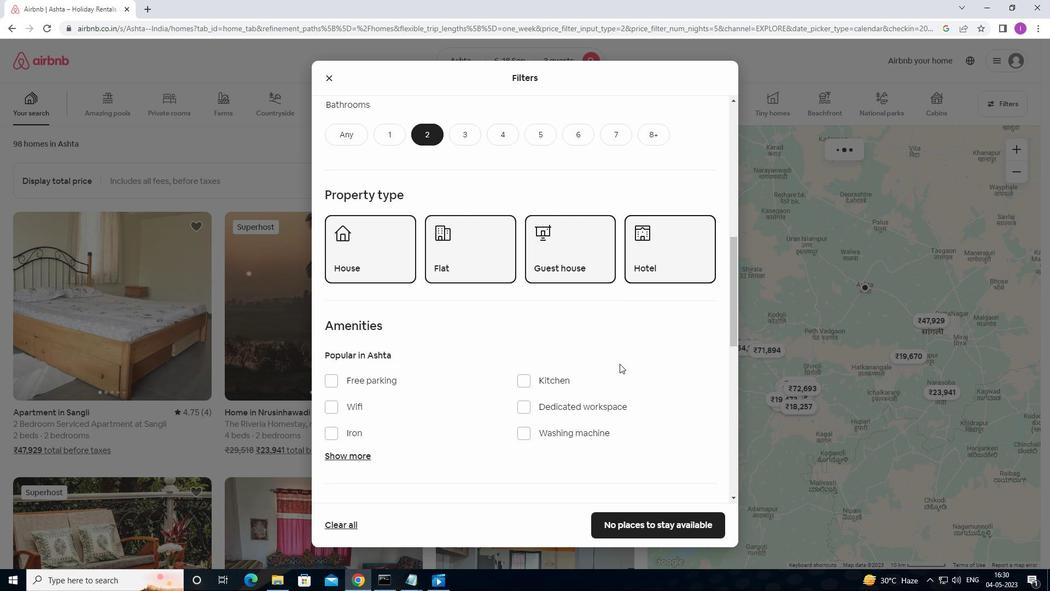 
Action: Mouse moved to (619, 375)
Screenshot: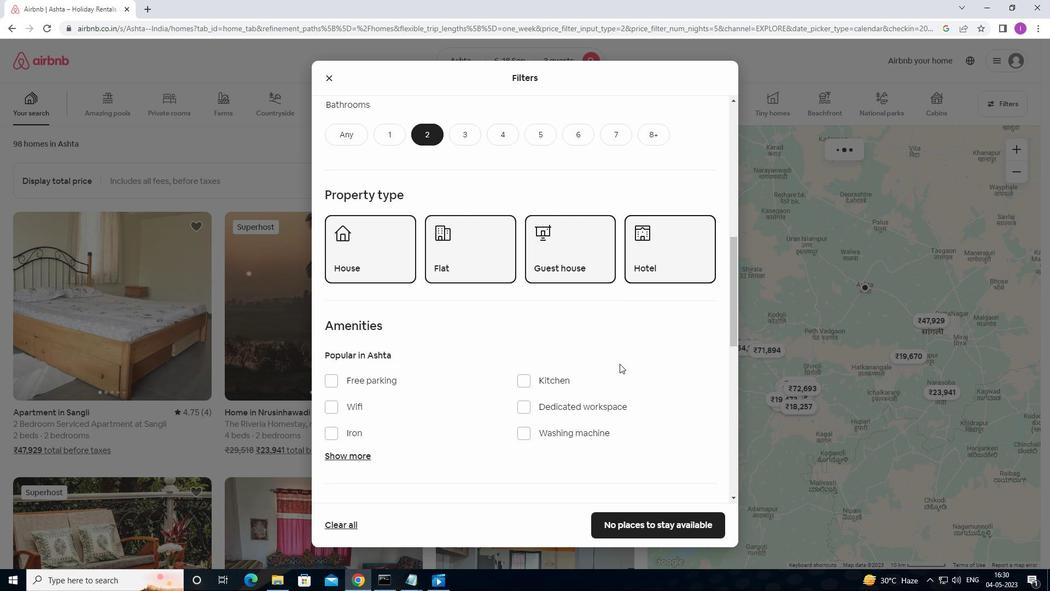 
Action: Mouse scrolled (619, 374) with delta (0, 0)
Screenshot: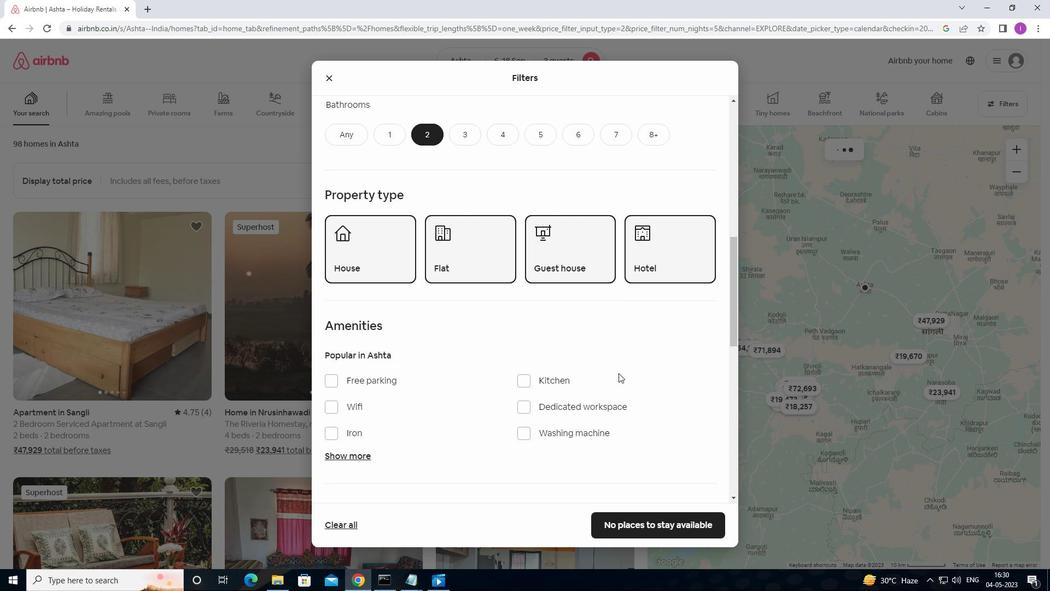 
Action: Mouse scrolled (619, 374) with delta (0, 0)
Screenshot: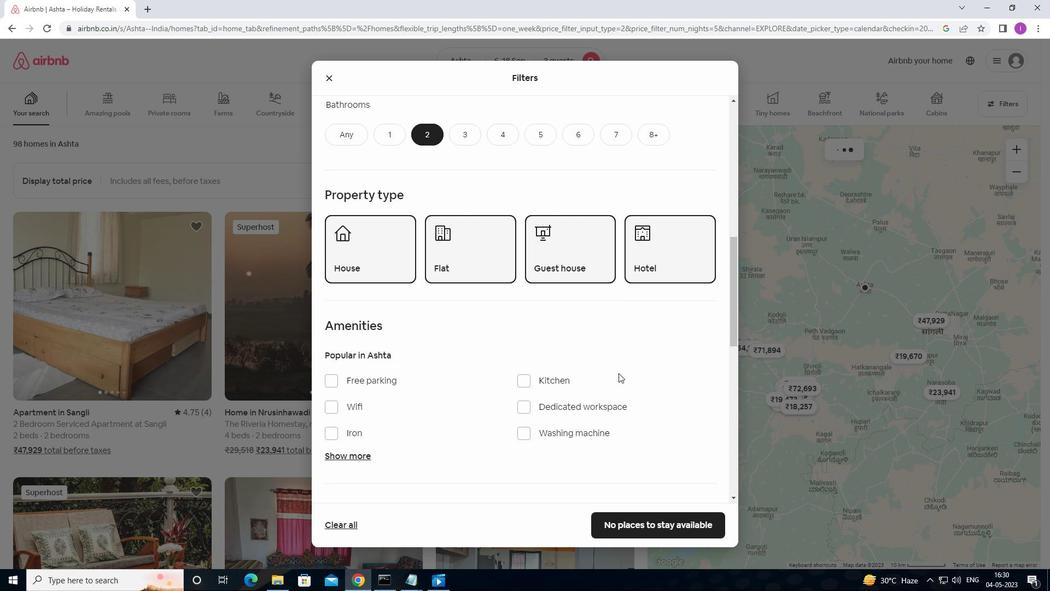 
Action: Mouse moved to (692, 359)
Screenshot: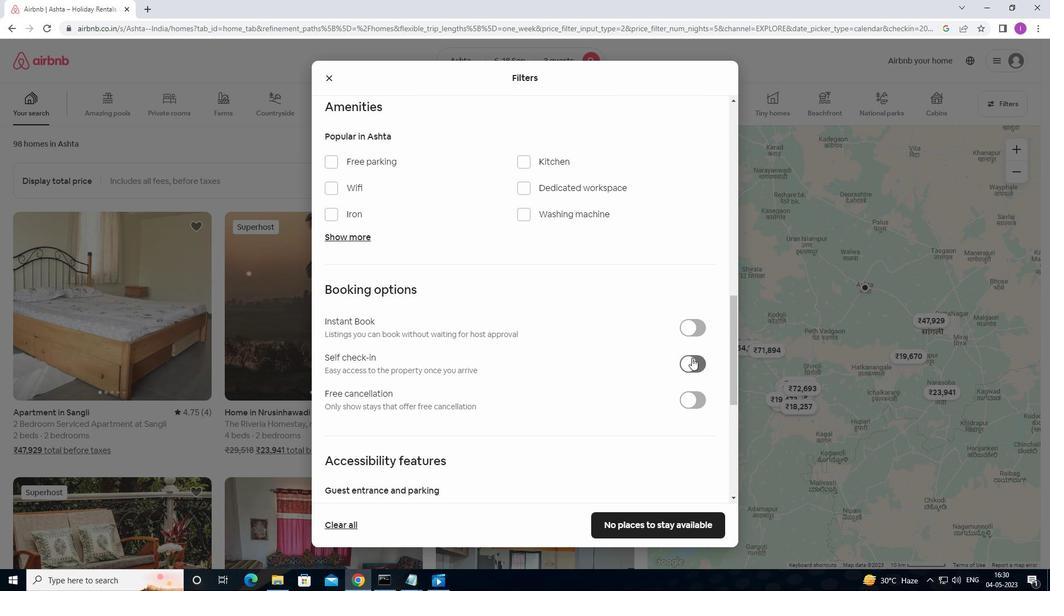 
Action: Mouse pressed left at (692, 359)
Screenshot: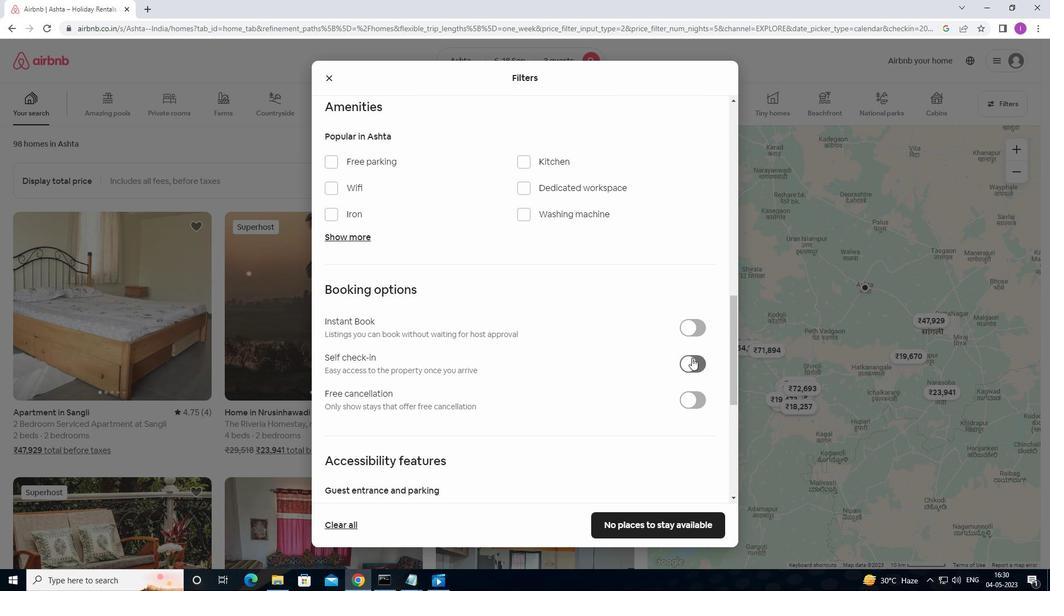 
Action: Mouse moved to (627, 388)
Screenshot: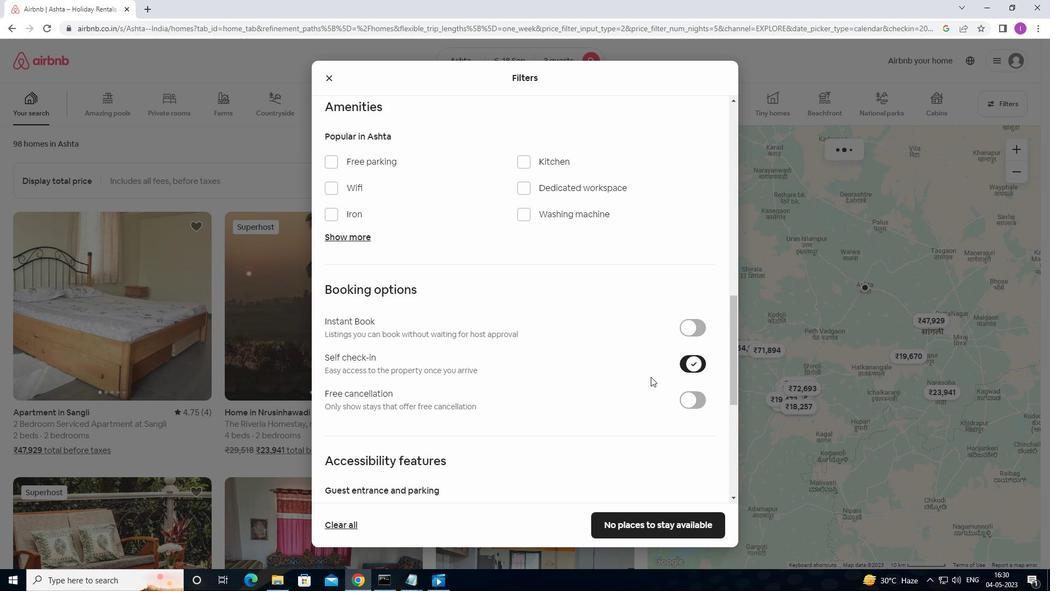 
Action: Mouse scrolled (627, 387) with delta (0, 0)
Screenshot: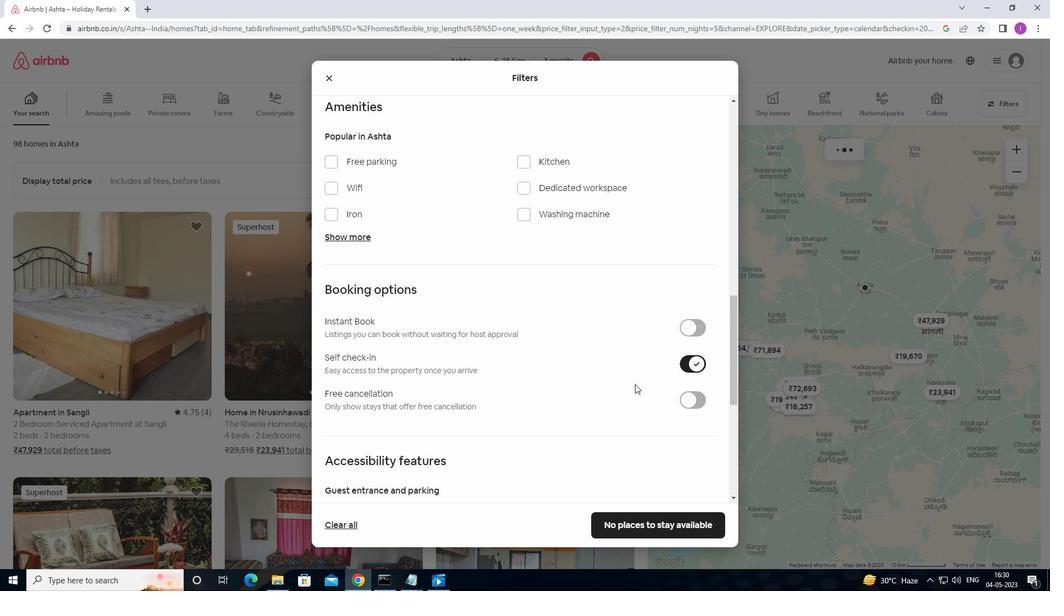 
Action: Mouse scrolled (627, 387) with delta (0, 0)
Screenshot: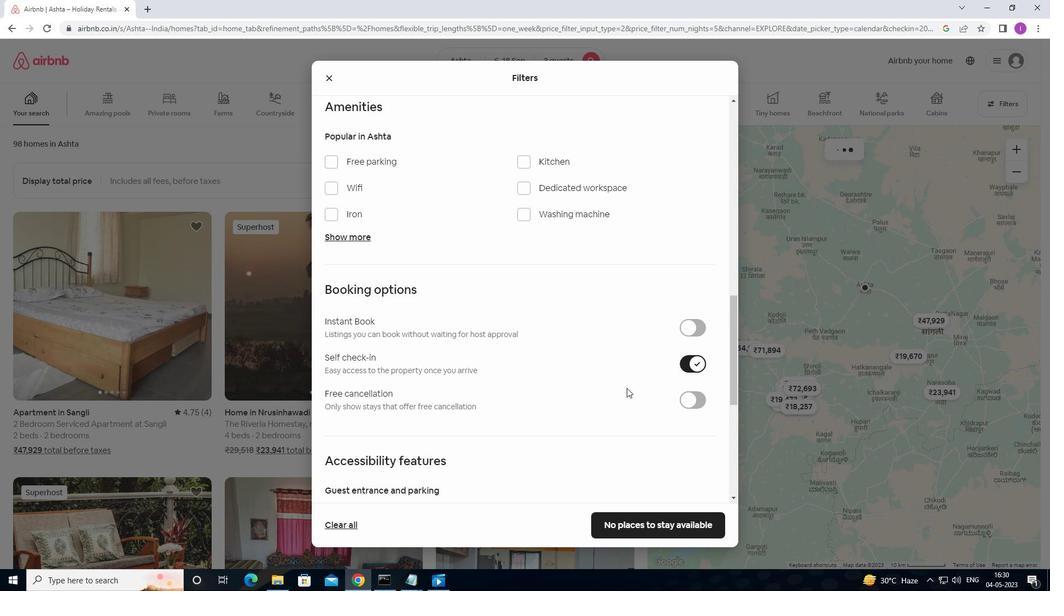 
Action: Mouse scrolled (627, 387) with delta (0, 0)
Screenshot: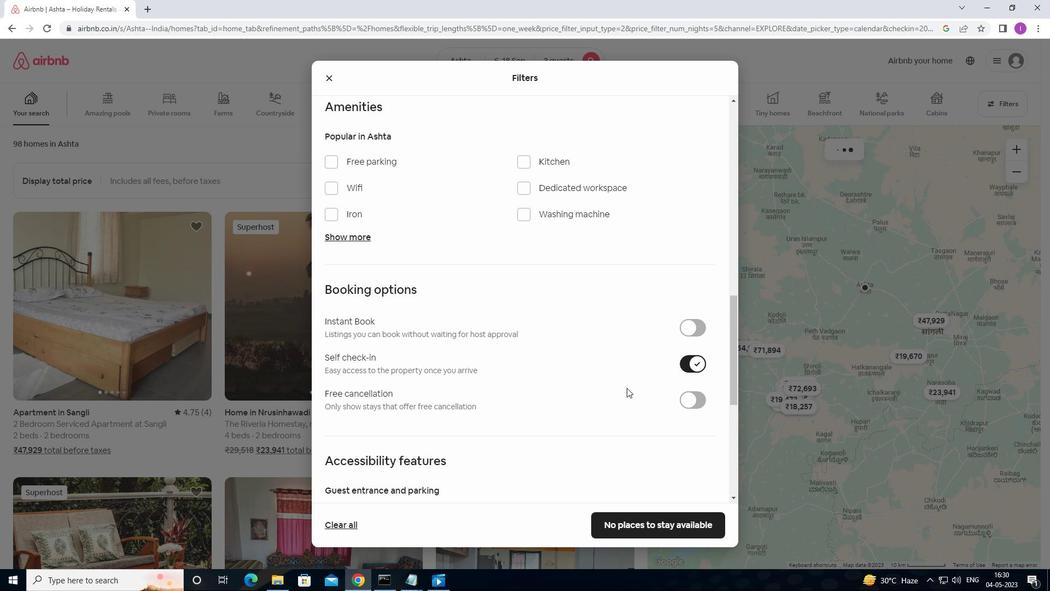 
Action: Mouse scrolled (627, 387) with delta (0, 0)
Screenshot: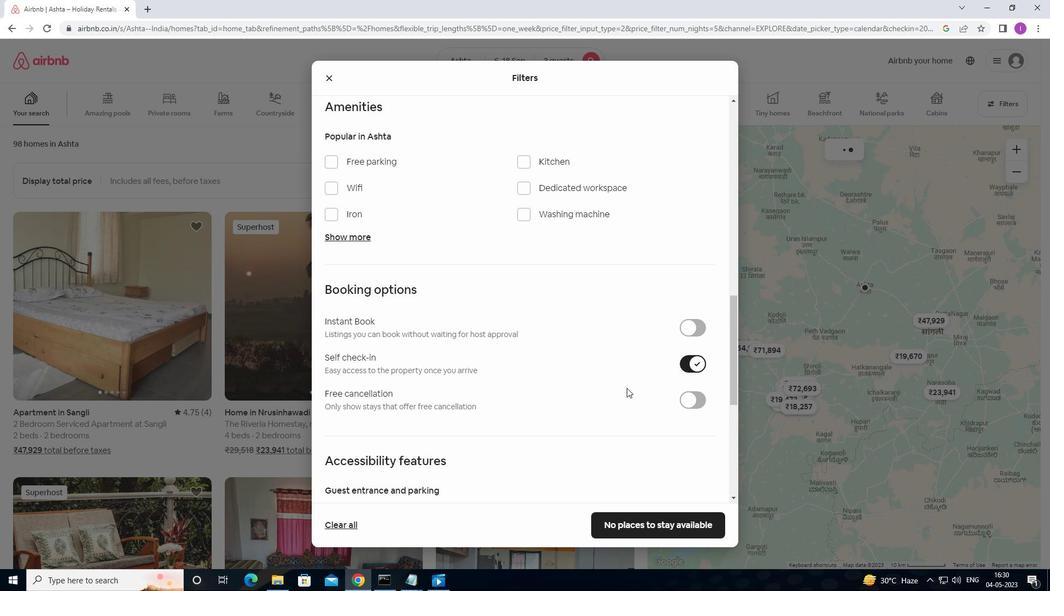 
Action: Mouse moved to (626, 388)
Screenshot: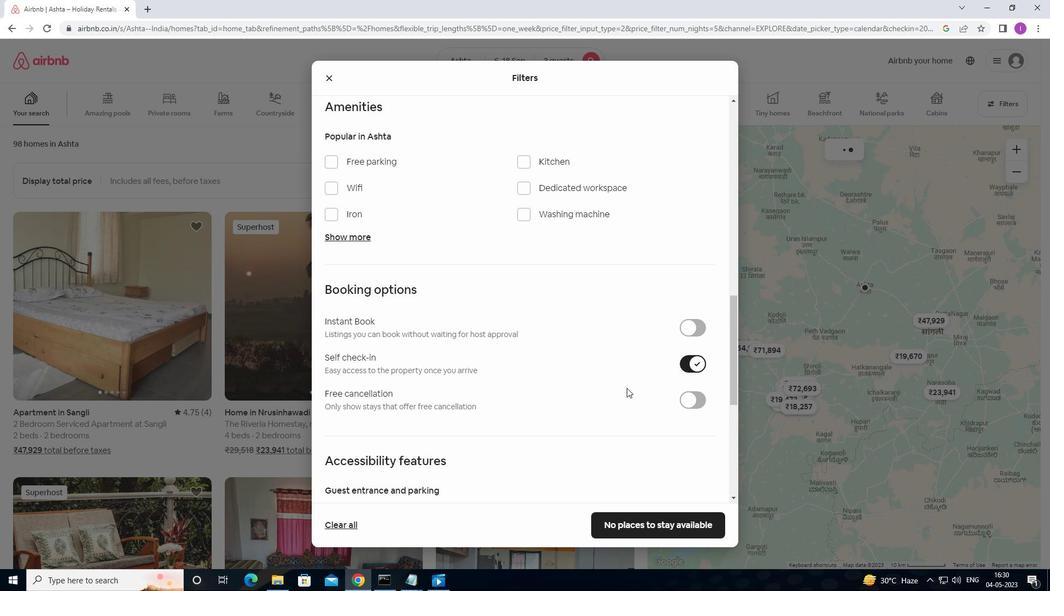 
Action: Mouse scrolled (626, 388) with delta (0, 0)
Screenshot: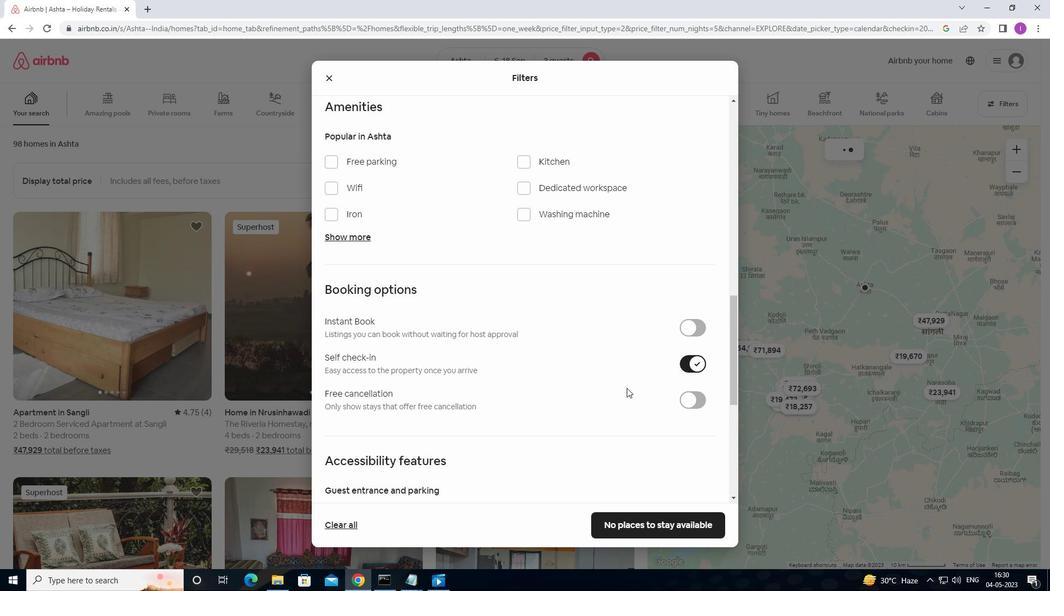 
Action: Mouse moved to (612, 391)
Screenshot: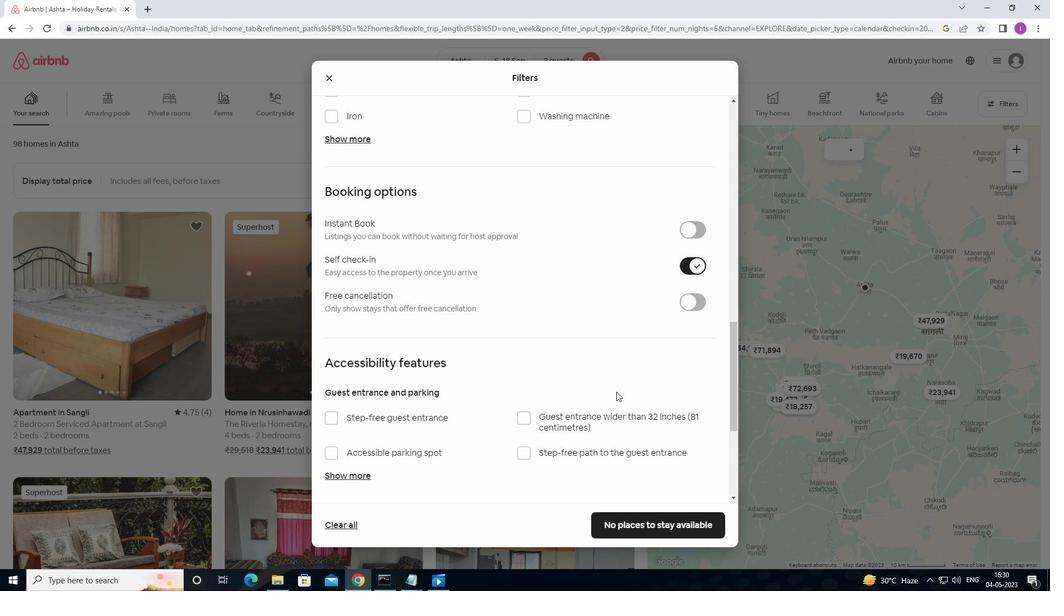 
Action: Mouse scrolled (612, 391) with delta (0, 0)
Screenshot: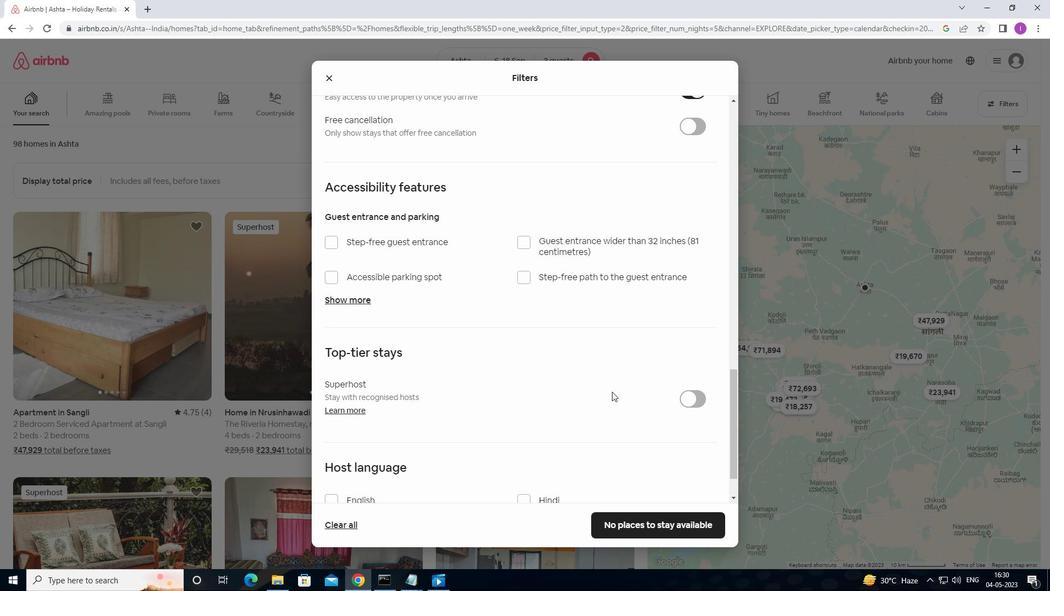 
Action: Mouse scrolled (612, 391) with delta (0, 0)
Screenshot: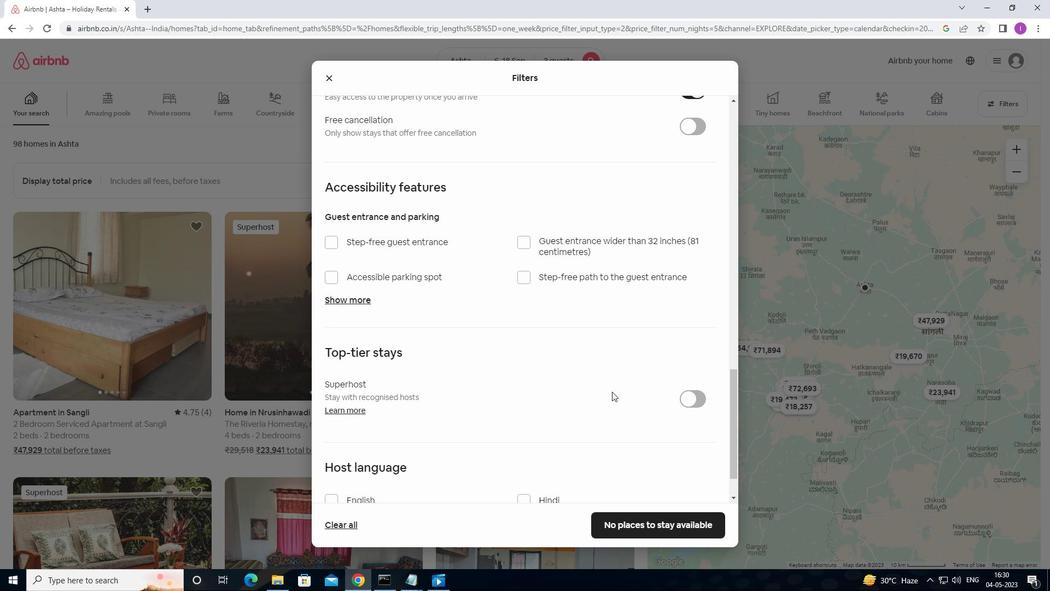 
Action: Mouse scrolled (612, 391) with delta (0, 0)
Screenshot: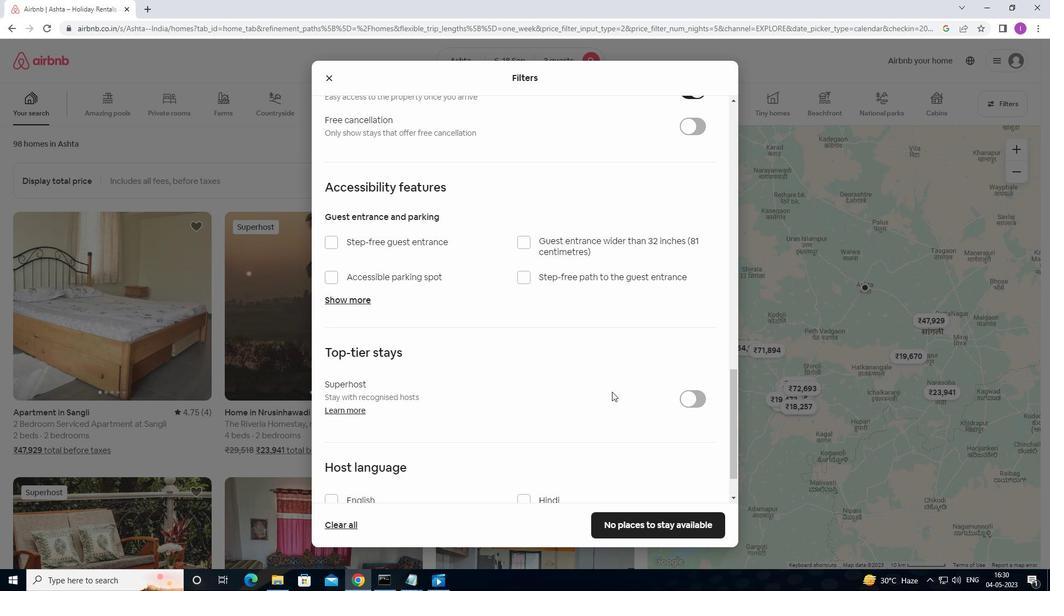 
Action: Mouse scrolled (612, 391) with delta (0, 0)
Screenshot: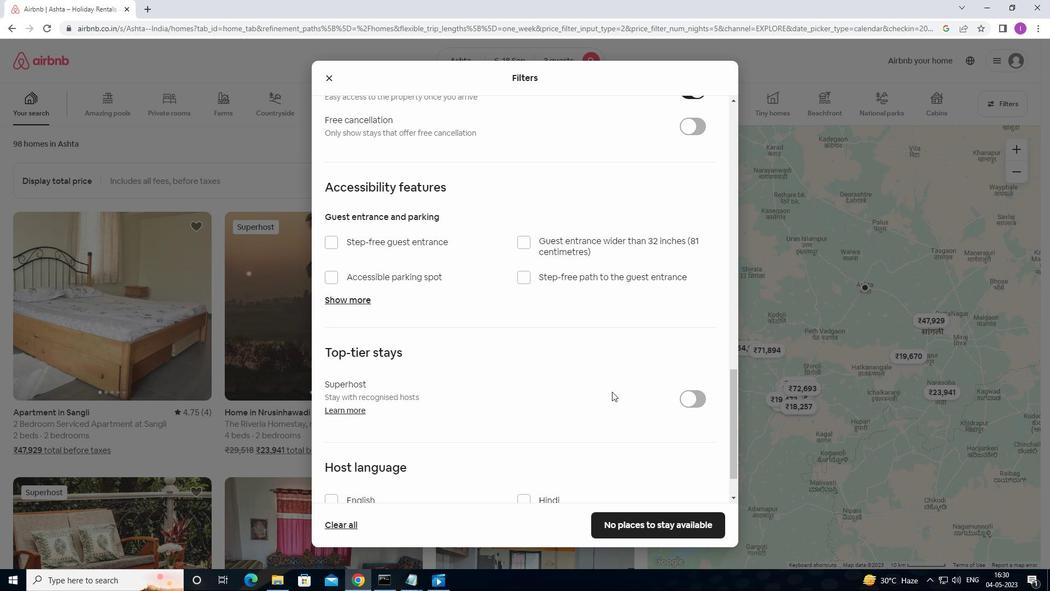 
Action: Mouse scrolled (612, 391) with delta (0, 0)
Screenshot: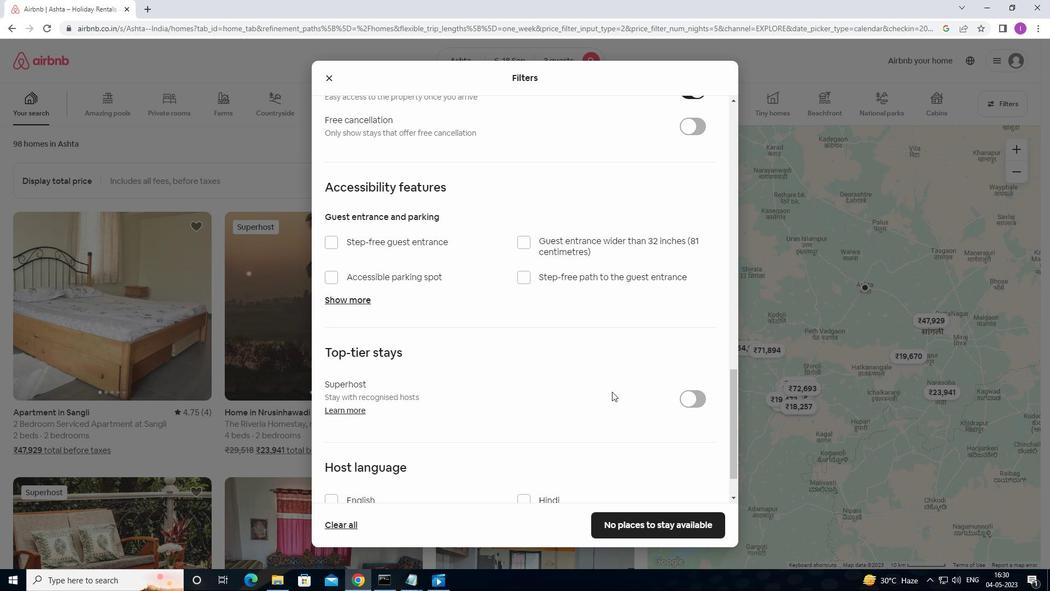 
Action: Mouse scrolled (612, 391) with delta (0, 0)
Screenshot: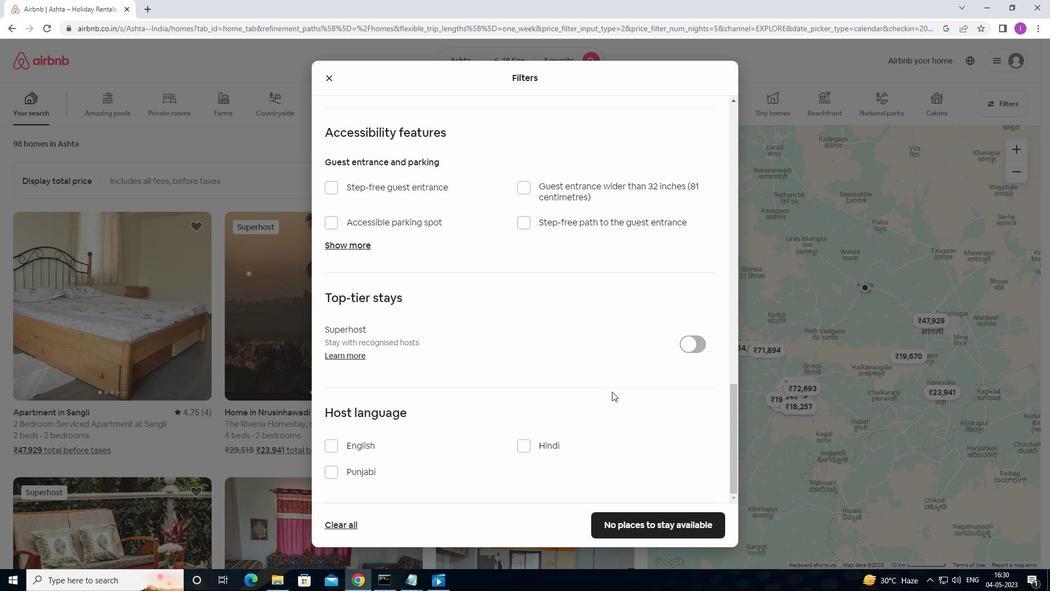 
Action: Mouse scrolled (612, 391) with delta (0, 0)
Screenshot: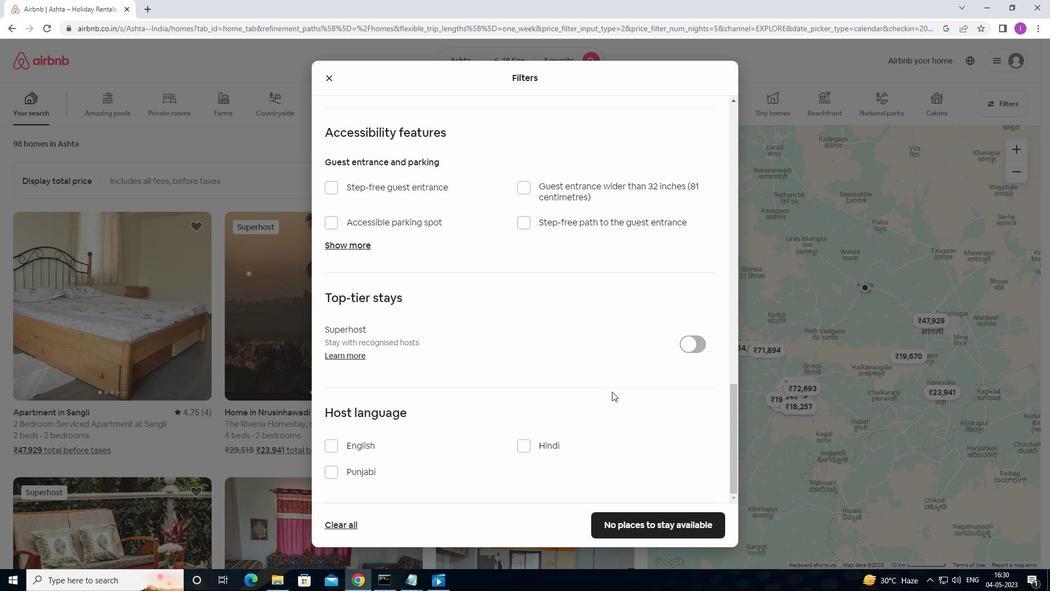 
Action: Mouse scrolled (612, 391) with delta (0, 0)
Screenshot: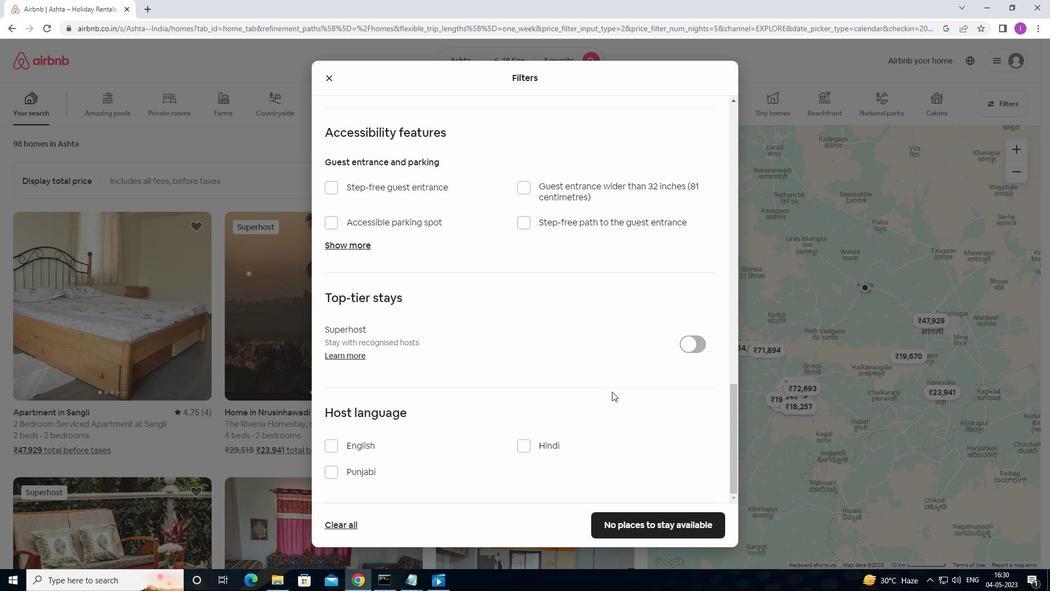 
Action: Mouse moved to (330, 442)
Screenshot: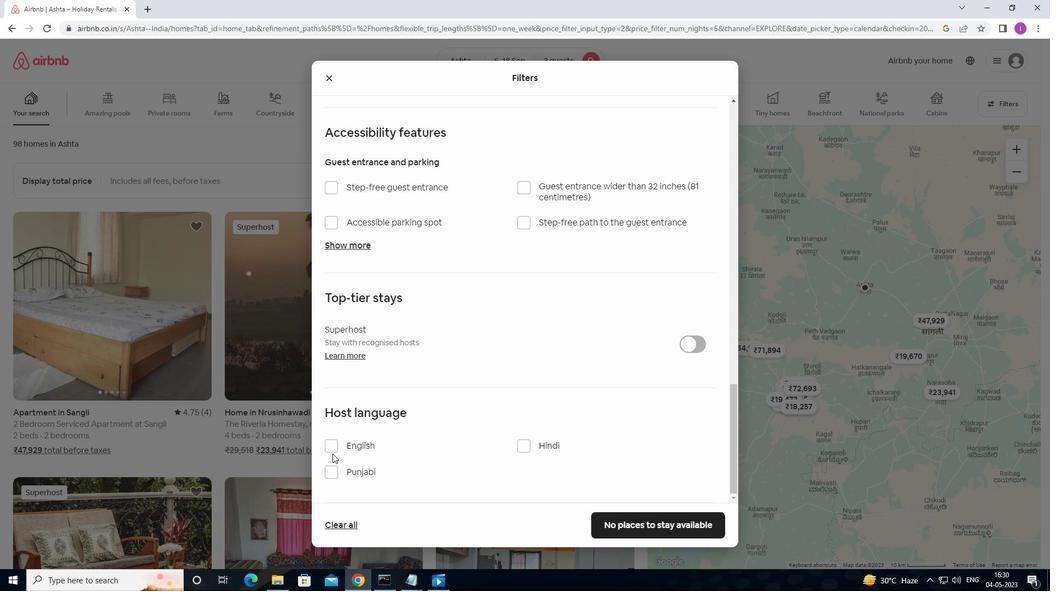 
Action: Mouse pressed left at (330, 442)
Screenshot: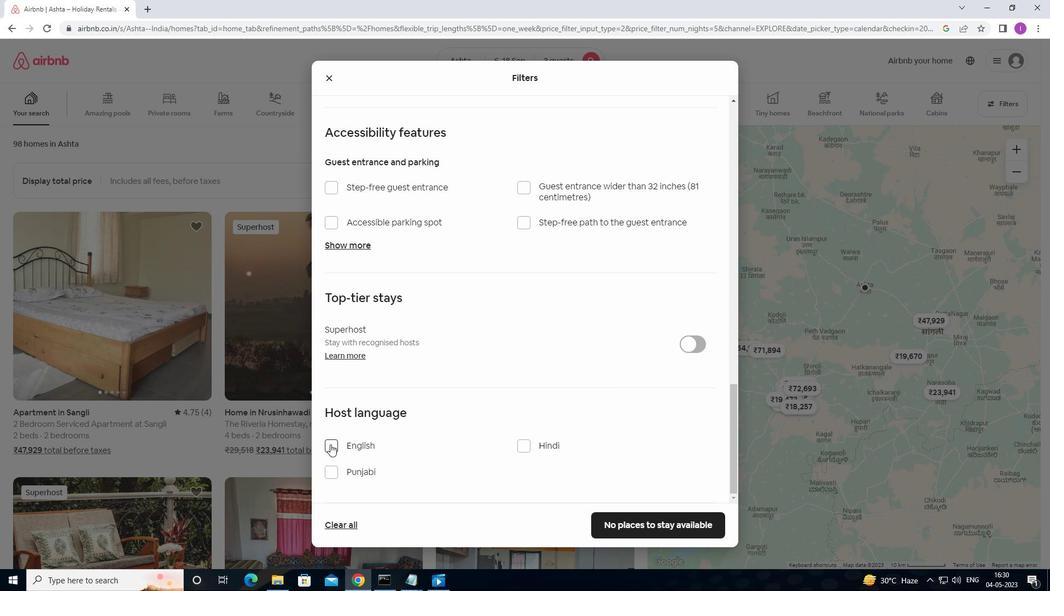 
Action: Mouse moved to (671, 518)
Screenshot: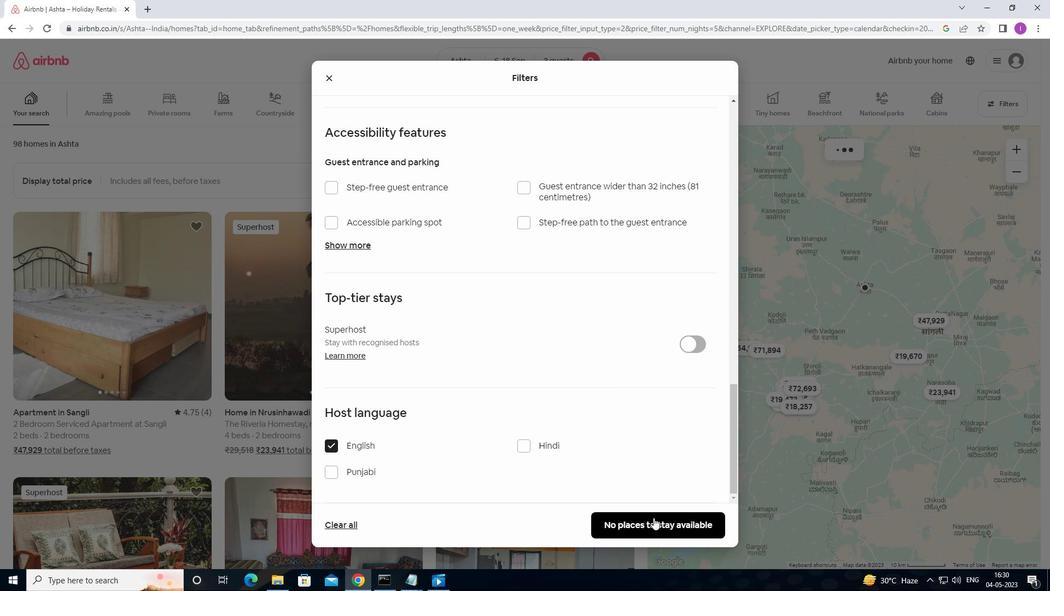 
Action: Mouse pressed left at (671, 518)
Screenshot: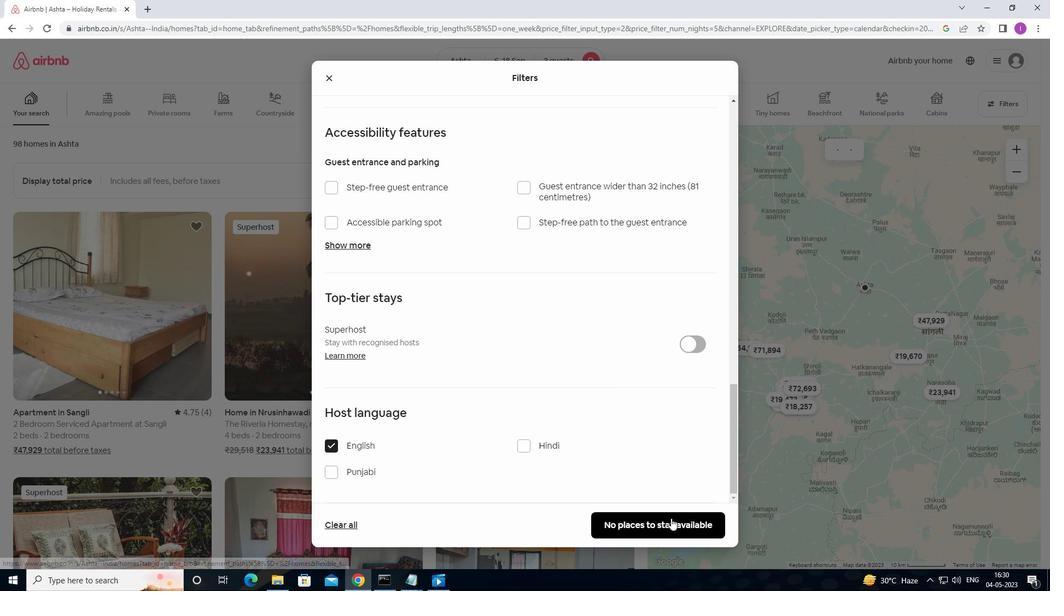 
Action: Mouse moved to (665, 508)
Screenshot: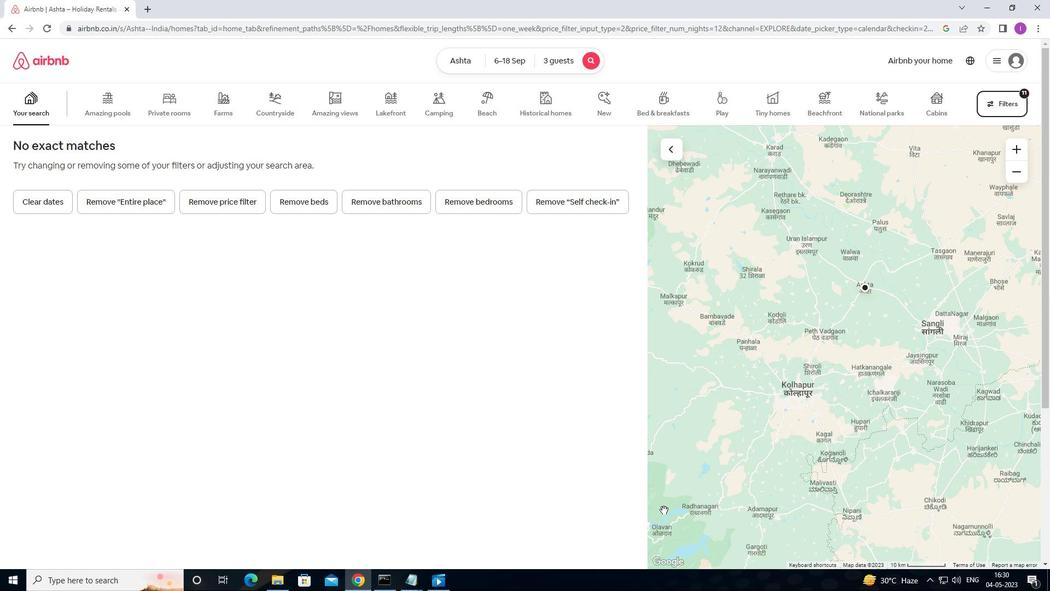 
